Task: Look for space in Waipahu, United States from 12th August, 2023 to 25th August, 2023 for 6 adults, 2 children in price range Rs.10000 to Rs.15000. Place can be entire place or shared room with 6 bedrooms having 6 beds and 6 bathrooms. Property type can be house, flat, guest house. Amenities needed are: wifi, TV, free parkinig on premises, gym, breakfast. Booking option can be shelf check-in. Required host language is English.
Action: Mouse moved to (561, 126)
Screenshot: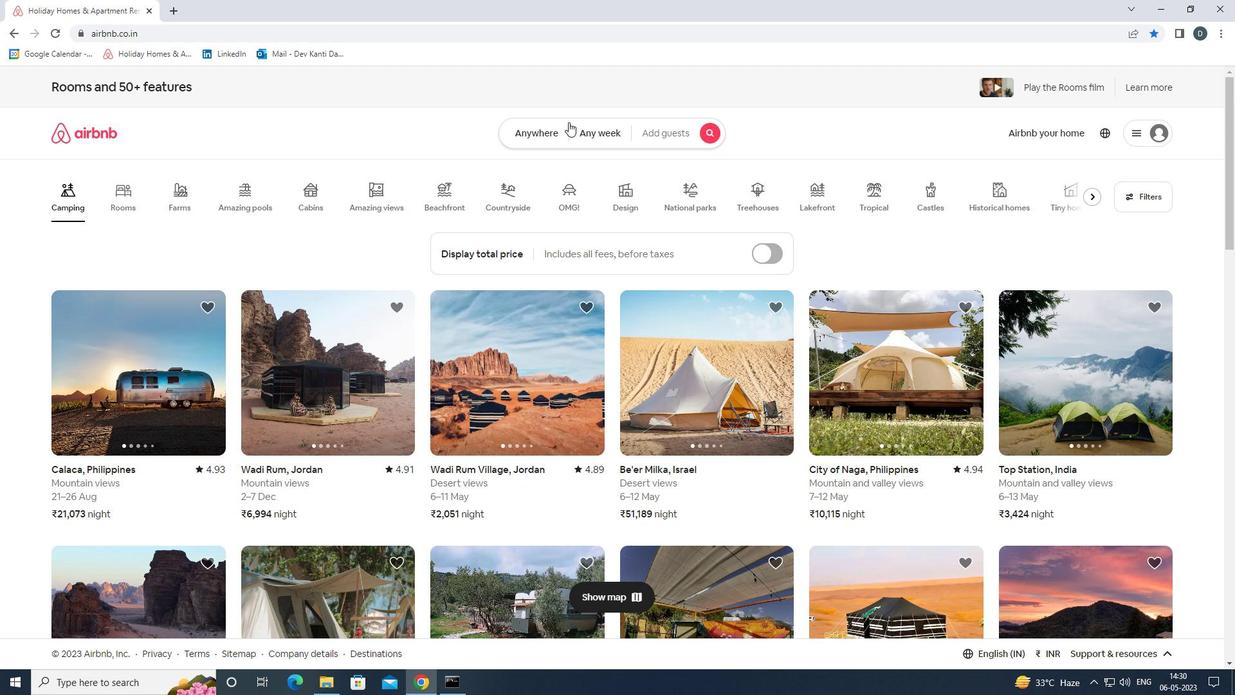 
Action: Mouse pressed left at (561, 126)
Screenshot: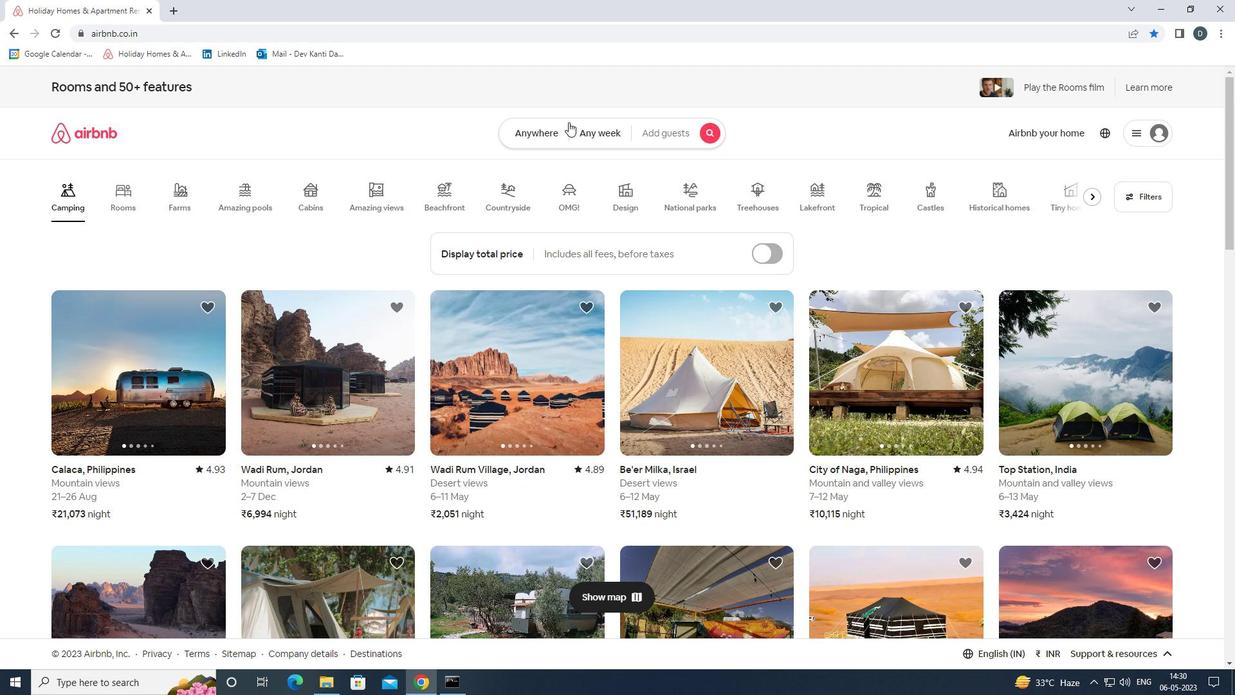 
Action: Mouse moved to (469, 182)
Screenshot: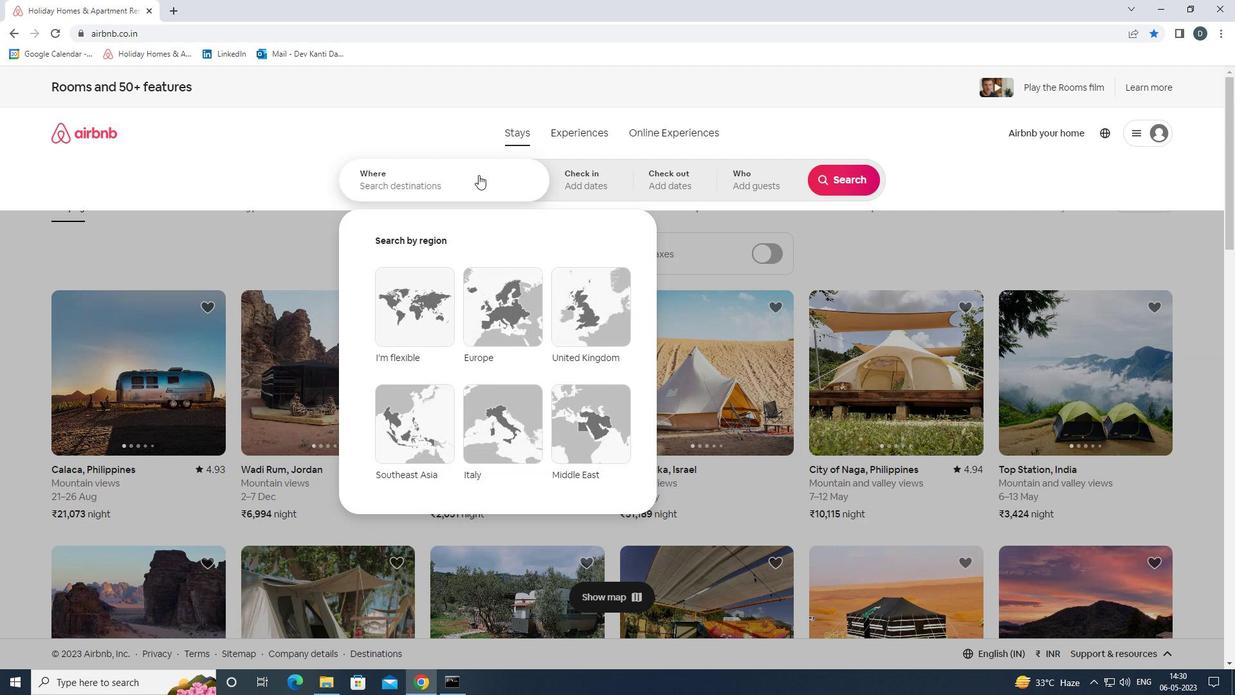 
Action: Mouse pressed left at (469, 182)
Screenshot: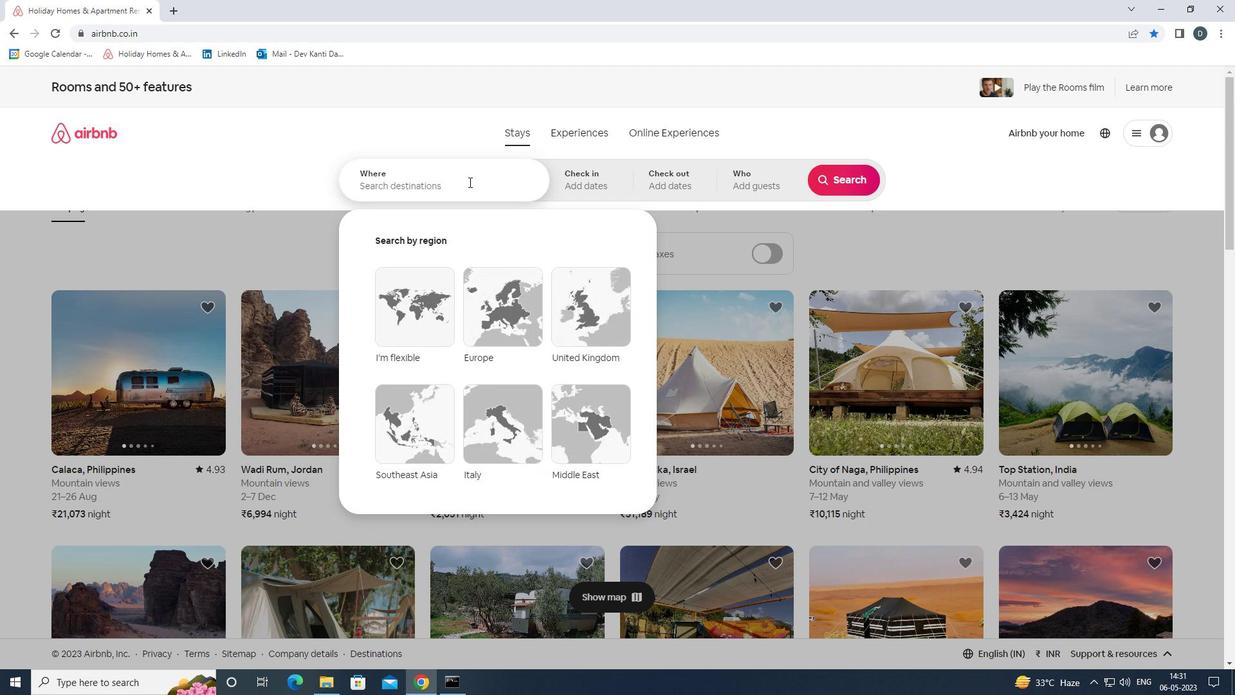 
Action: Key pressed <Key.shift><Key.shift><Key.shift><Key.shift><Key.shift><Key.shift><Key.shift><Key.shift><Key.shift><Key.shift><Key.shift><Key.shift>AIPAHU<Key.left><Key.left><Key.left><Key.left><Key.left><Key.left><Key.left><Key.left><Key.left><Key.left><Key.left><Key.shift><Key.shift>W<Key.right><Key.right><Key.right><Key.right><Key.right><Key.right><Key.right><Key.right><Key.right><Key.right><Key.right>,<Key.shift><Key.shift><Key.shift><Key.shift><Key.shift><Key.shift><Key.shift>UNITED<Key.space><Key.shift>STATES<Key.enter>
Screenshot: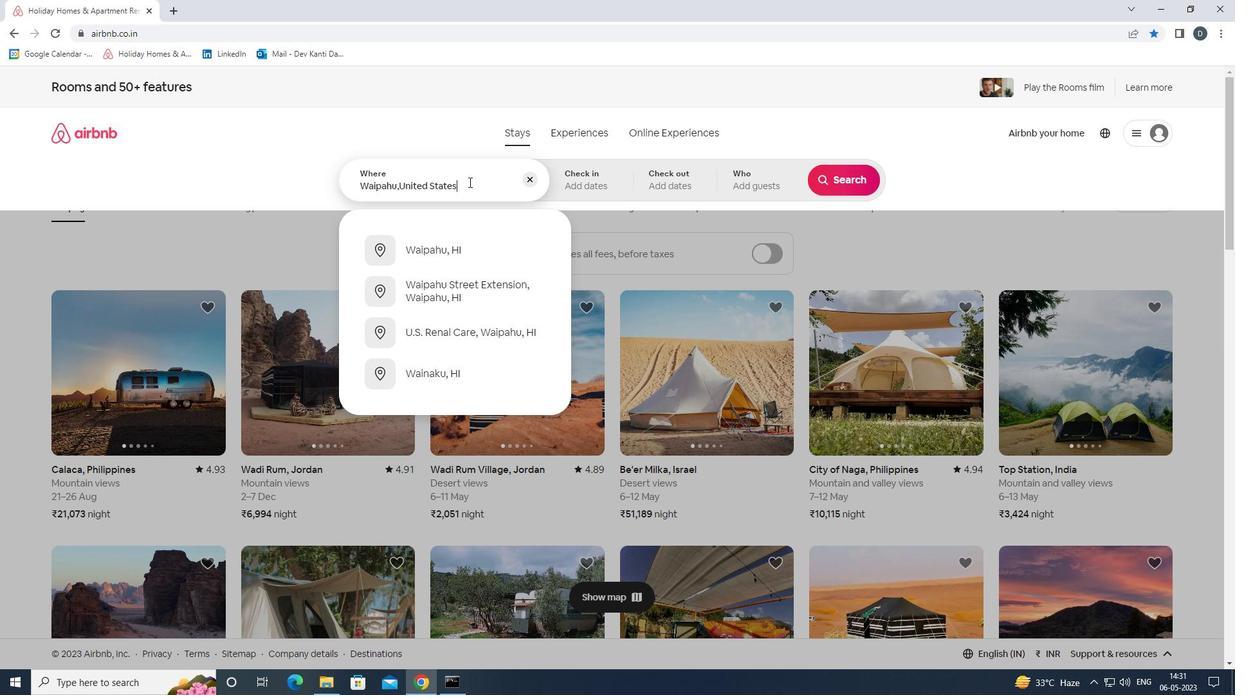 
Action: Mouse moved to (844, 282)
Screenshot: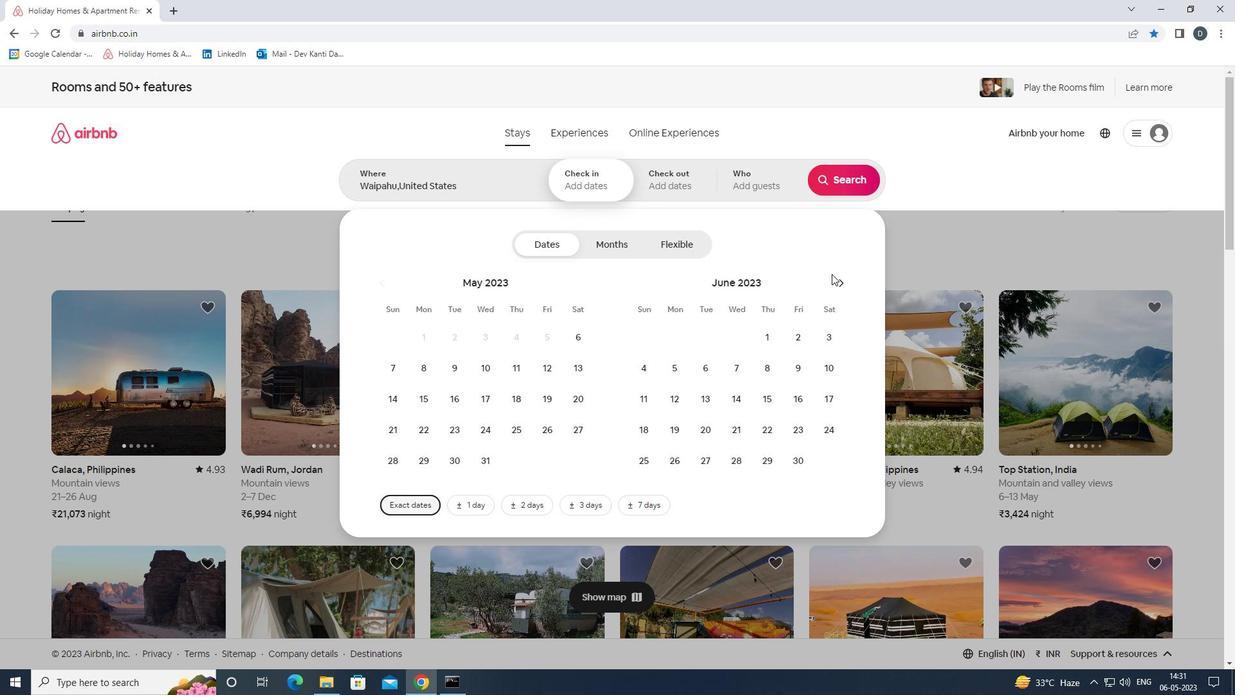 
Action: Mouse pressed left at (844, 282)
Screenshot: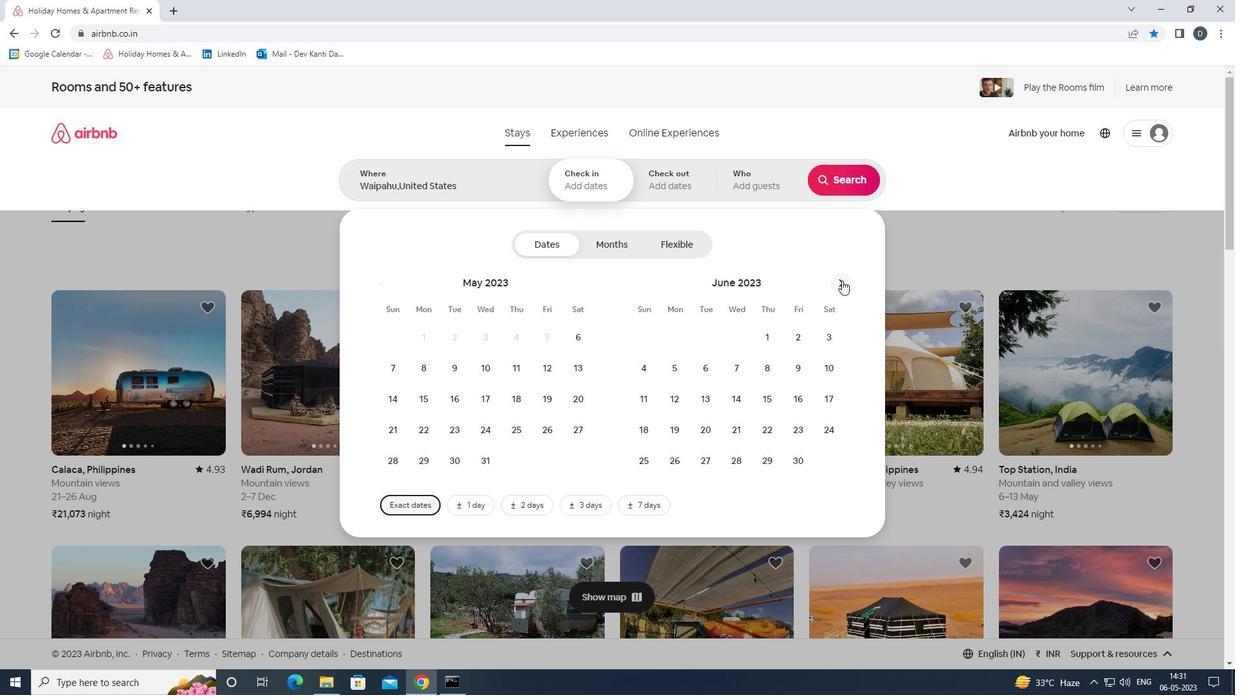 
Action: Mouse pressed left at (844, 282)
Screenshot: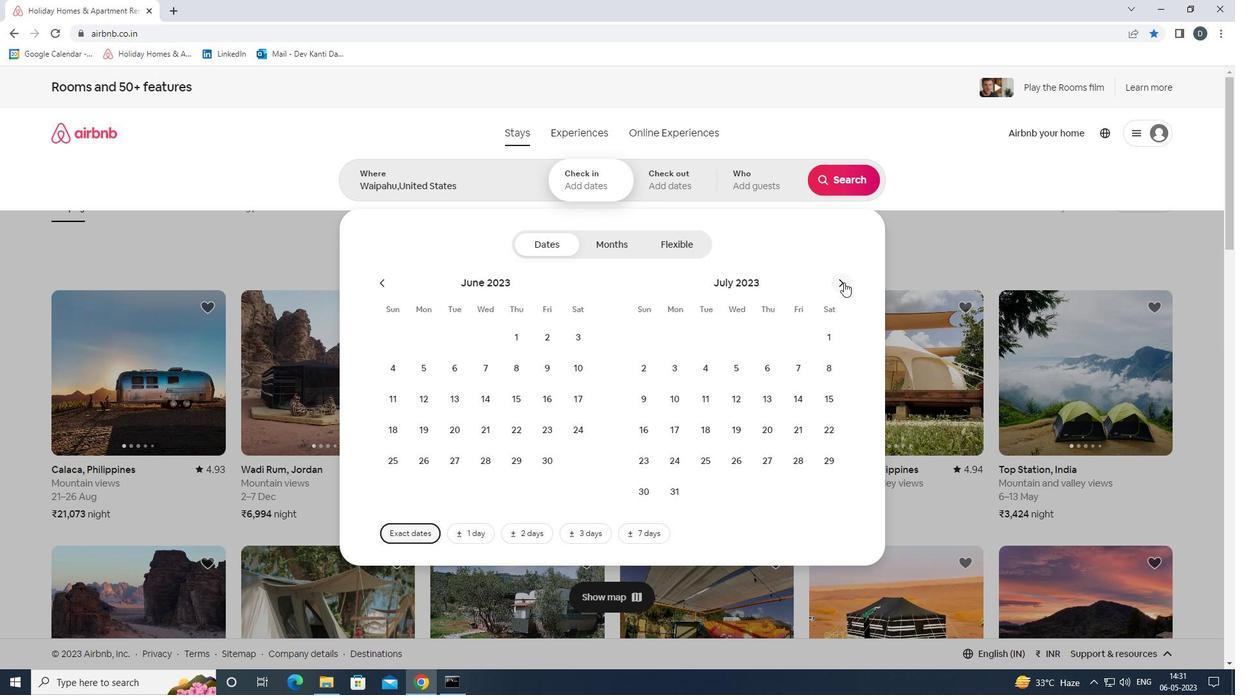 
Action: Mouse moved to (830, 370)
Screenshot: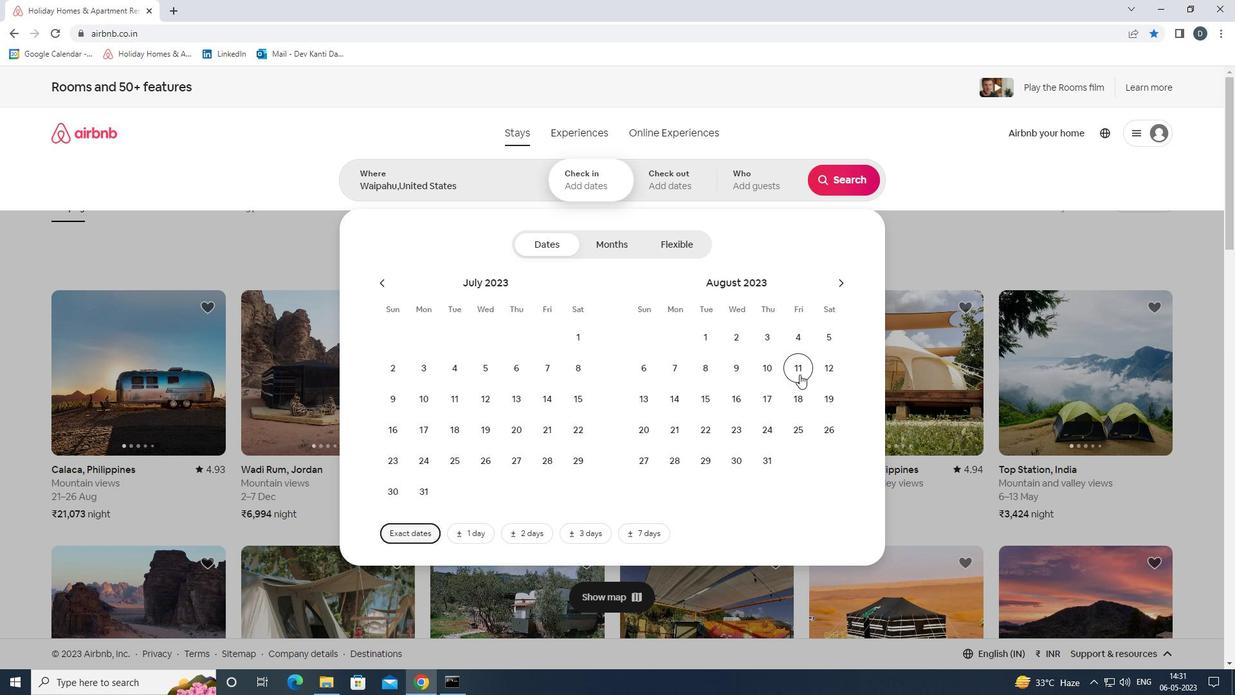 
Action: Mouse pressed left at (830, 370)
Screenshot: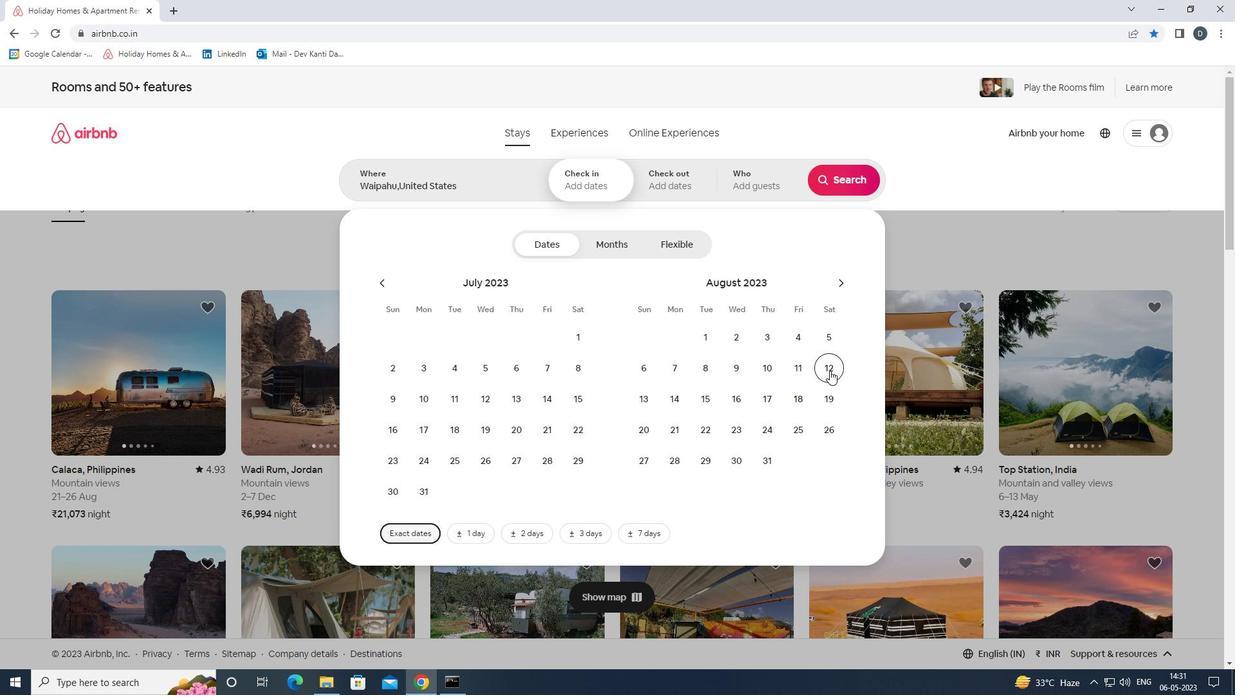 
Action: Mouse moved to (705, 398)
Screenshot: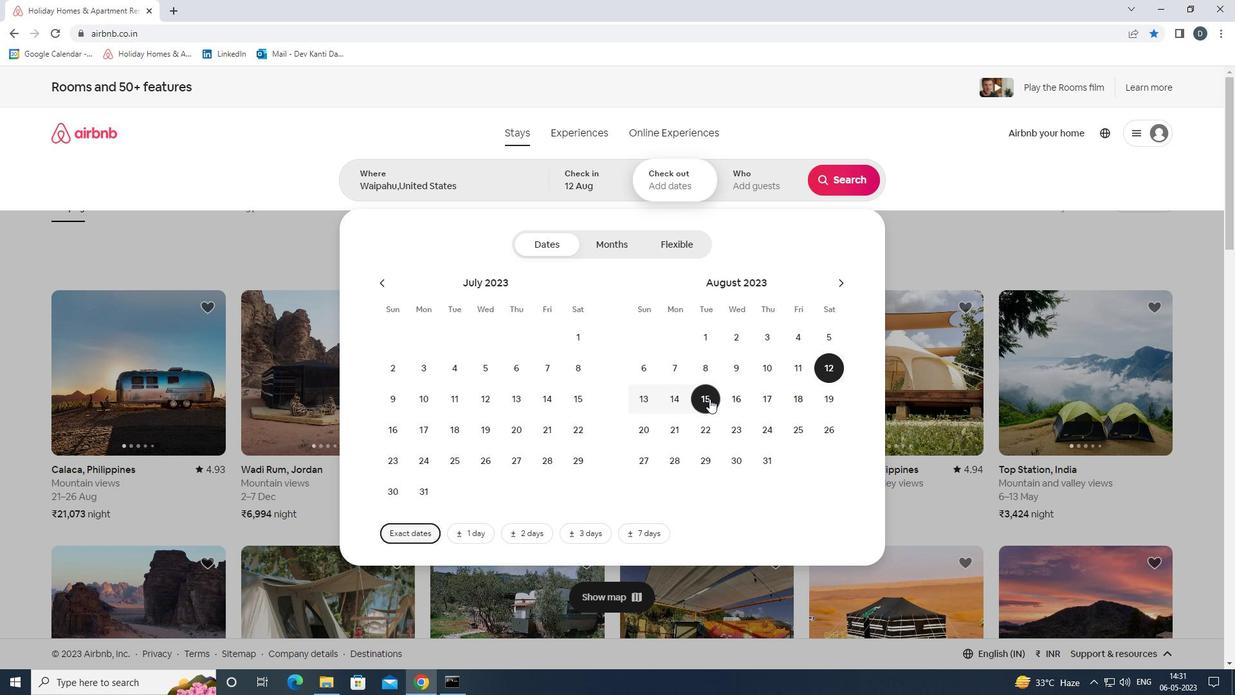 
Action: Mouse pressed left at (705, 398)
Screenshot: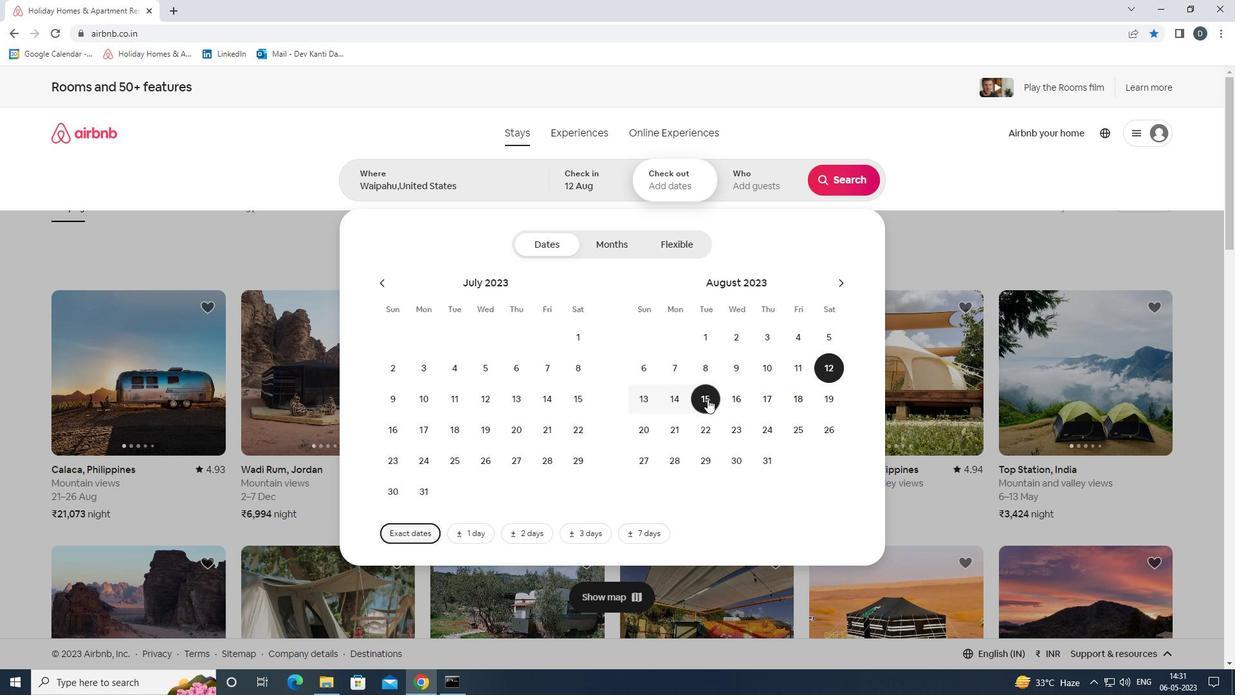 
Action: Mouse moved to (749, 191)
Screenshot: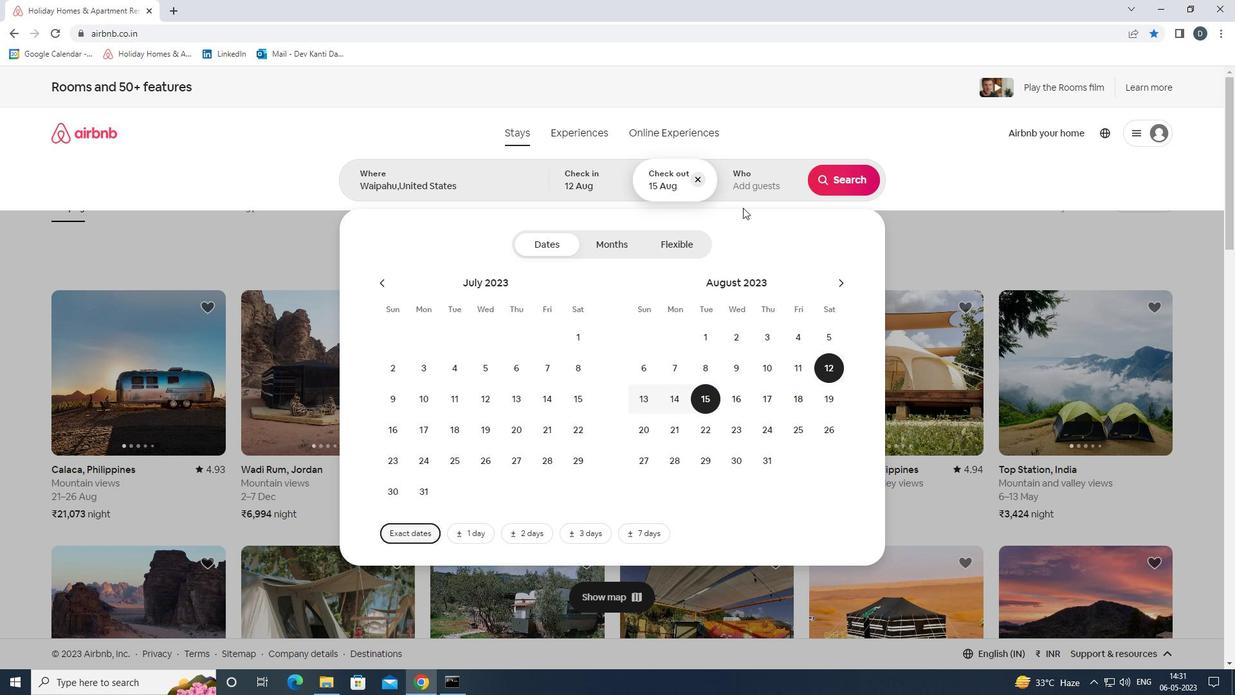 
Action: Mouse pressed left at (749, 191)
Screenshot: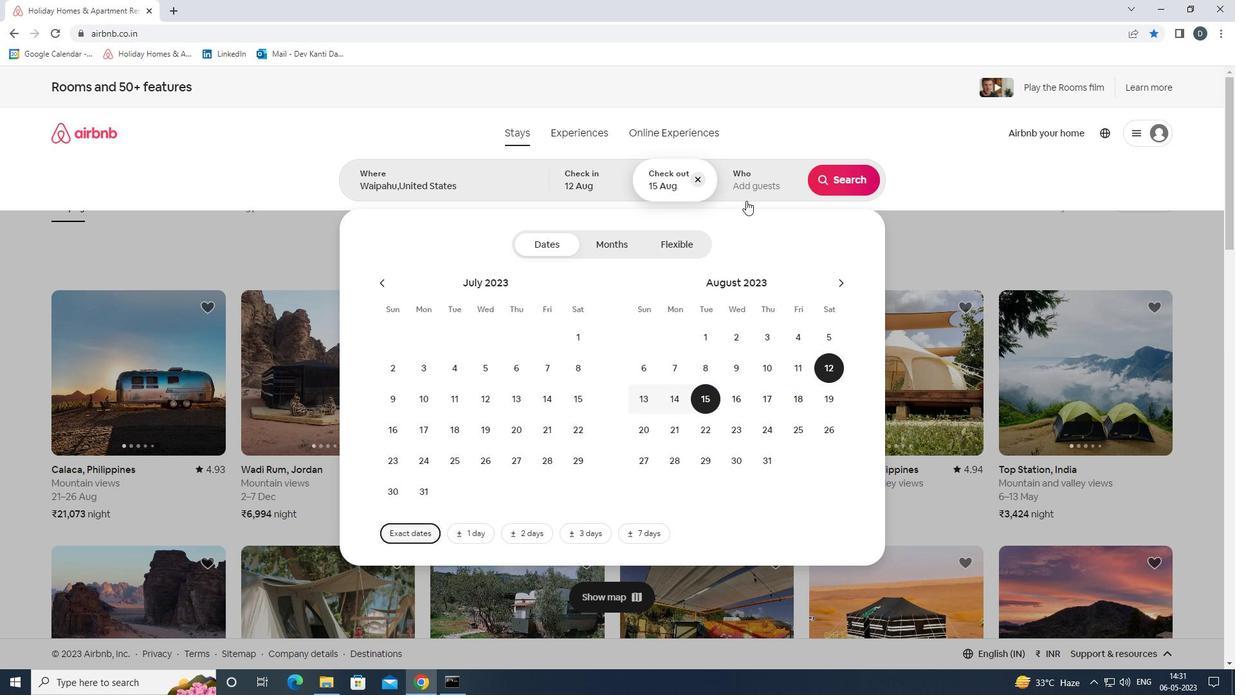 
Action: Mouse moved to (848, 249)
Screenshot: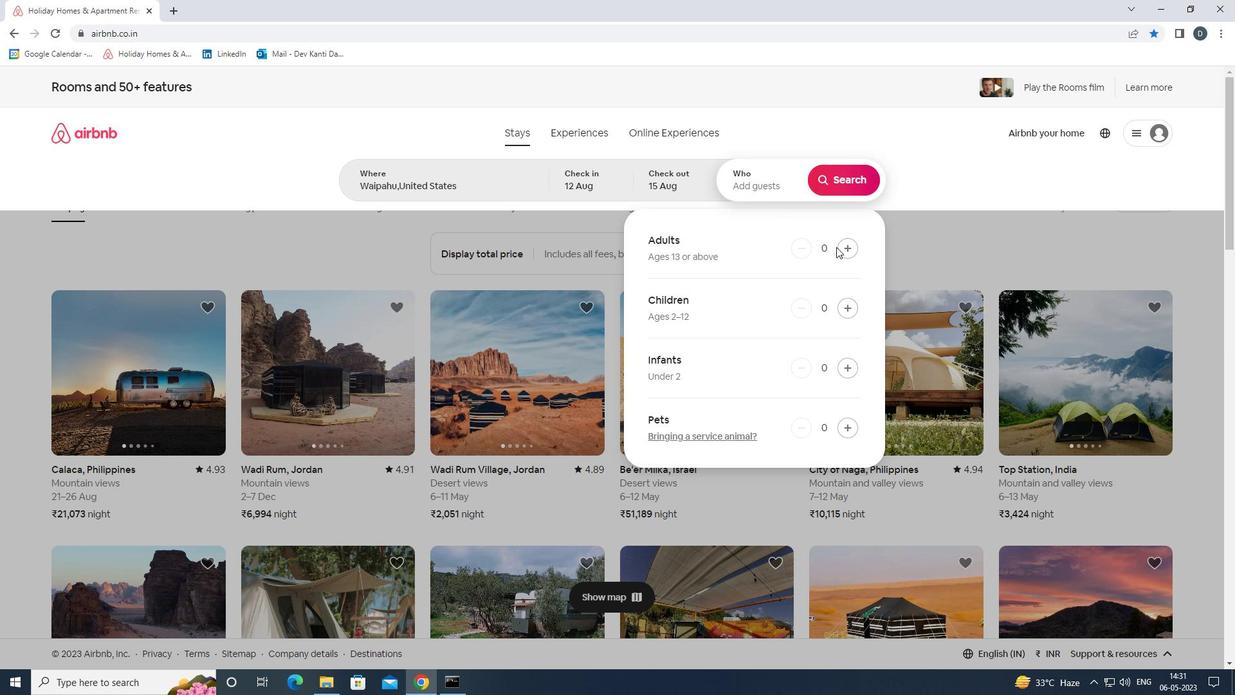 
Action: Mouse pressed left at (848, 249)
Screenshot: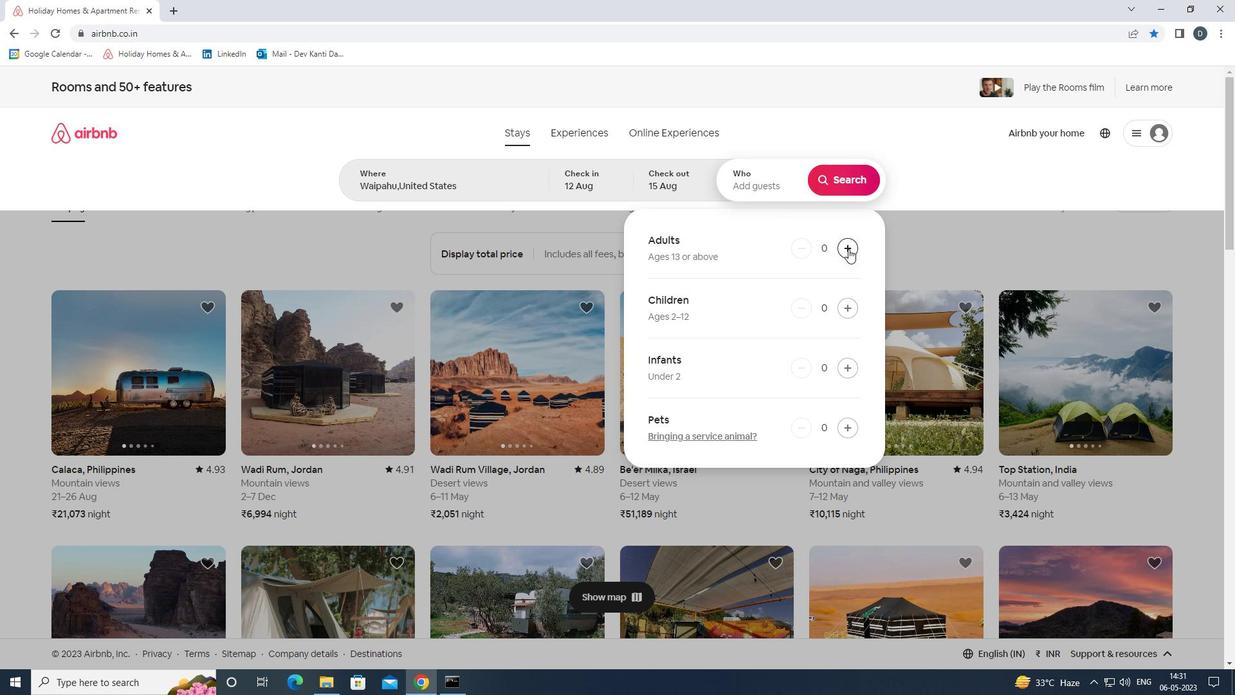 
Action: Mouse pressed left at (848, 249)
Screenshot: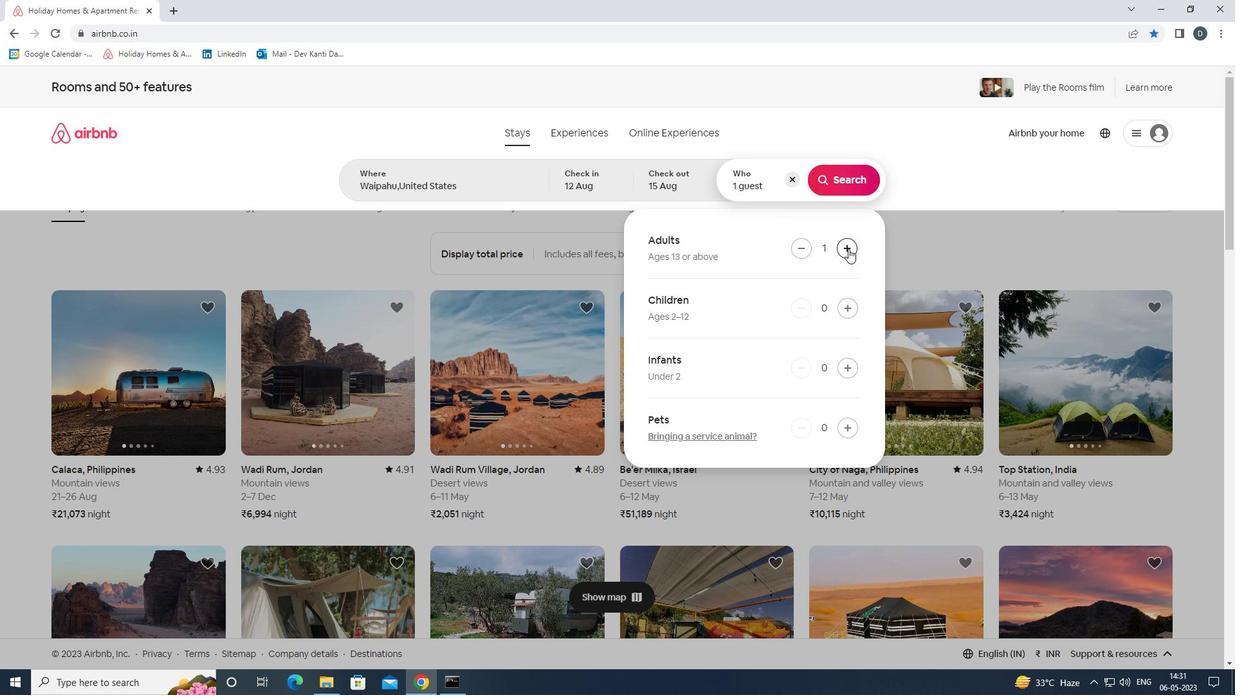 
Action: Mouse pressed left at (848, 249)
Screenshot: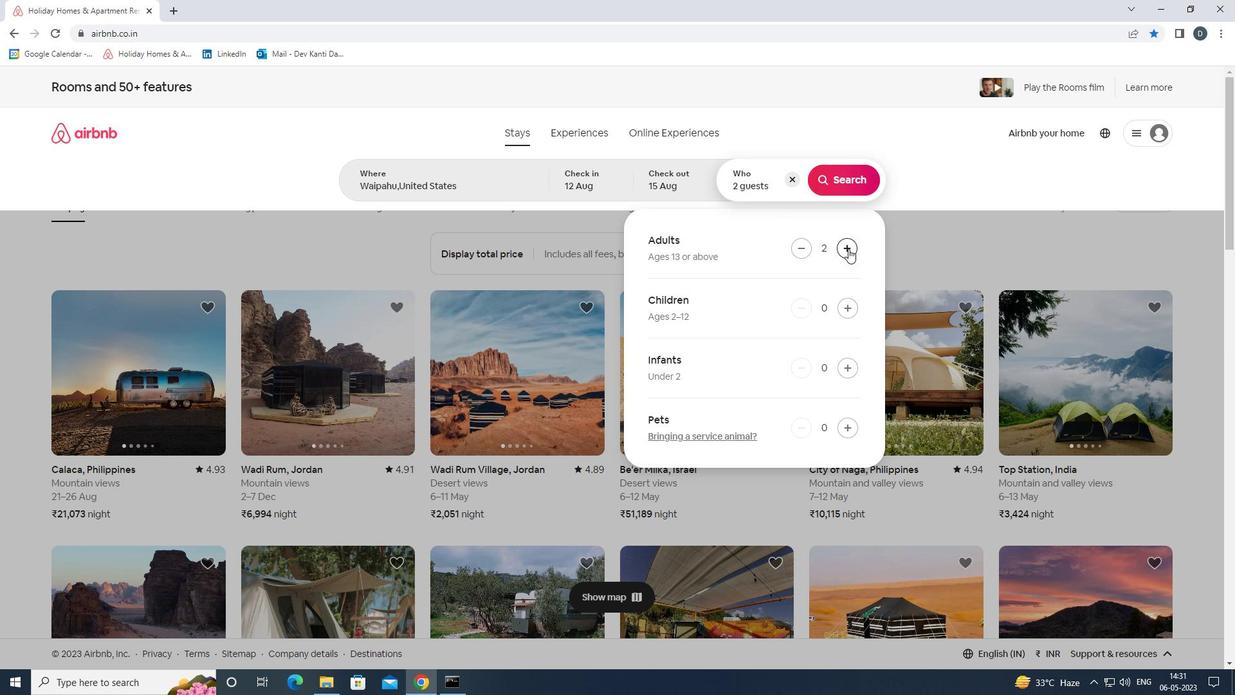 
Action: Mouse pressed left at (848, 249)
Screenshot: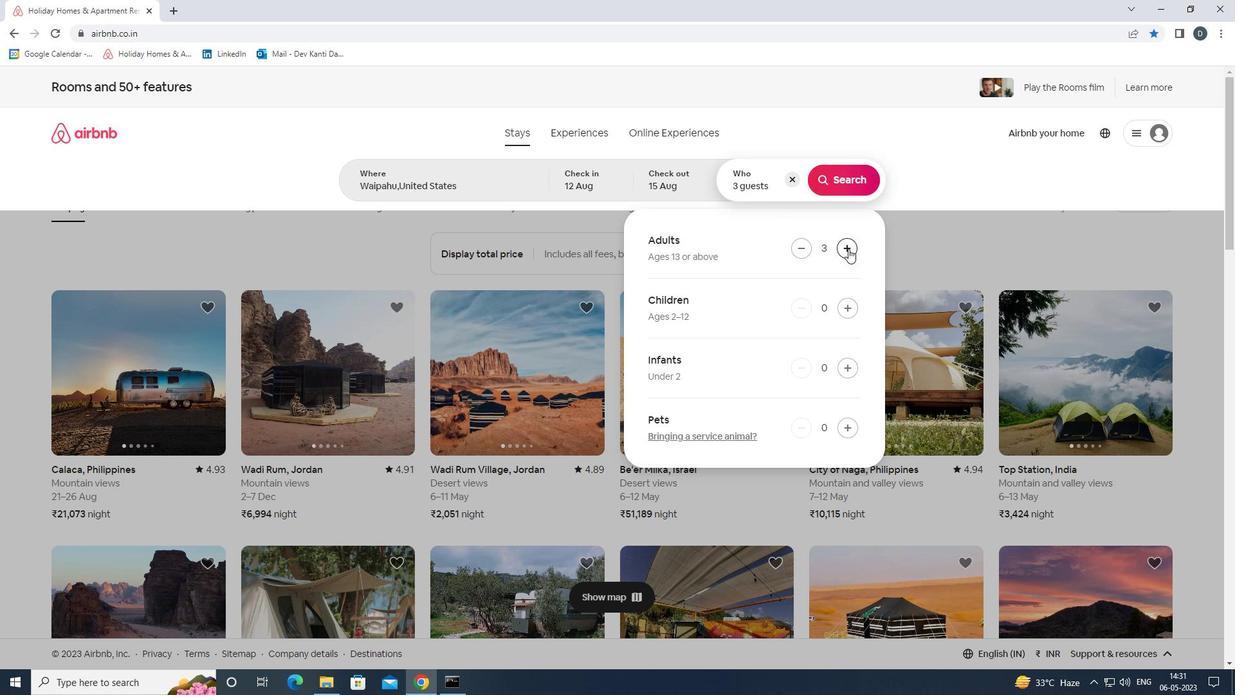 
Action: Mouse pressed left at (848, 249)
Screenshot: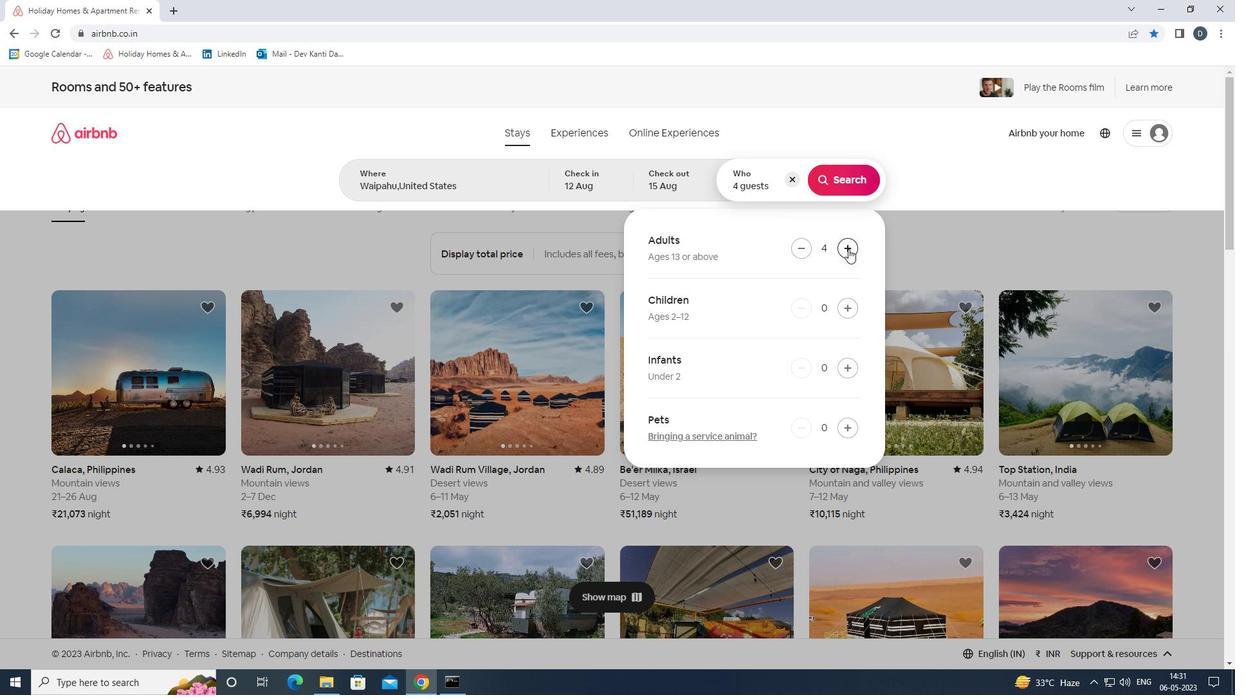 
Action: Mouse pressed left at (848, 249)
Screenshot: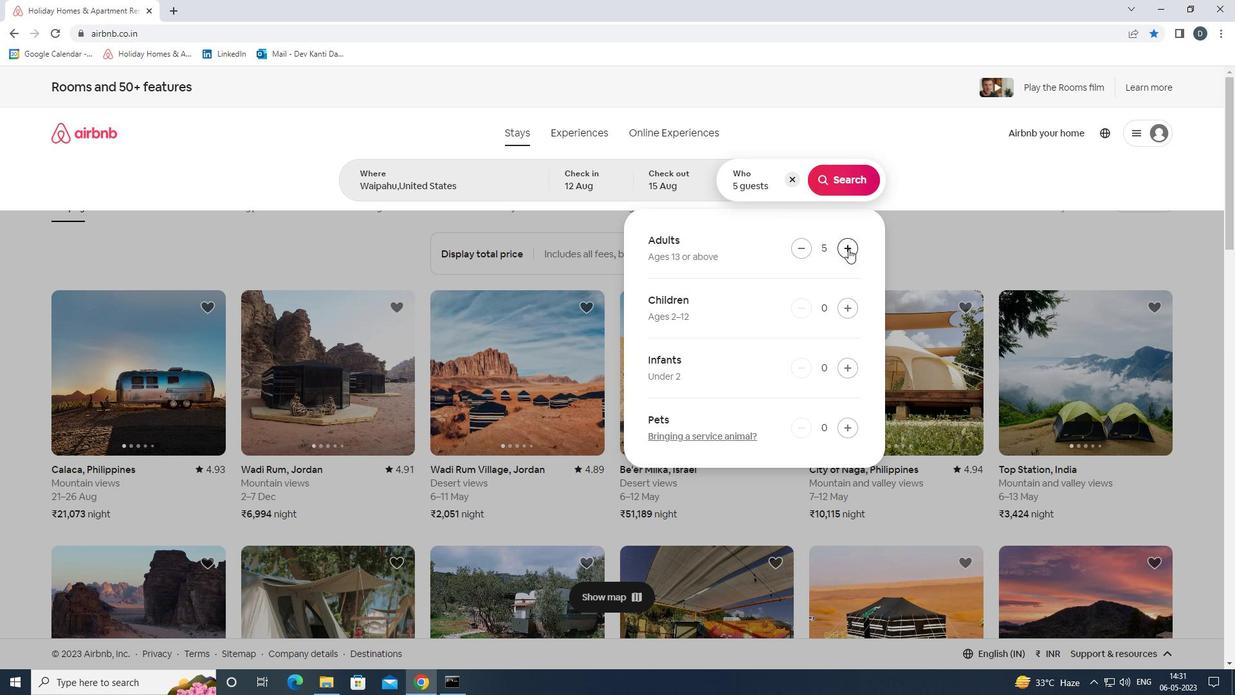 
Action: Mouse moved to (843, 301)
Screenshot: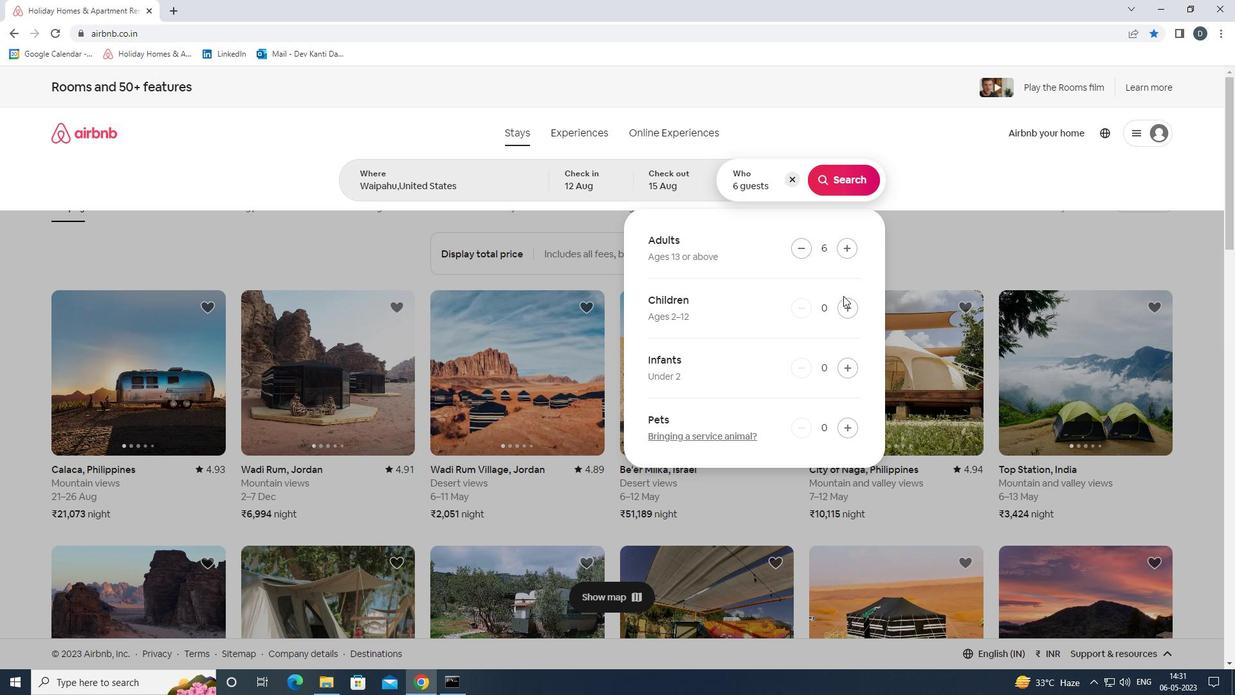 
Action: Mouse pressed left at (843, 301)
Screenshot: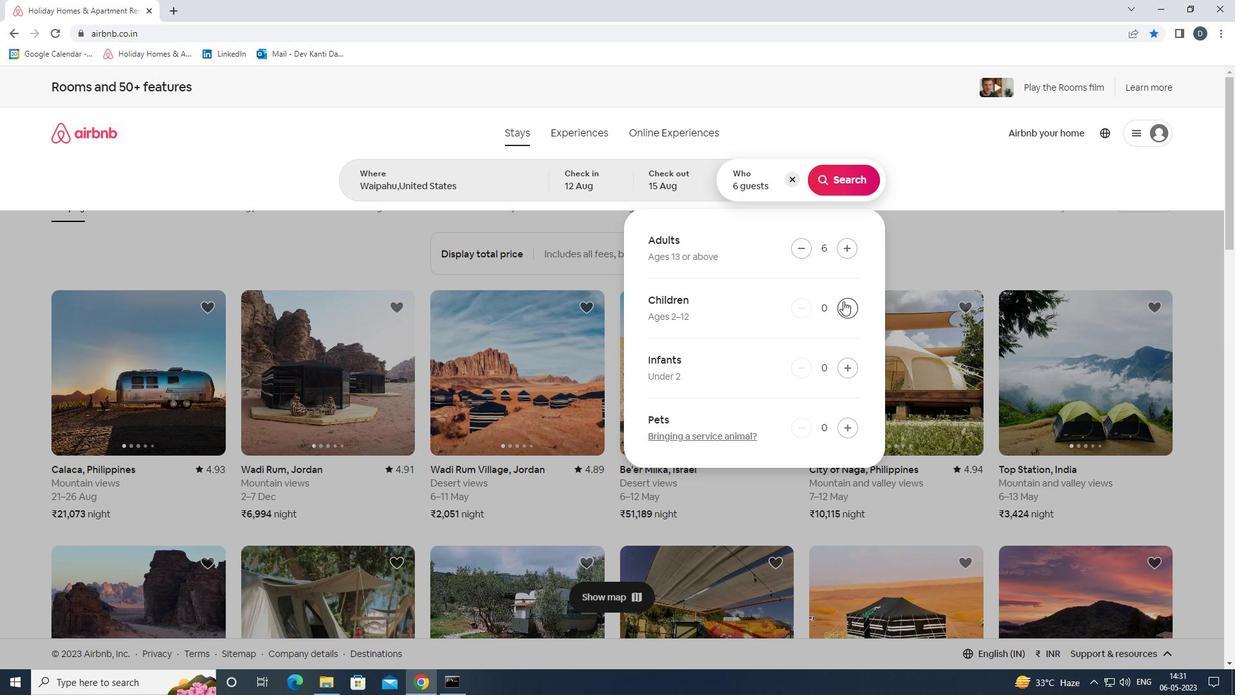 
Action: Mouse pressed left at (843, 301)
Screenshot: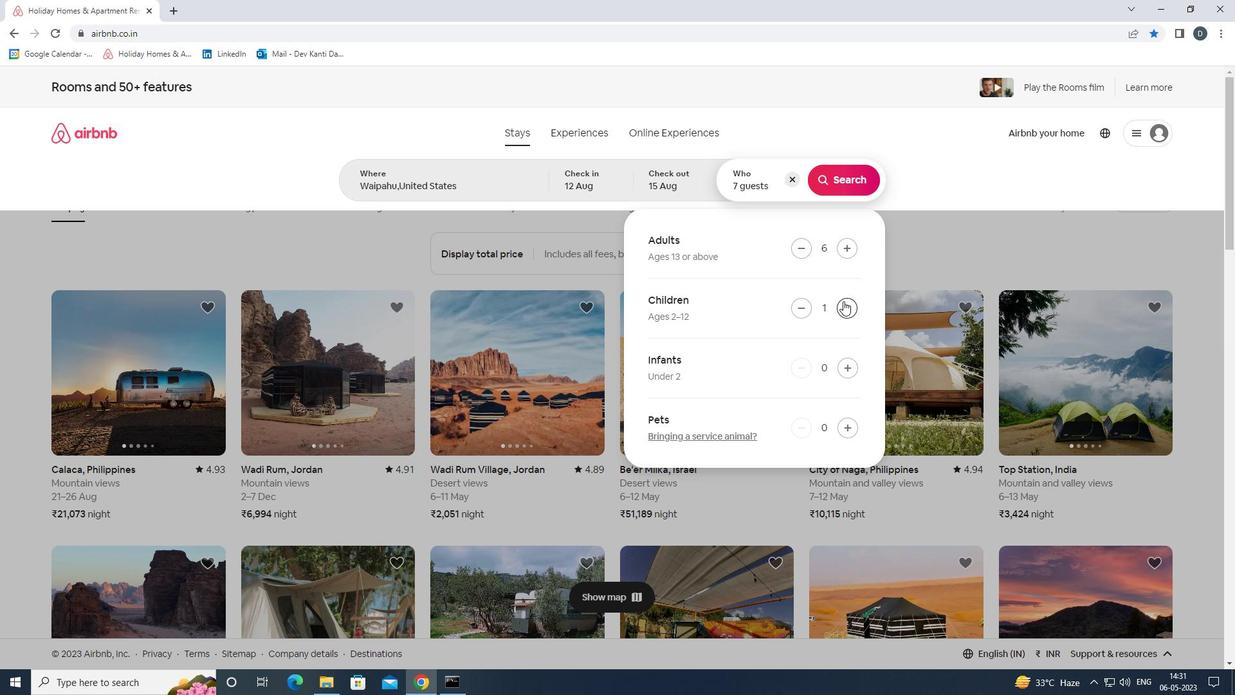 
Action: Mouse moved to (827, 176)
Screenshot: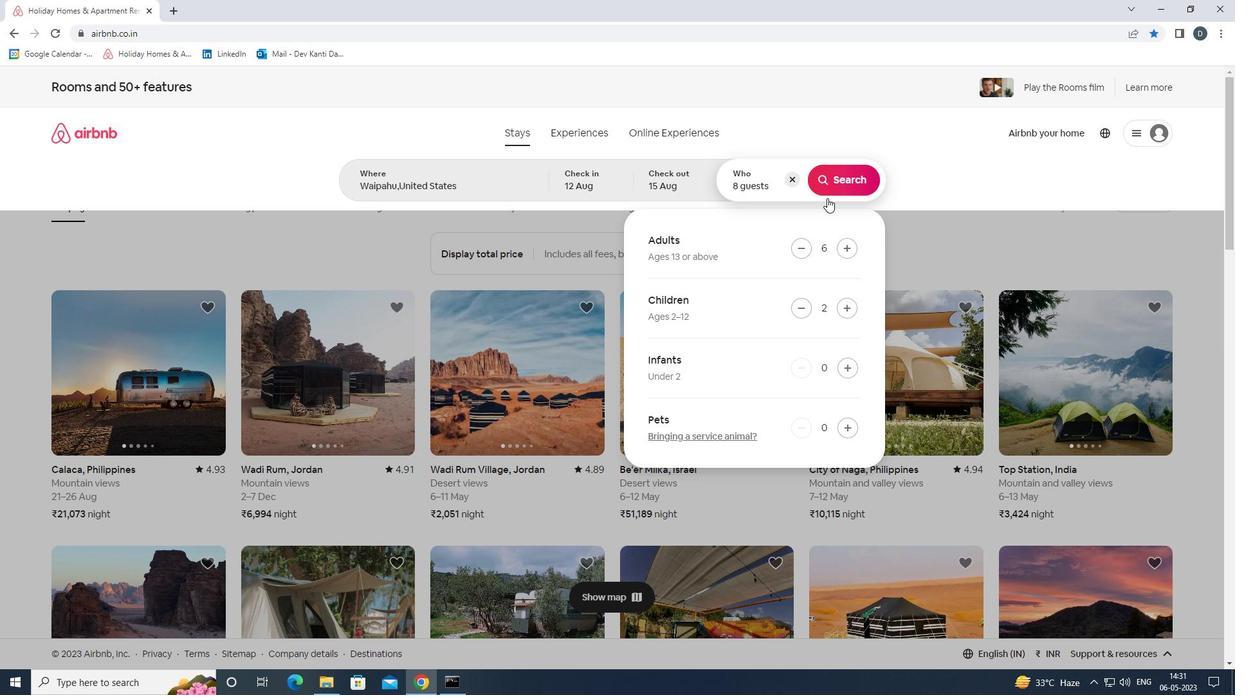 
Action: Mouse pressed left at (827, 176)
Screenshot: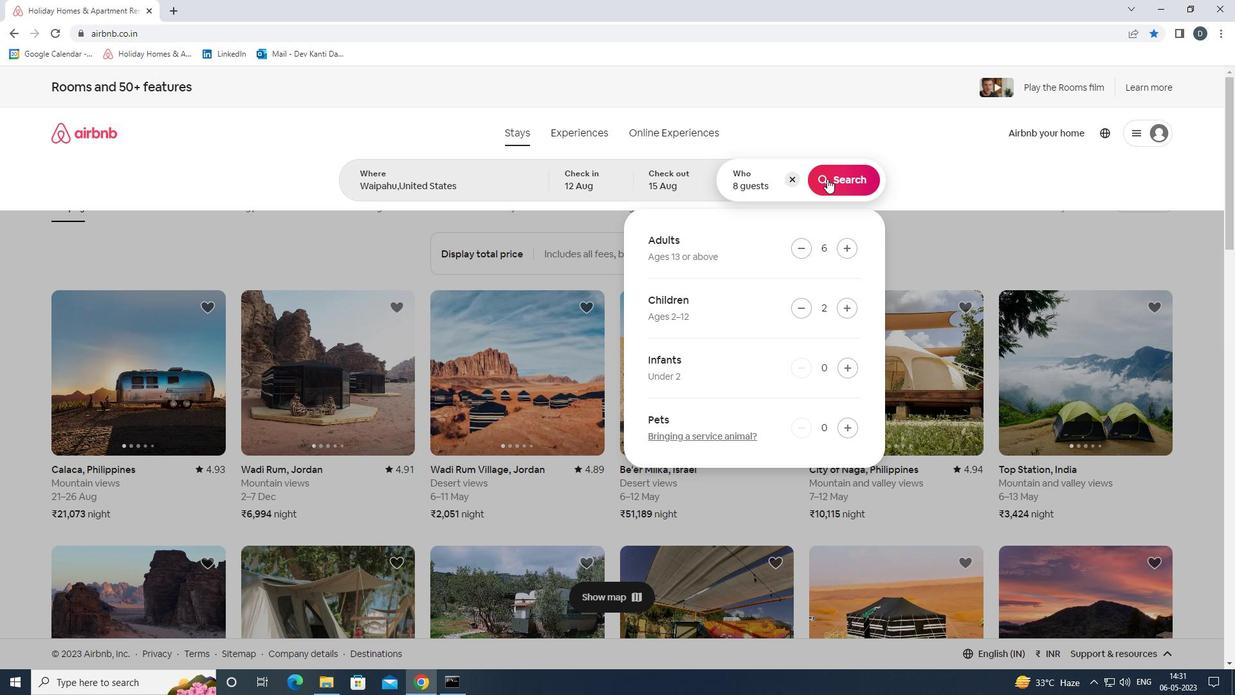 
Action: Mouse moved to (1169, 137)
Screenshot: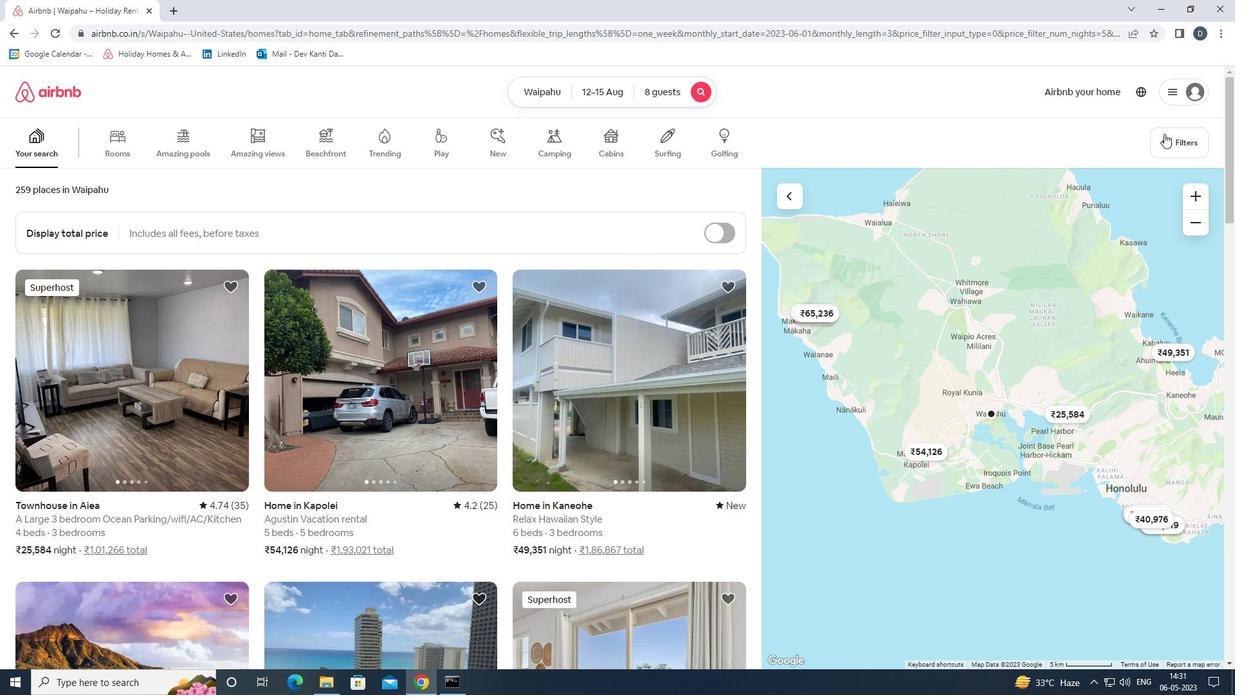 
Action: Mouse pressed left at (1169, 137)
Screenshot: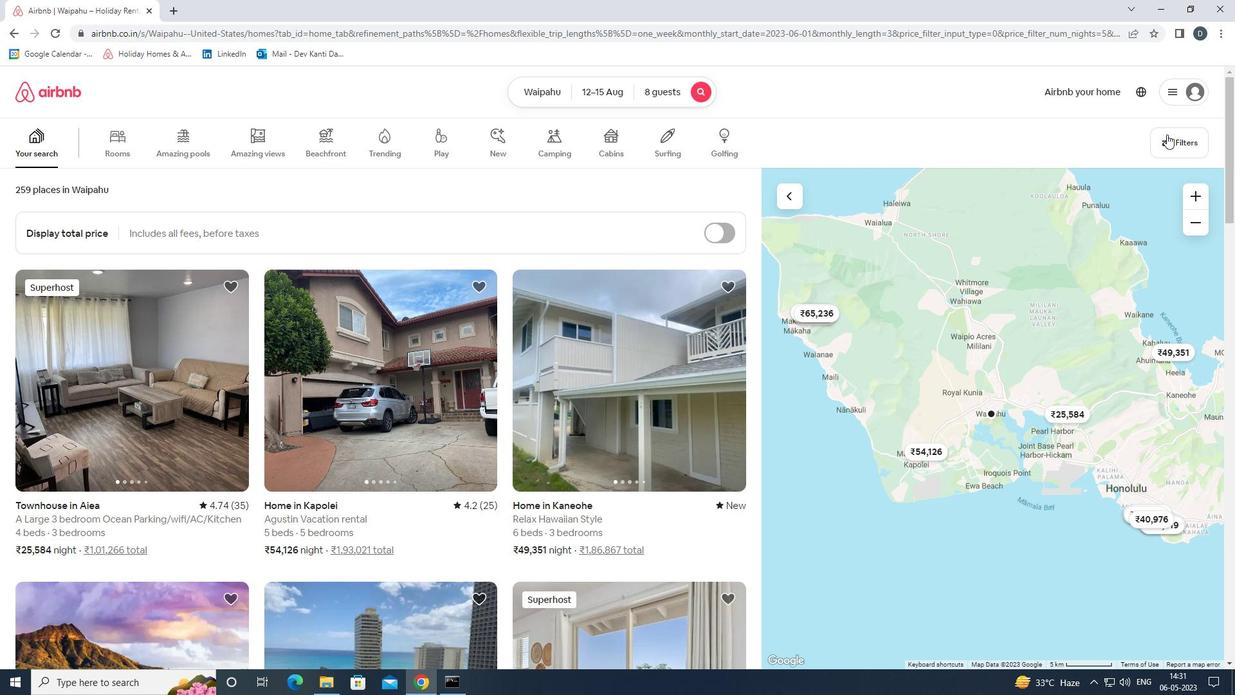 
Action: Mouse moved to (557, 456)
Screenshot: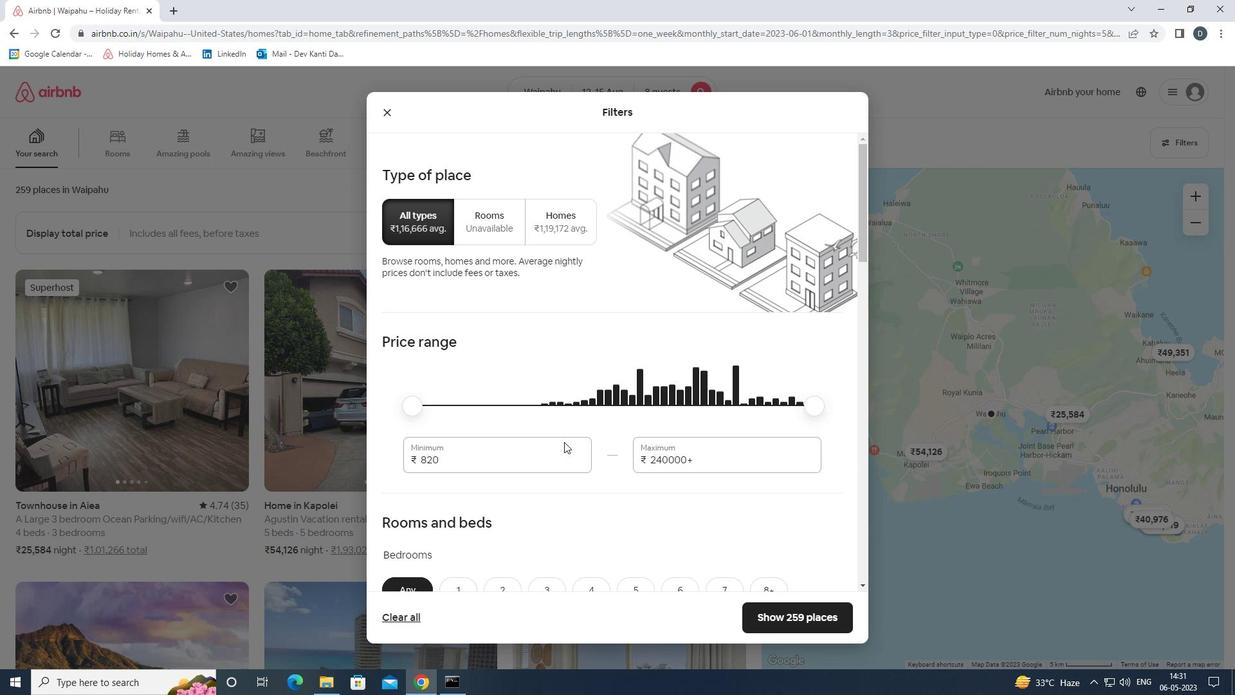 
Action: Mouse pressed left at (557, 456)
Screenshot: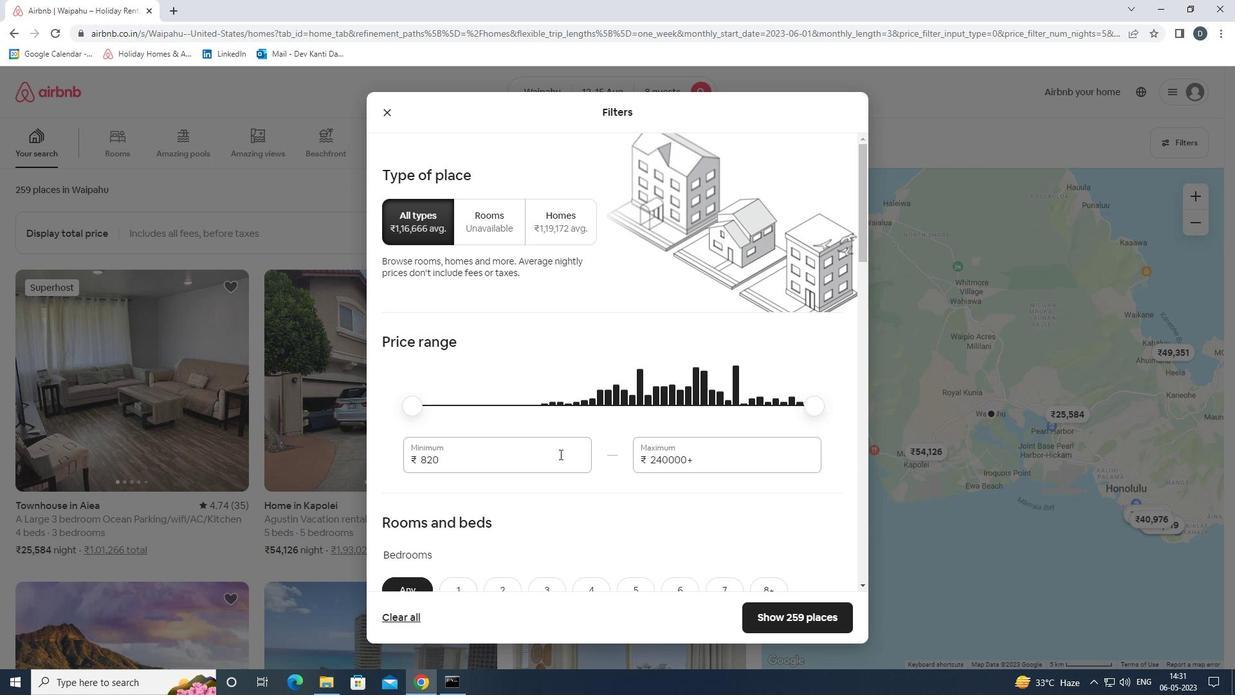 
Action: Mouse pressed left at (557, 456)
Screenshot: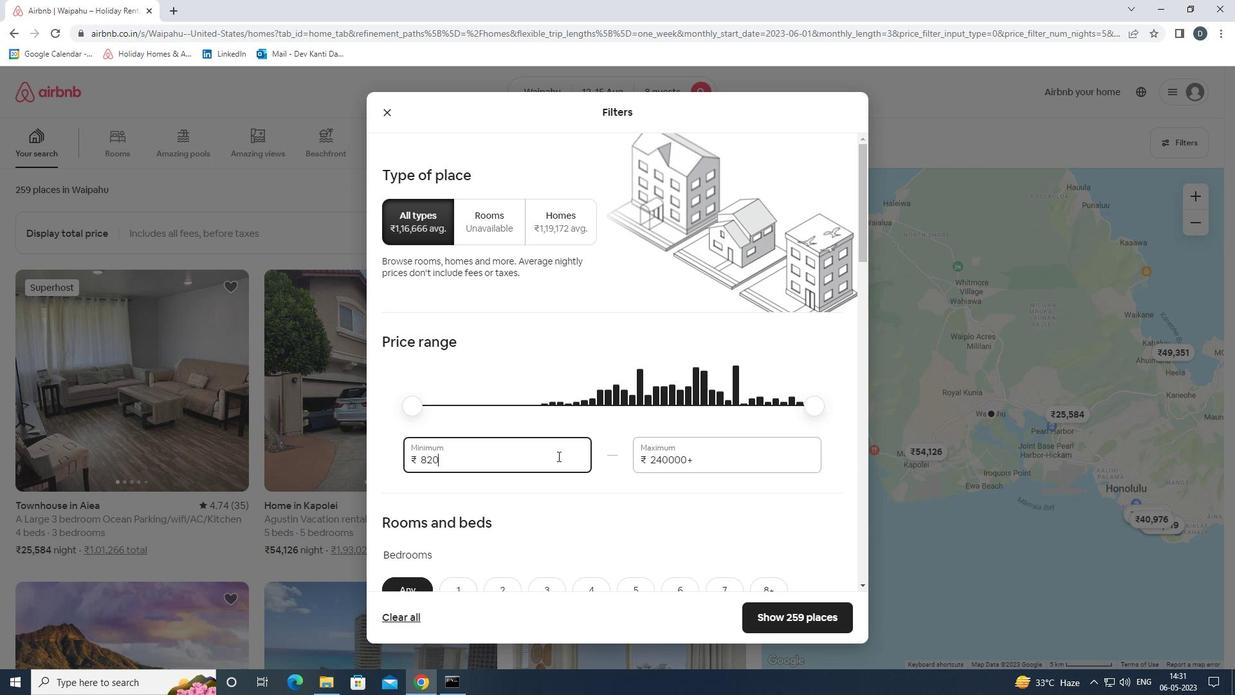 
Action: Mouse moved to (561, 455)
Screenshot: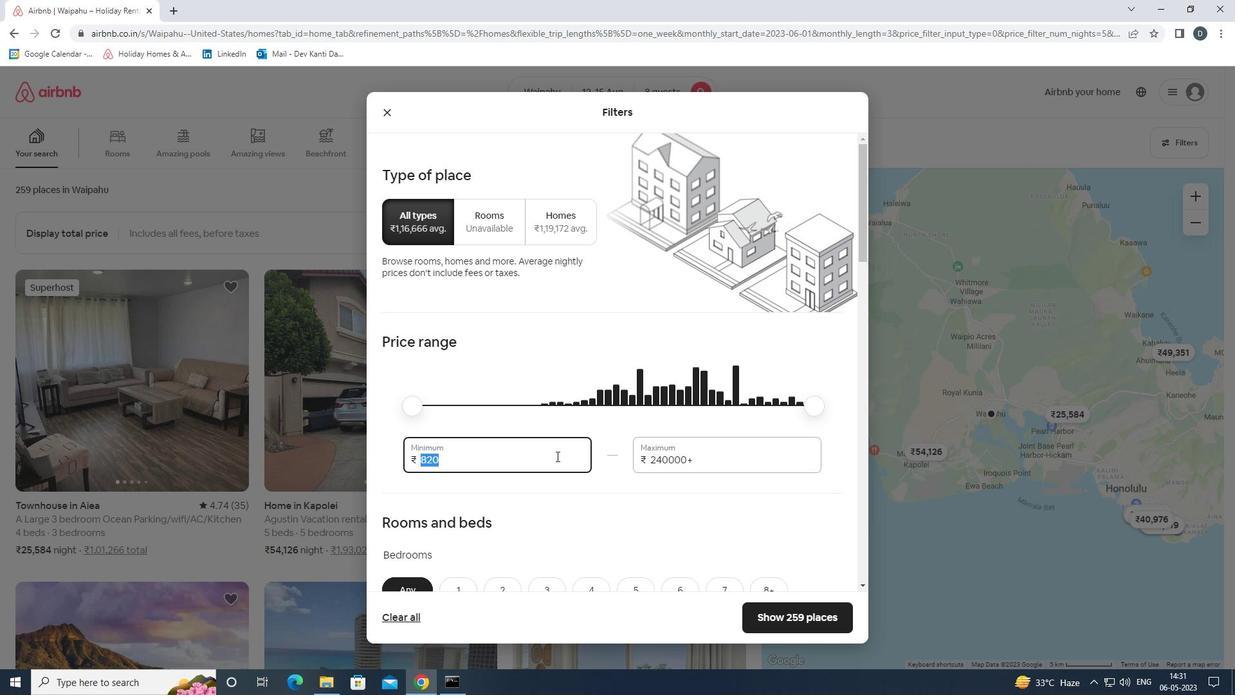 
Action: Key pressed 10000<Key.tab>15000
Screenshot: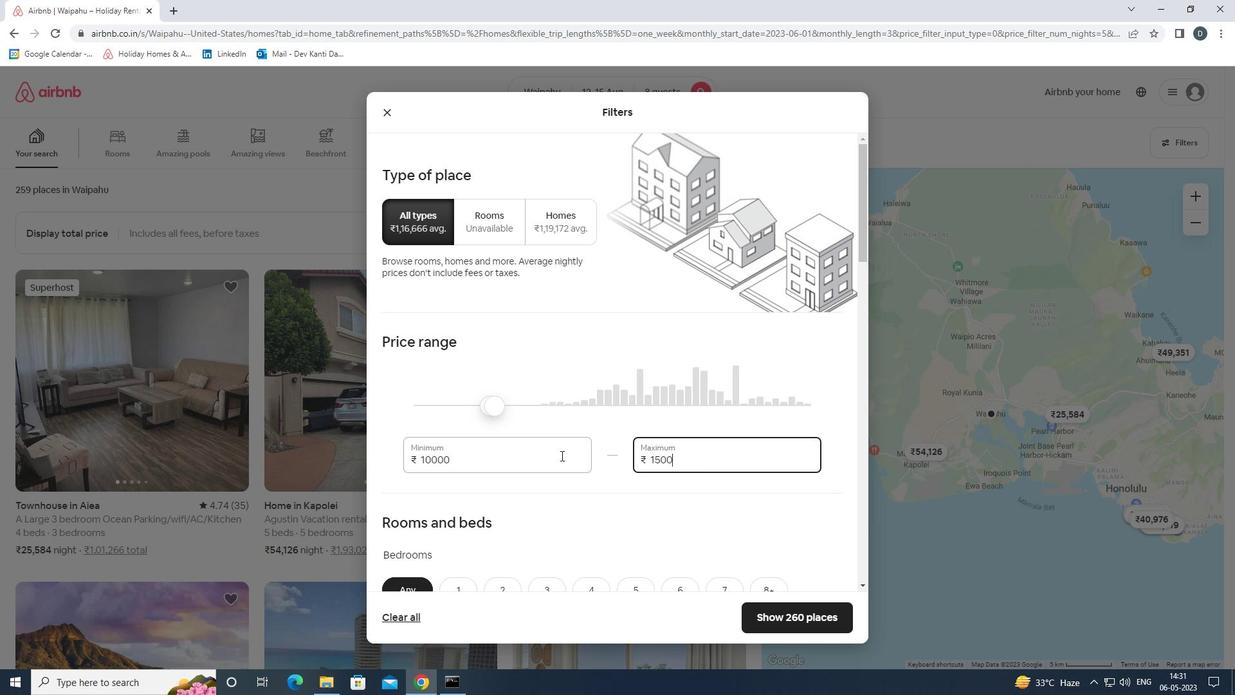 
Action: Mouse moved to (581, 450)
Screenshot: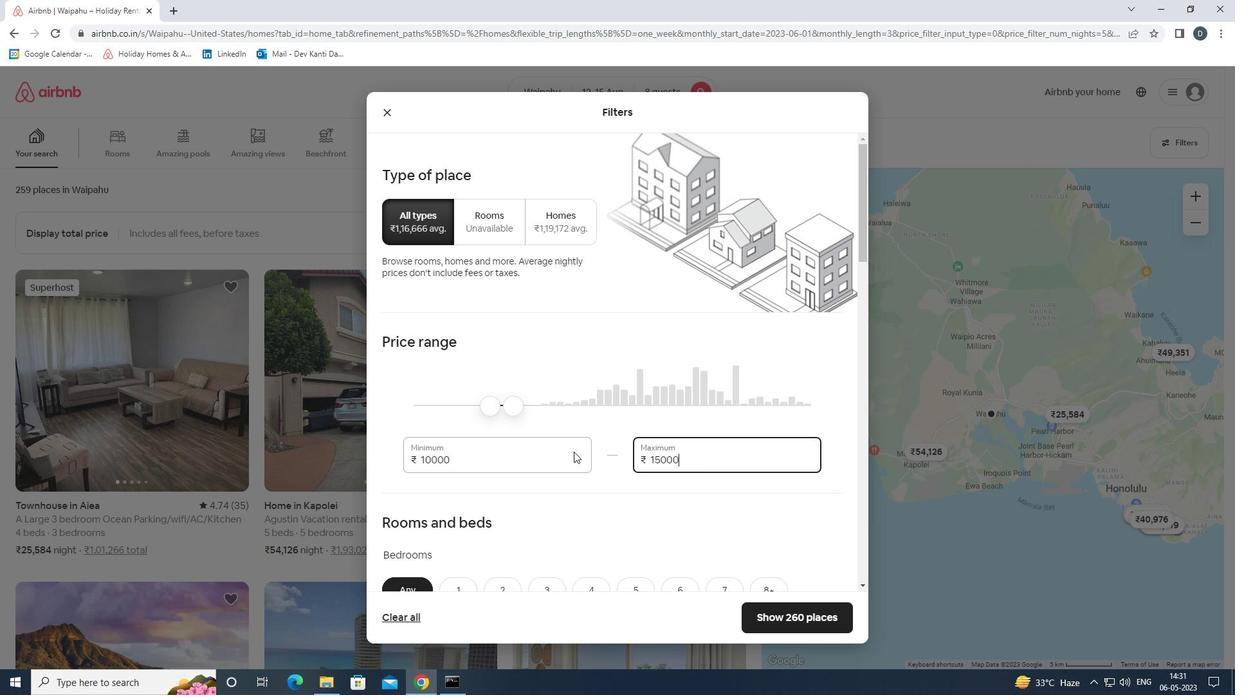 
Action: Mouse scrolled (581, 449) with delta (0, 0)
Screenshot: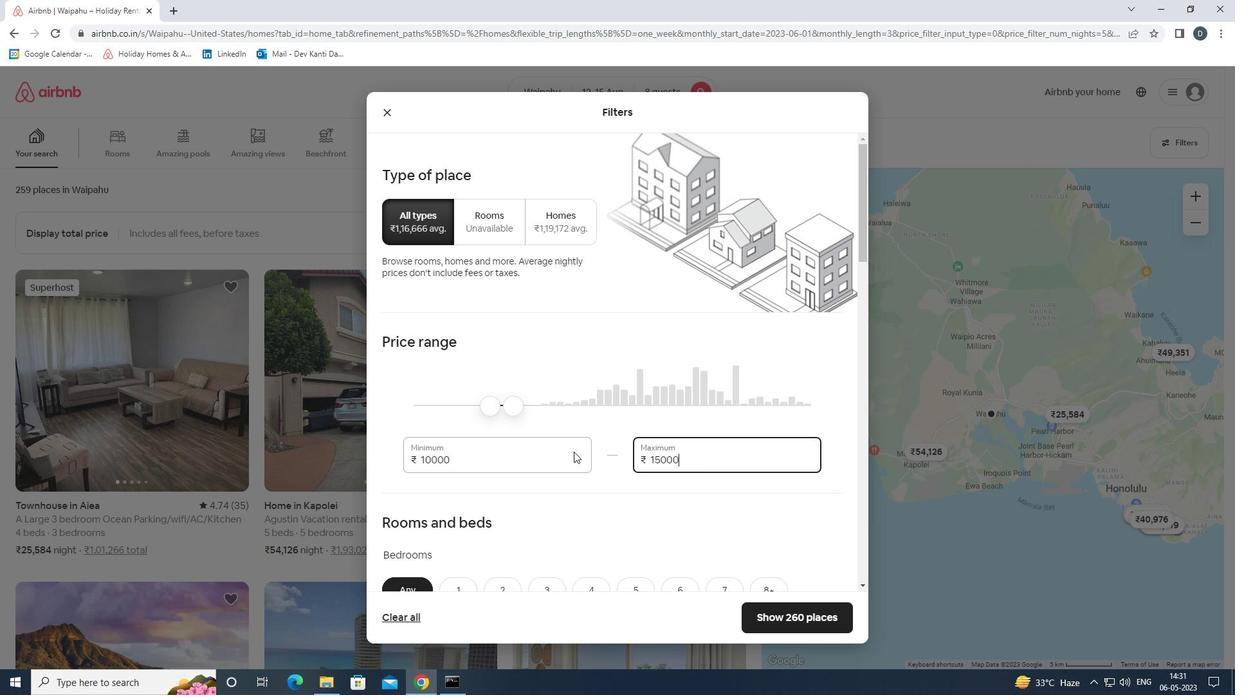 
Action: Mouse moved to (599, 445)
Screenshot: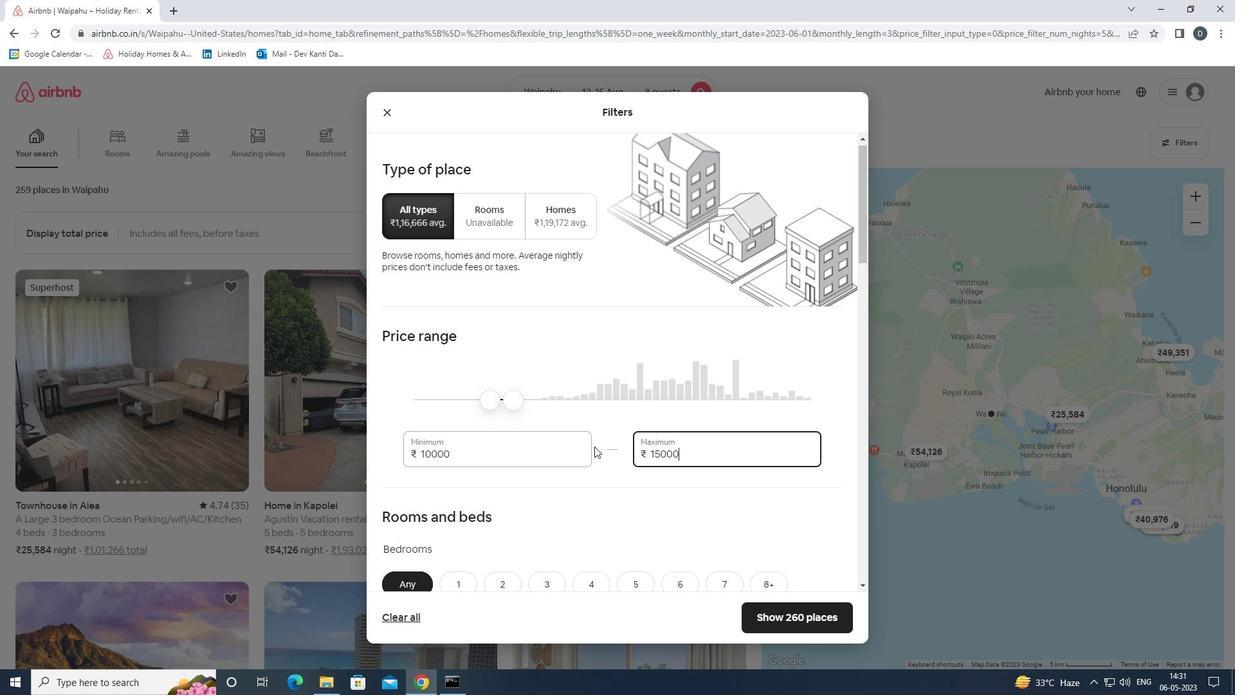 
Action: Mouse scrolled (599, 444) with delta (0, 0)
Screenshot: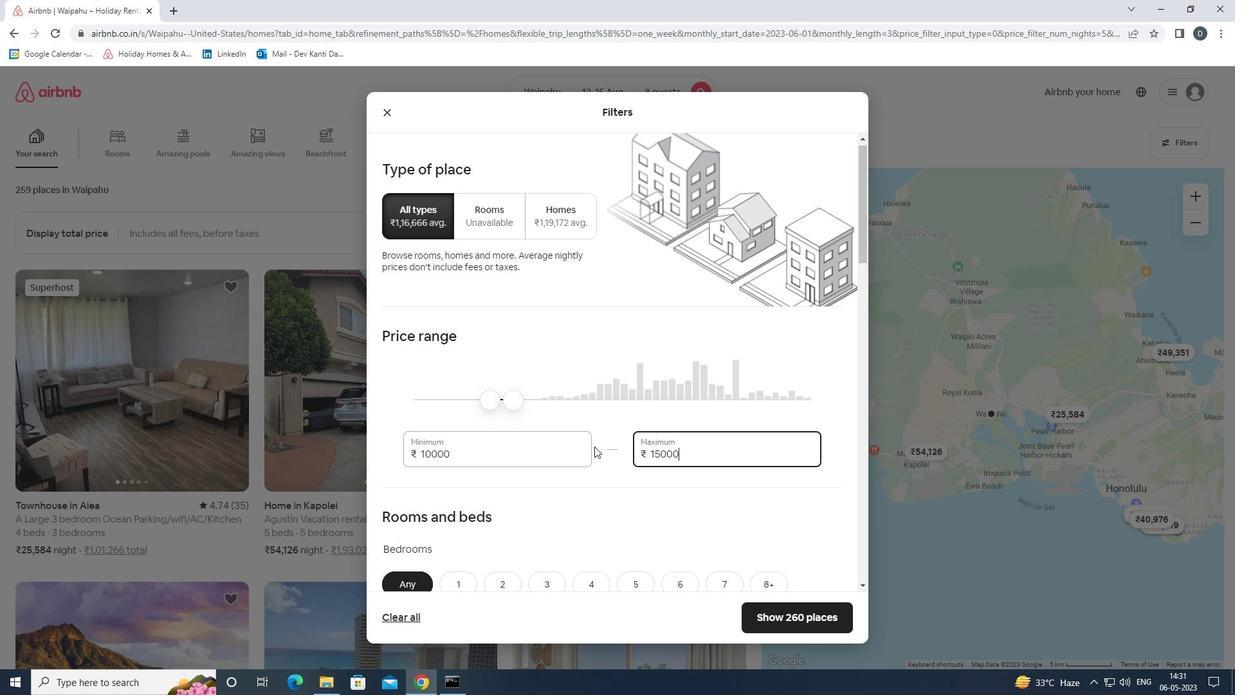 
Action: Mouse moved to (627, 432)
Screenshot: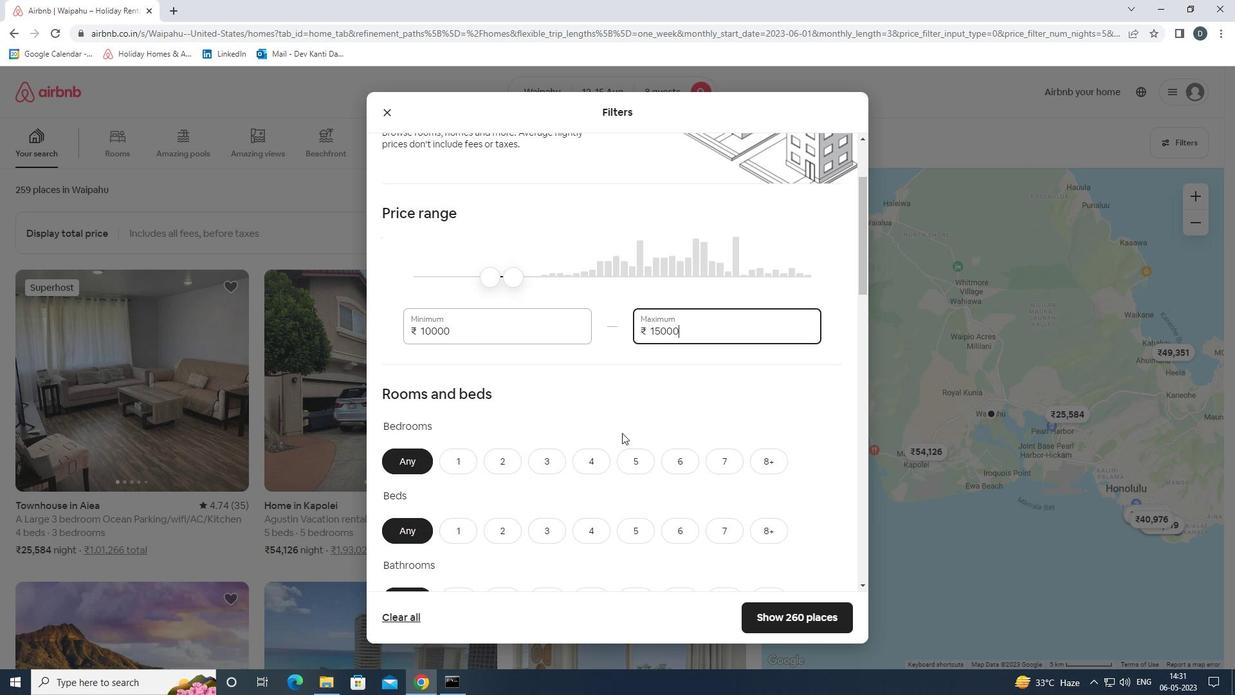 
Action: Mouse scrolled (627, 431) with delta (0, 0)
Screenshot: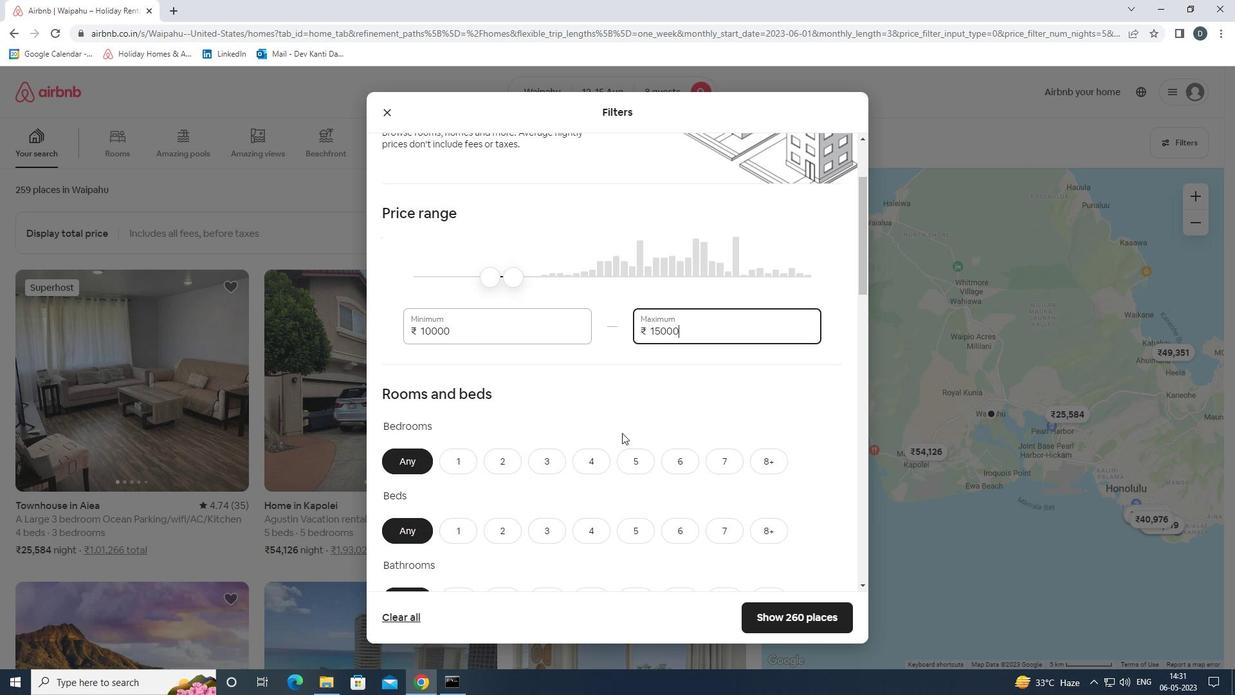 
Action: Mouse moved to (692, 389)
Screenshot: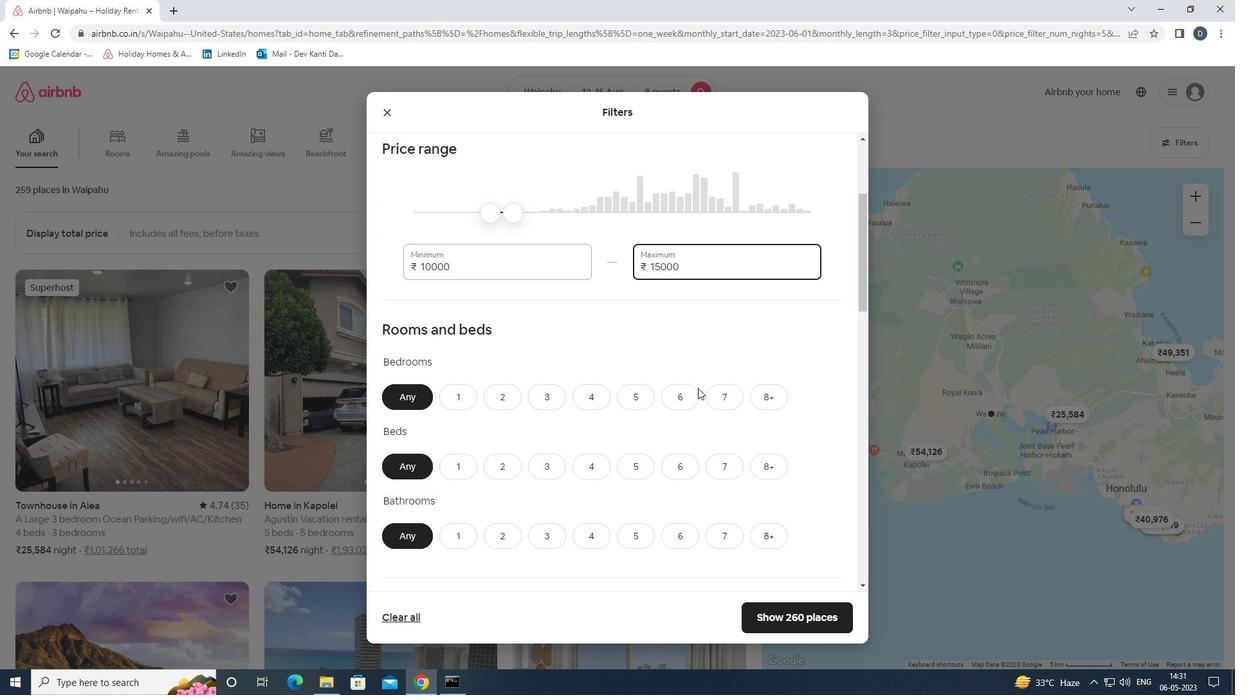 
Action: Mouse pressed left at (692, 389)
Screenshot: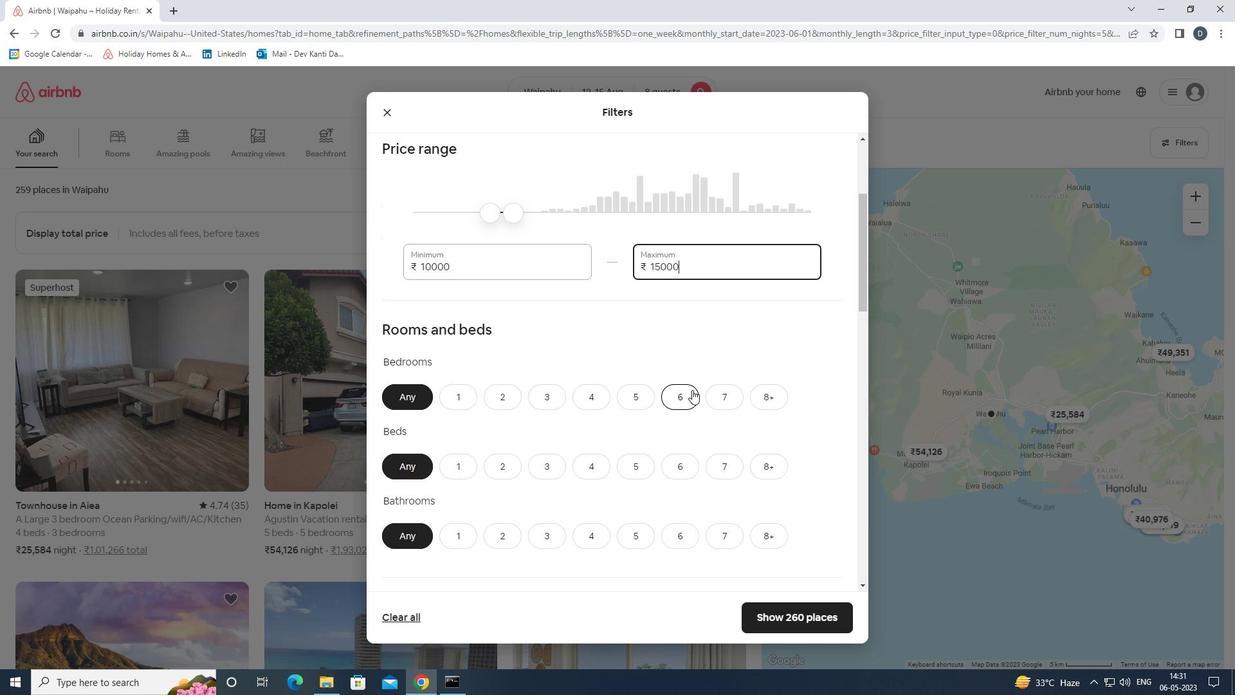 
Action: Mouse scrolled (692, 389) with delta (0, 0)
Screenshot: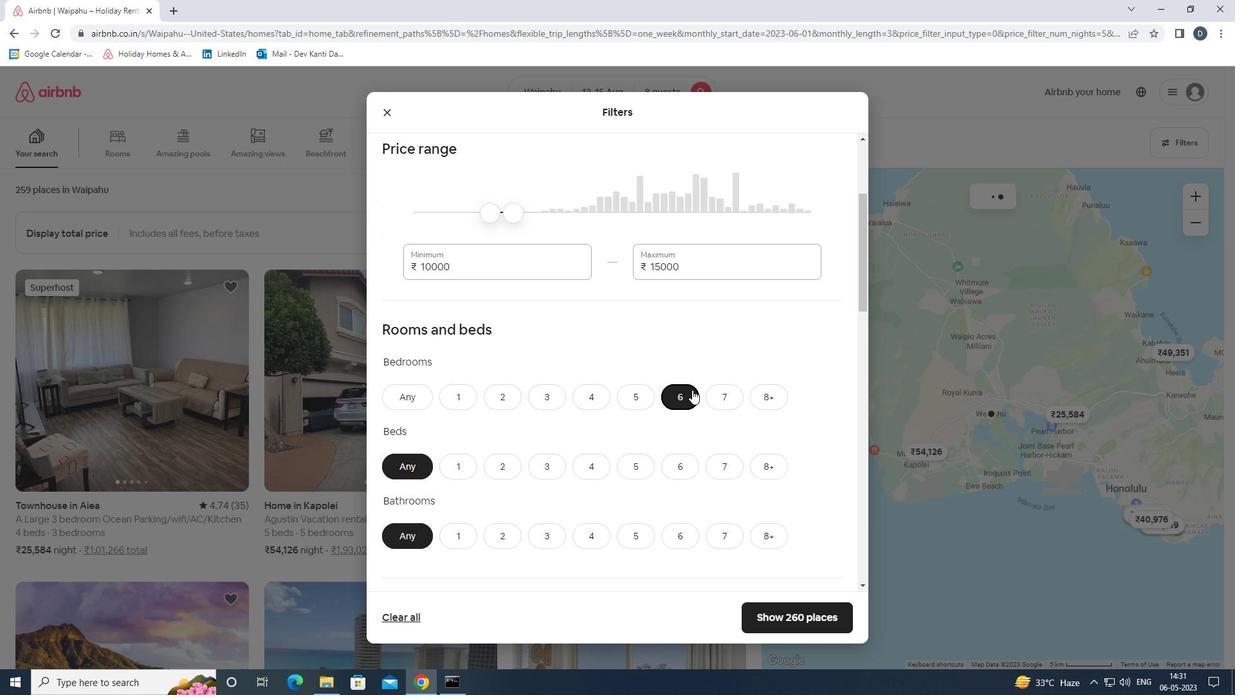 
Action: Mouse moved to (698, 381)
Screenshot: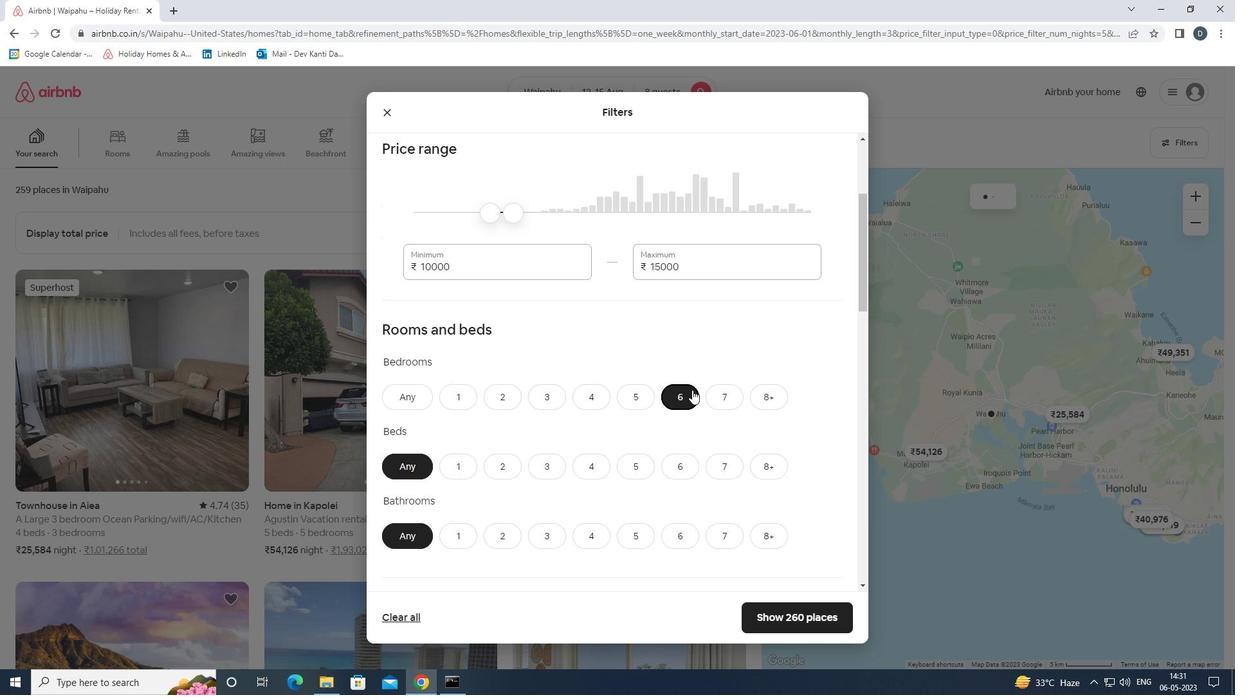 
Action: Mouse scrolled (698, 380) with delta (0, 0)
Screenshot: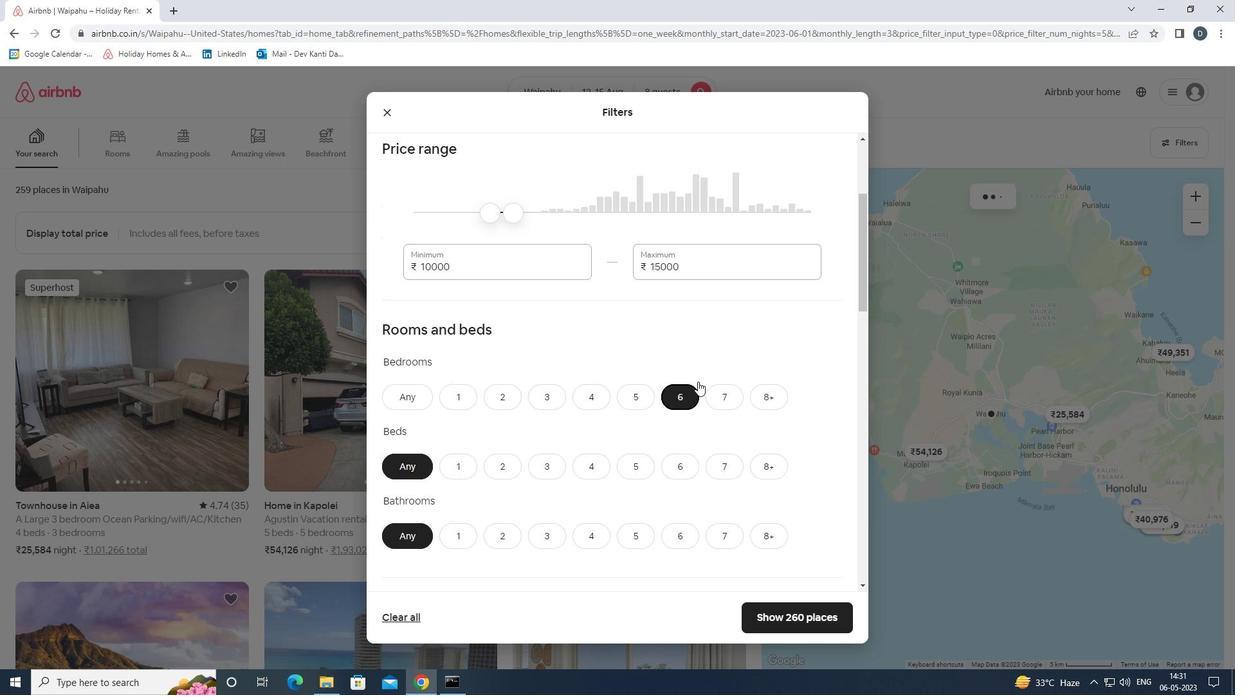 
Action: Mouse moved to (689, 329)
Screenshot: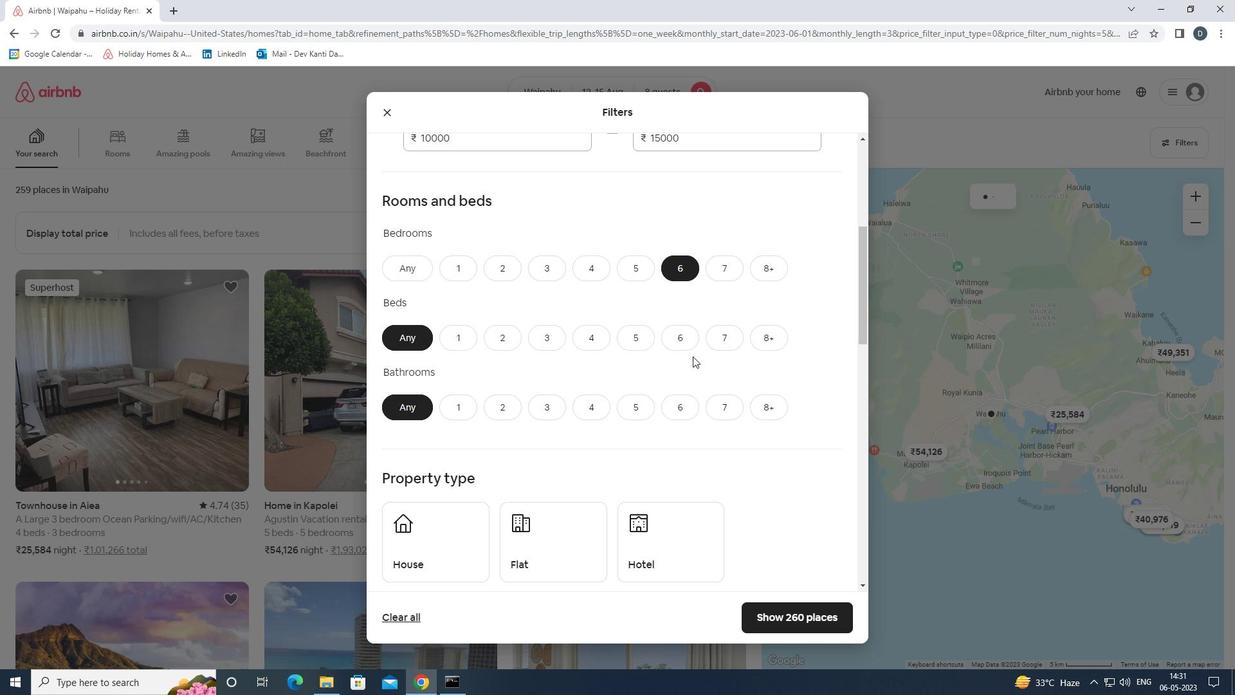
Action: Mouse pressed left at (689, 329)
Screenshot: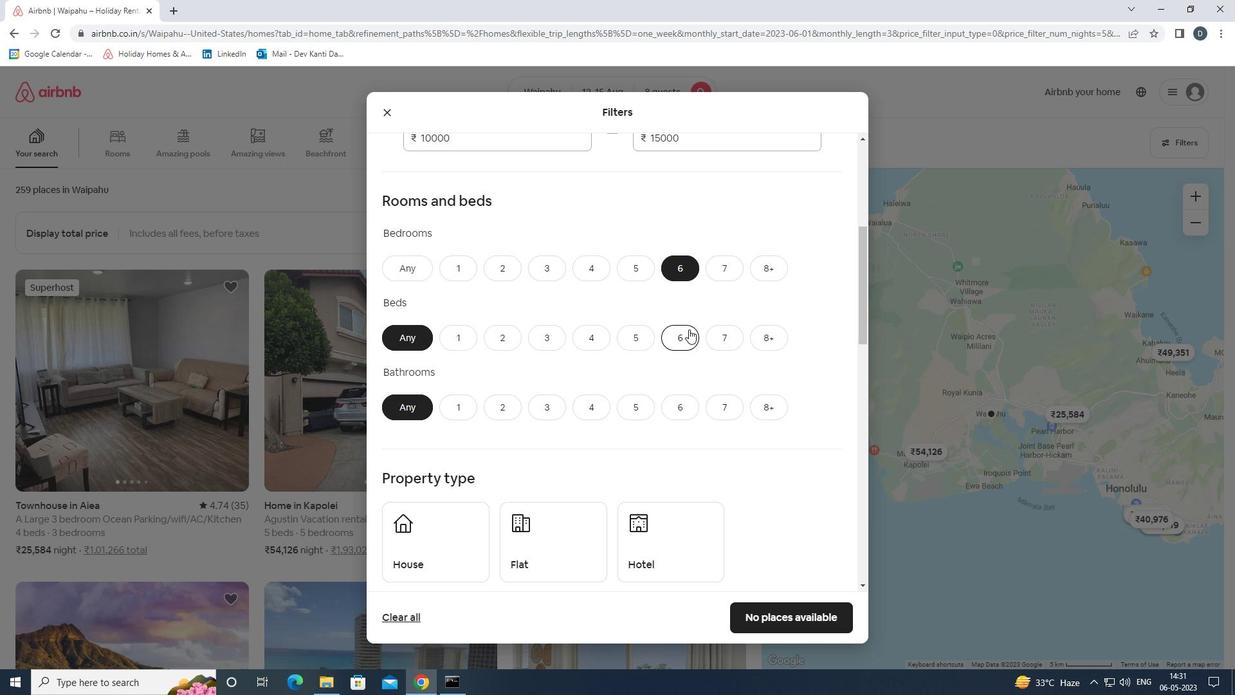 
Action: Mouse moved to (684, 402)
Screenshot: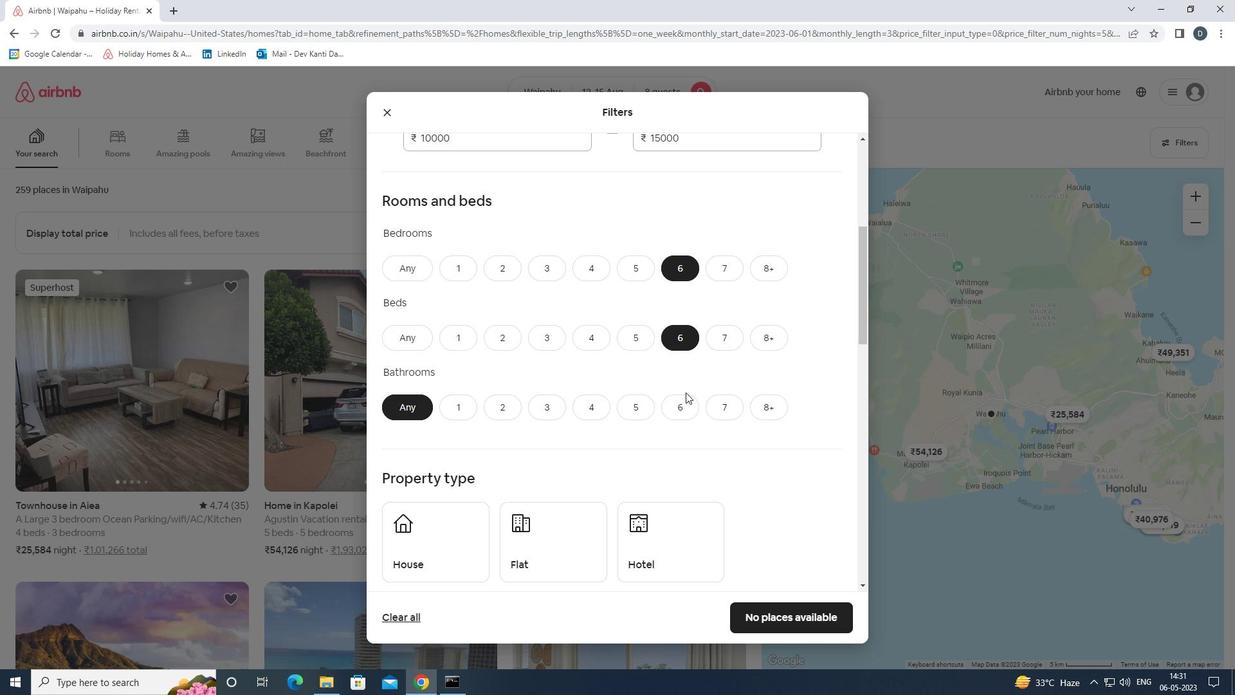 
Action: Mouse pressed left at (684, 402)
Screenshot: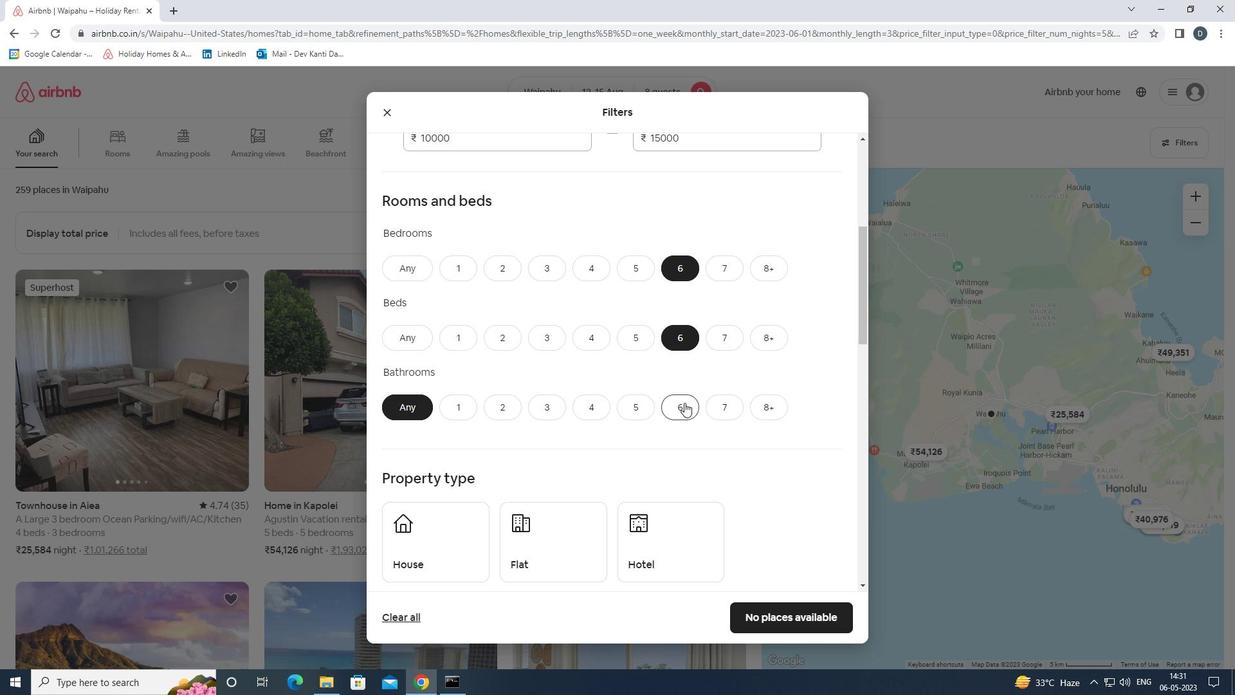 
Action: Mouse moved to (457, 528)
Screenshot: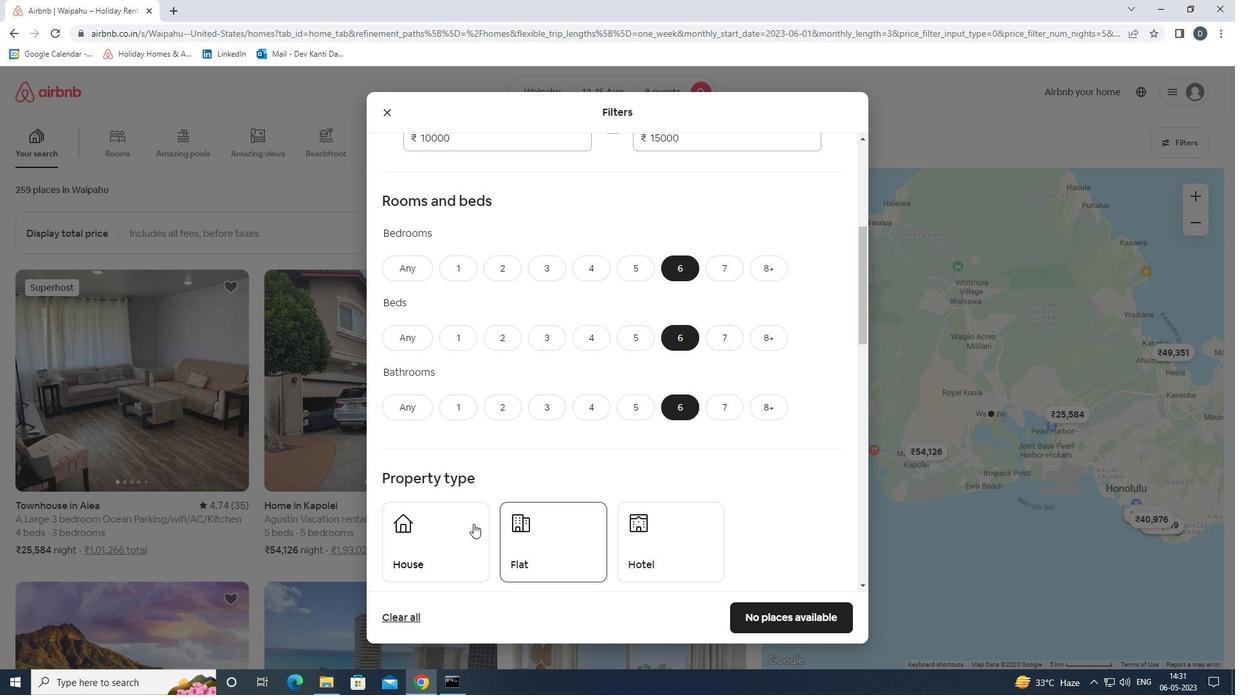 
Action: Mouse pressed left at (457, 528)
Screenshot: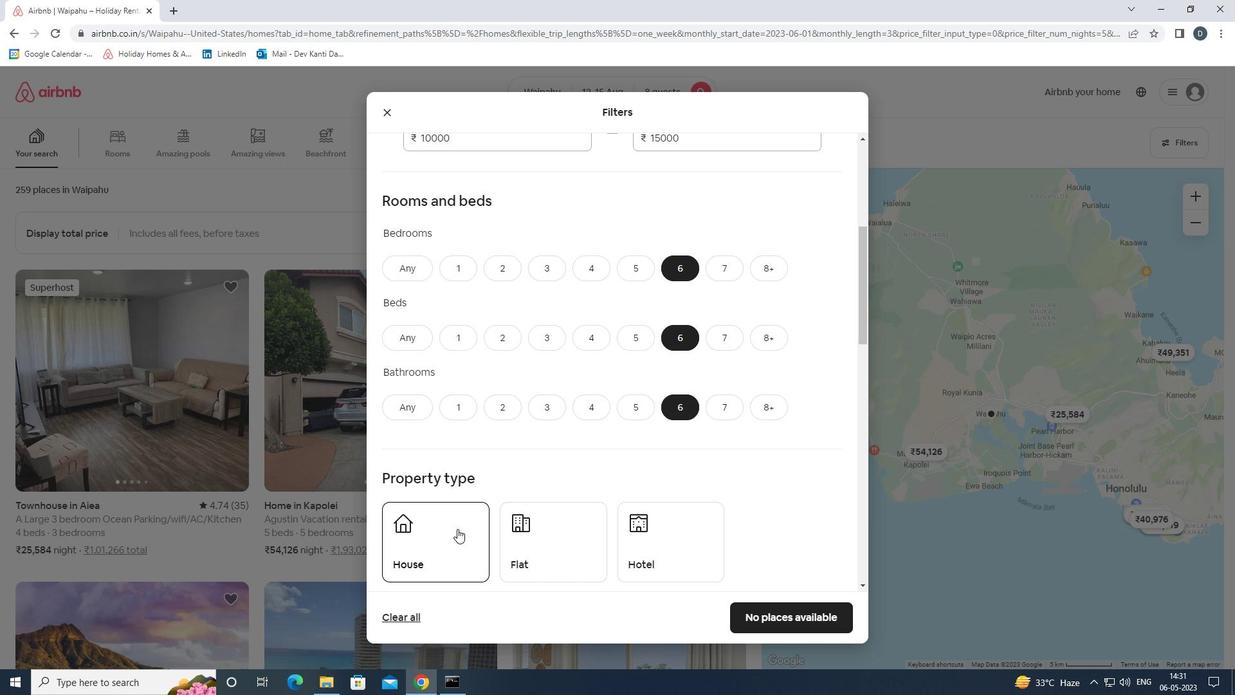 
Action: Mouse moved to (524, 530)
Screenshot: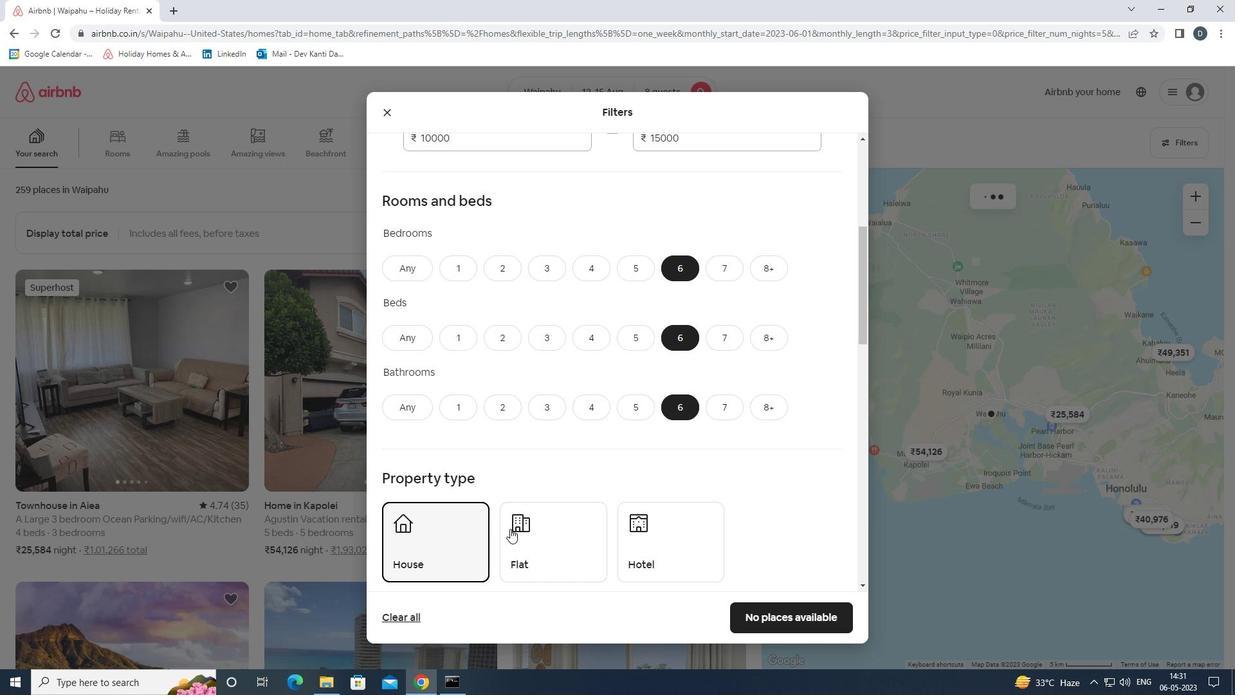 
Action: Mouse pressed left at (524, 530)
Screenshot: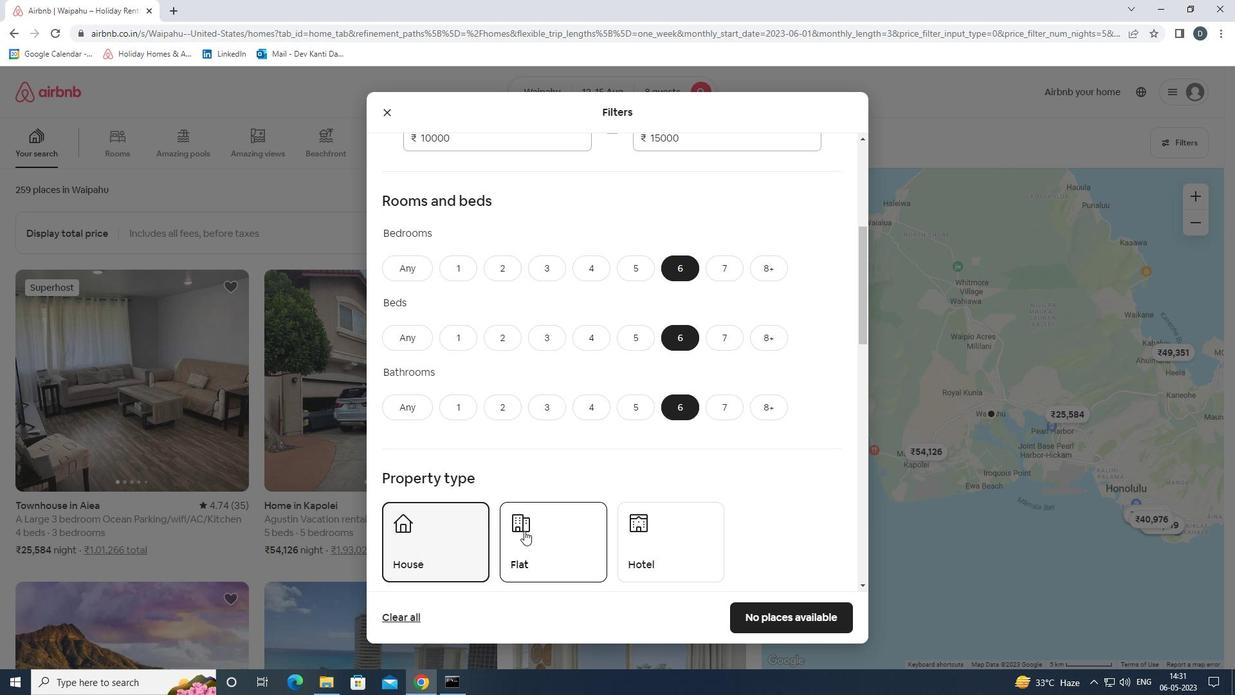 
Action: Mouse moved to (695, 491)
Screenshot: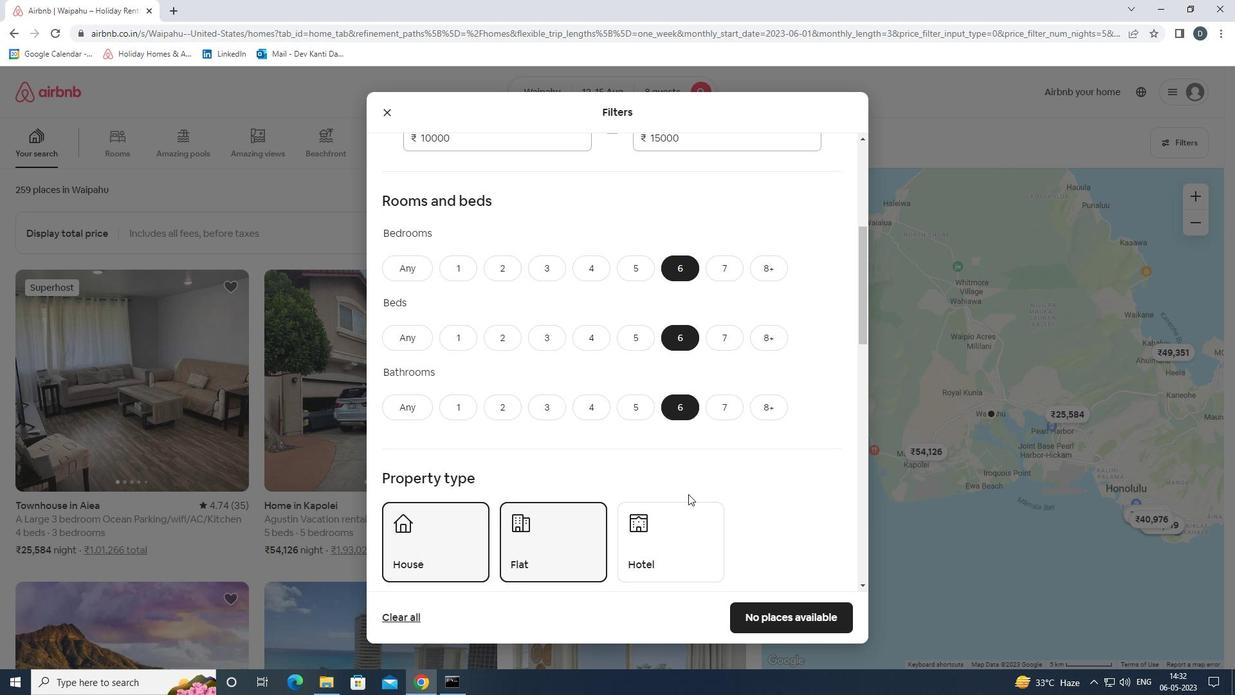 
Action: Mouse scrolled (695, 490) with delta (0, 0)
Screenshot: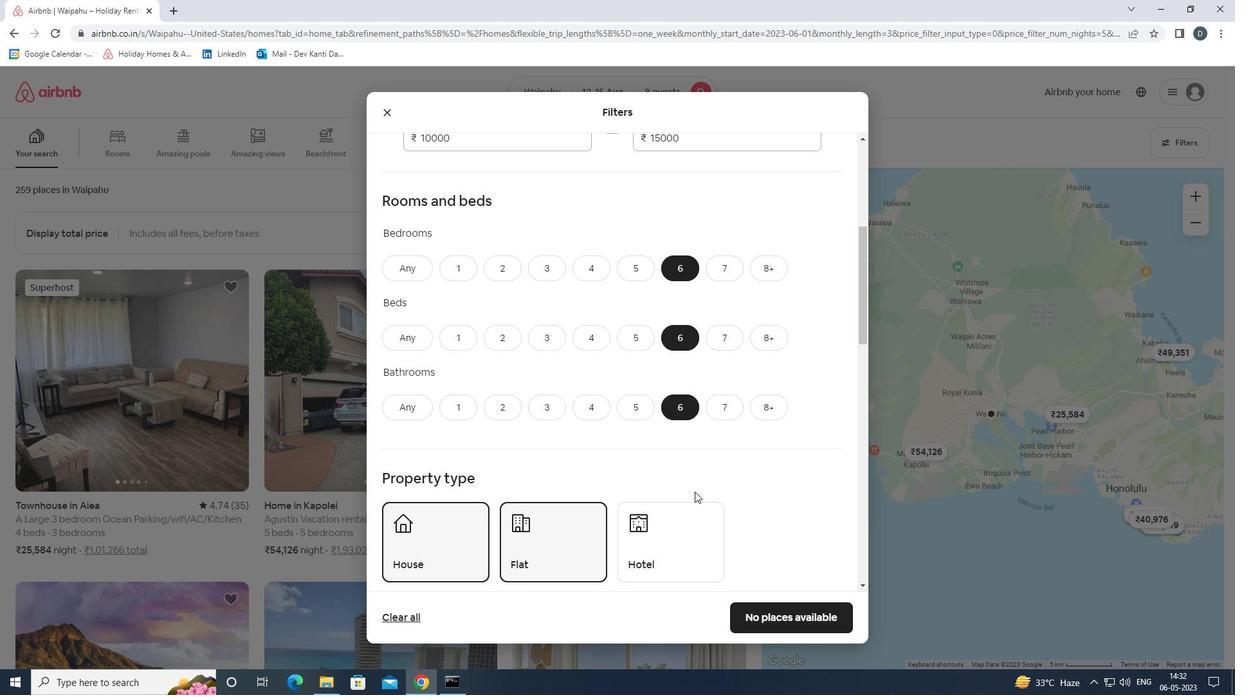 
Action: Mouse moved to (695, 491)
Screenshot: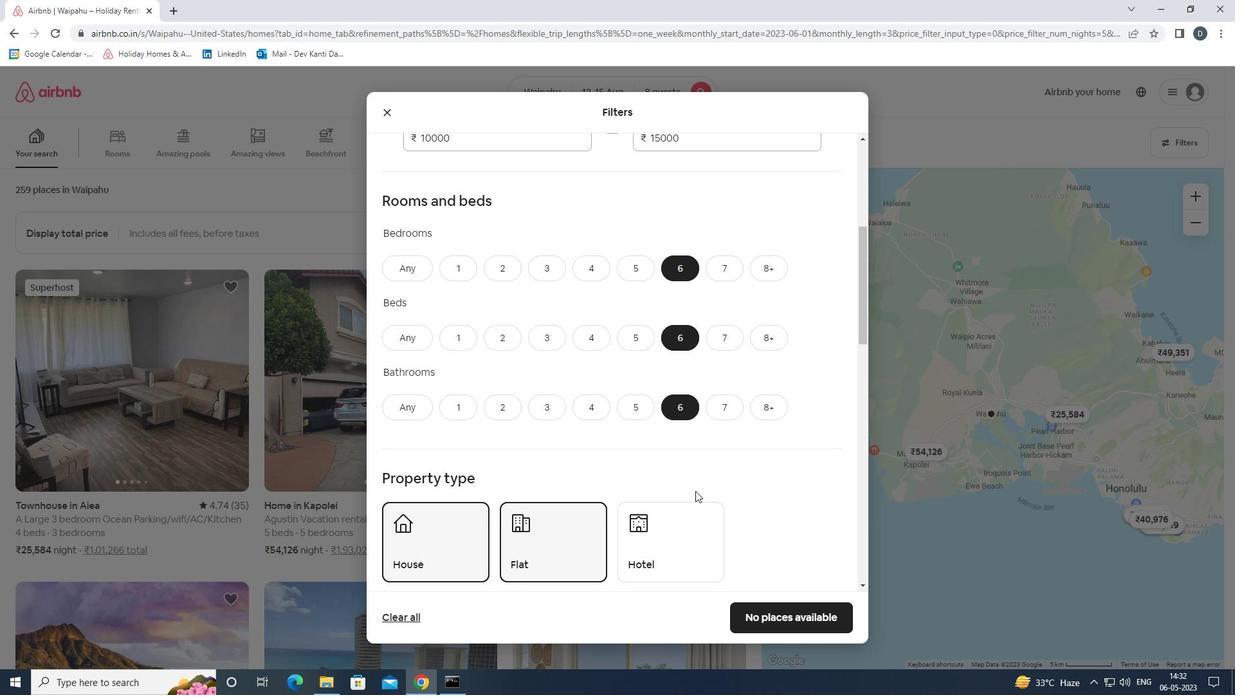 
Action: Mouse scrolled (695, 490) with delta (0, 0)
Screenshot: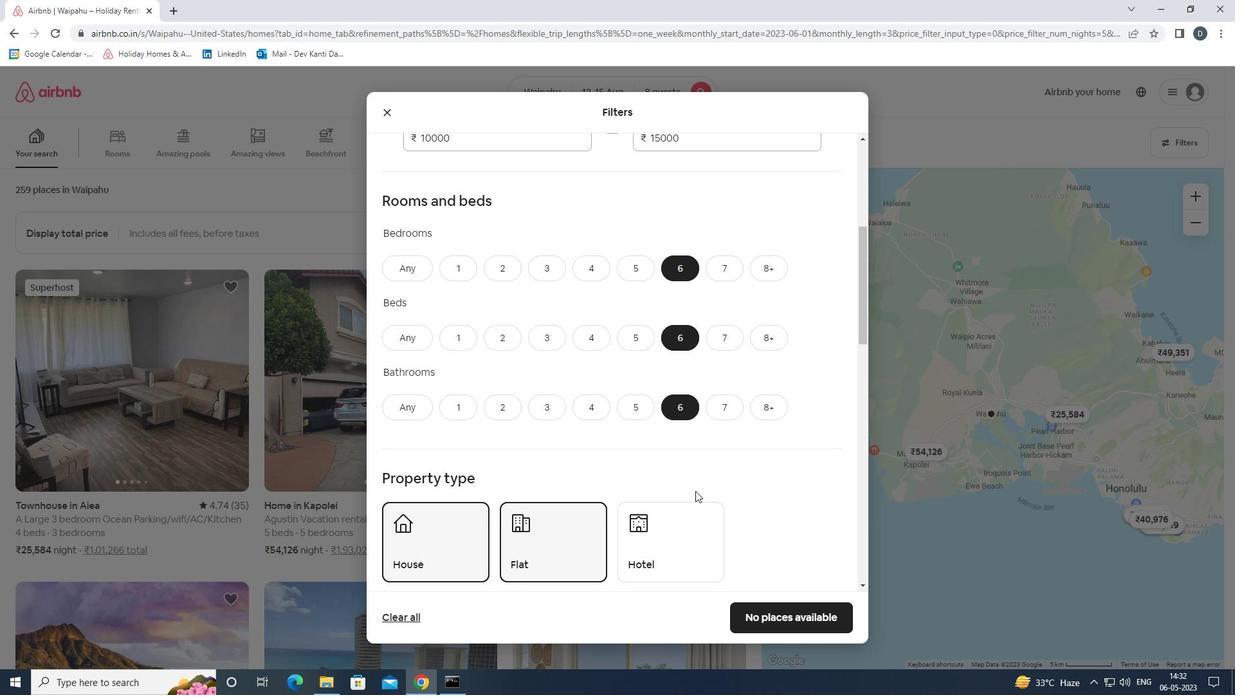 
Action: Mouse moved to (696, 491)
Screenshot: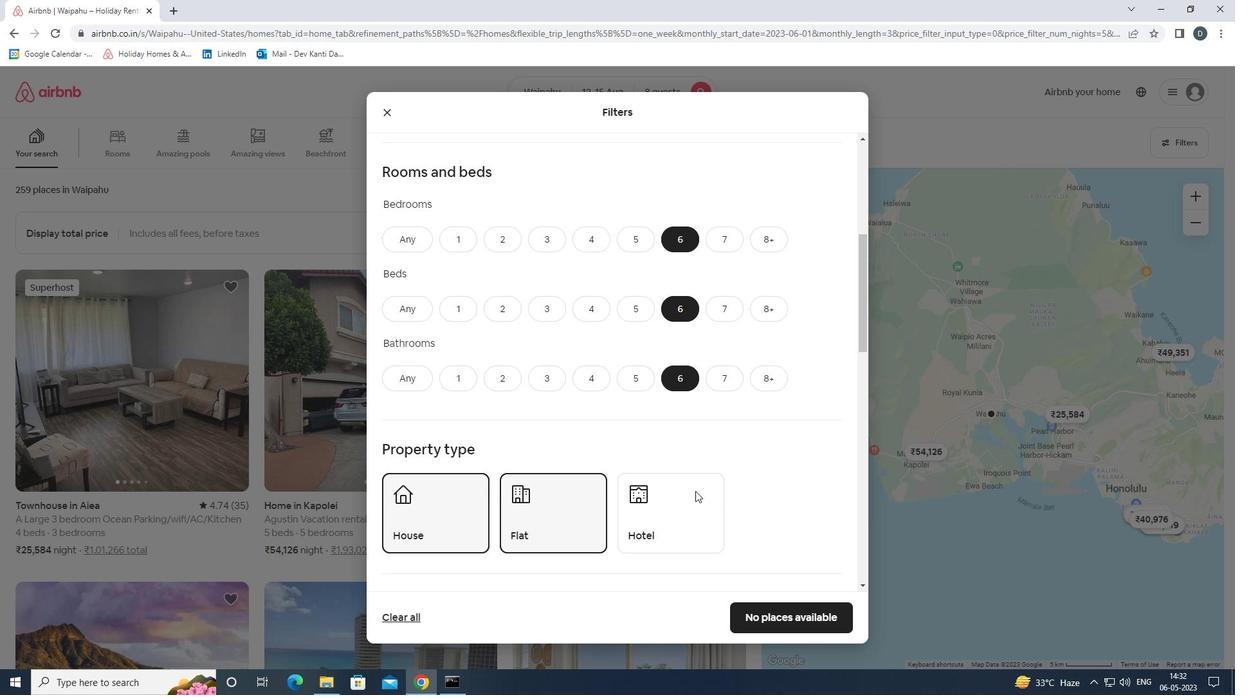 
Action: Mouse scrolled (696, 490) with delta (0, 0)
Screenshot: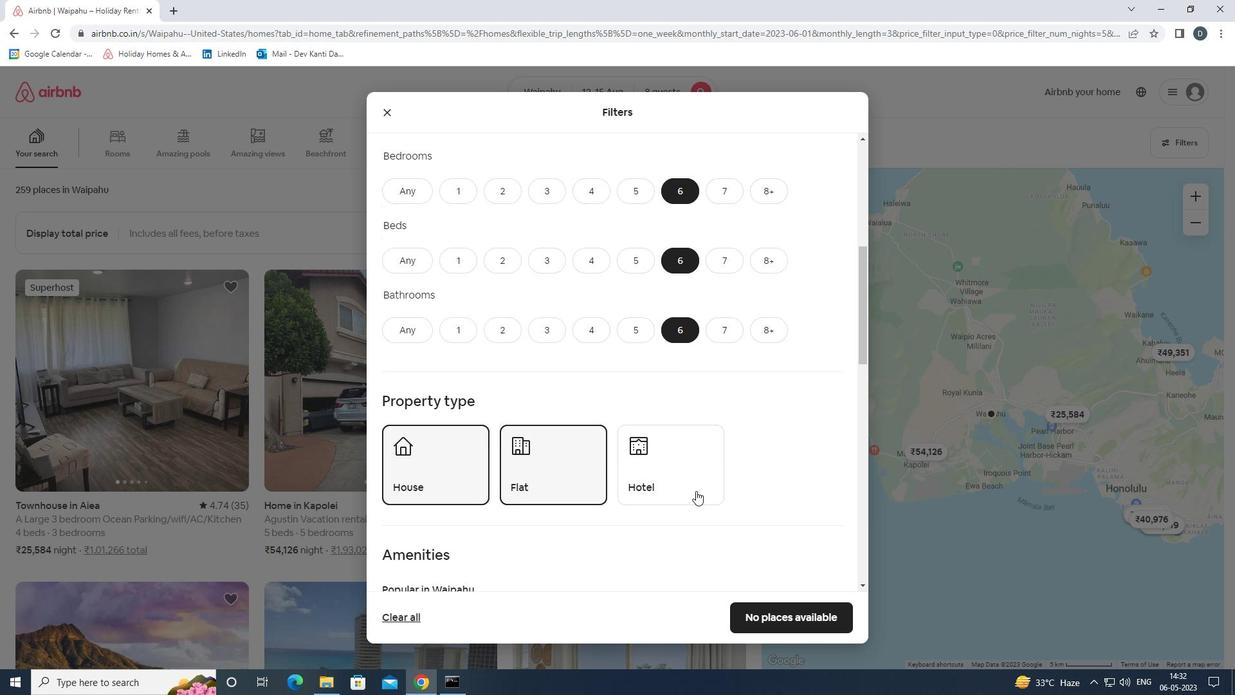 
Action: Mouse moved to (696, 491)
Screenshot: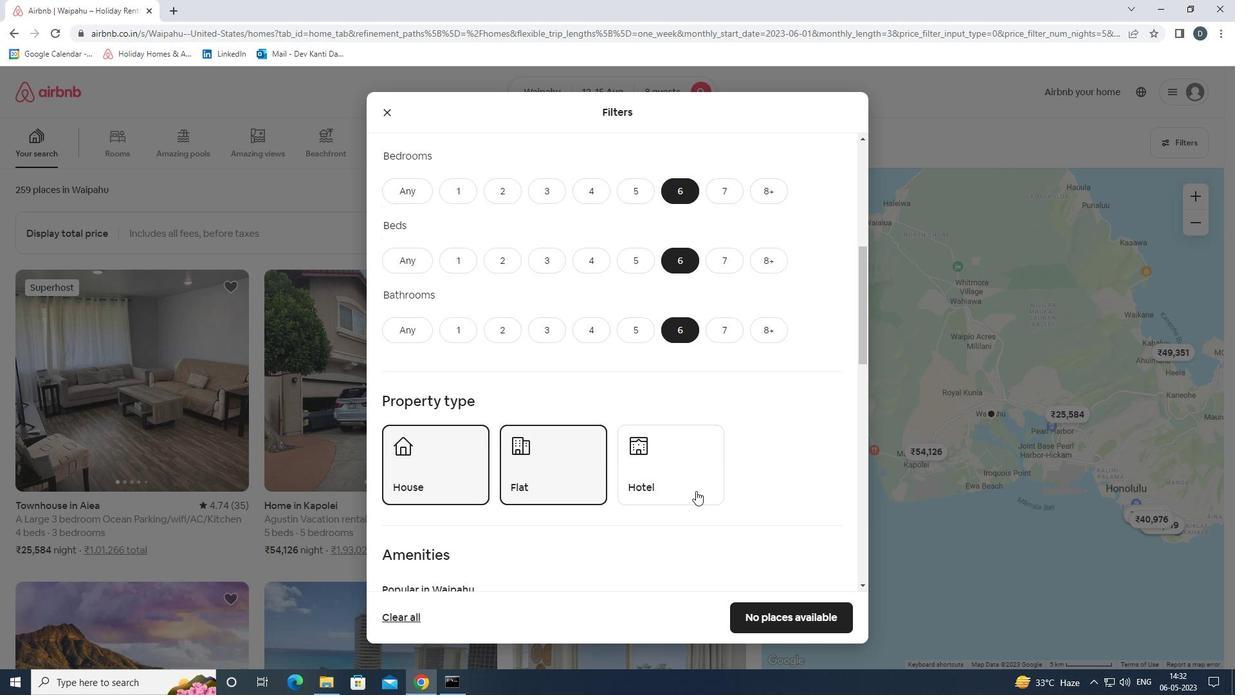 
Action: Mouse scrolled (696, 490) with delta (0, 0)
Screenshot: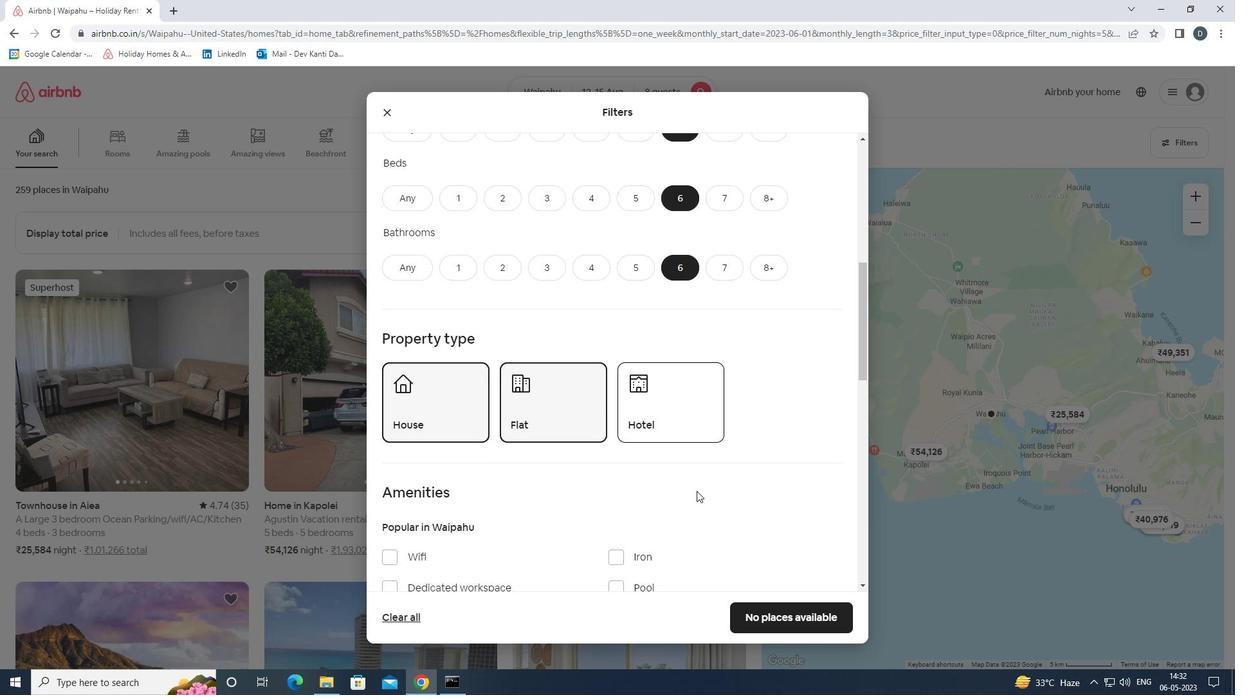 
Action: Mouse moved to (454, 445)
Screenshot: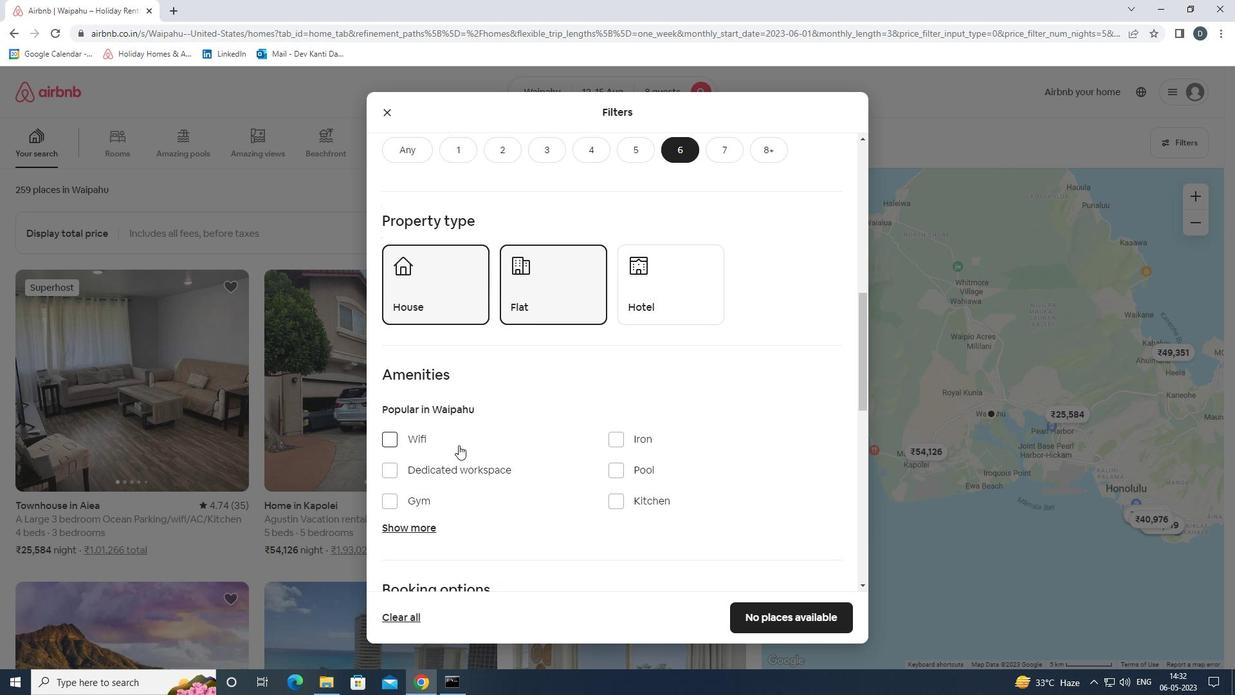 
Action: Mouse pressed left at (454, 445)
Screenshot: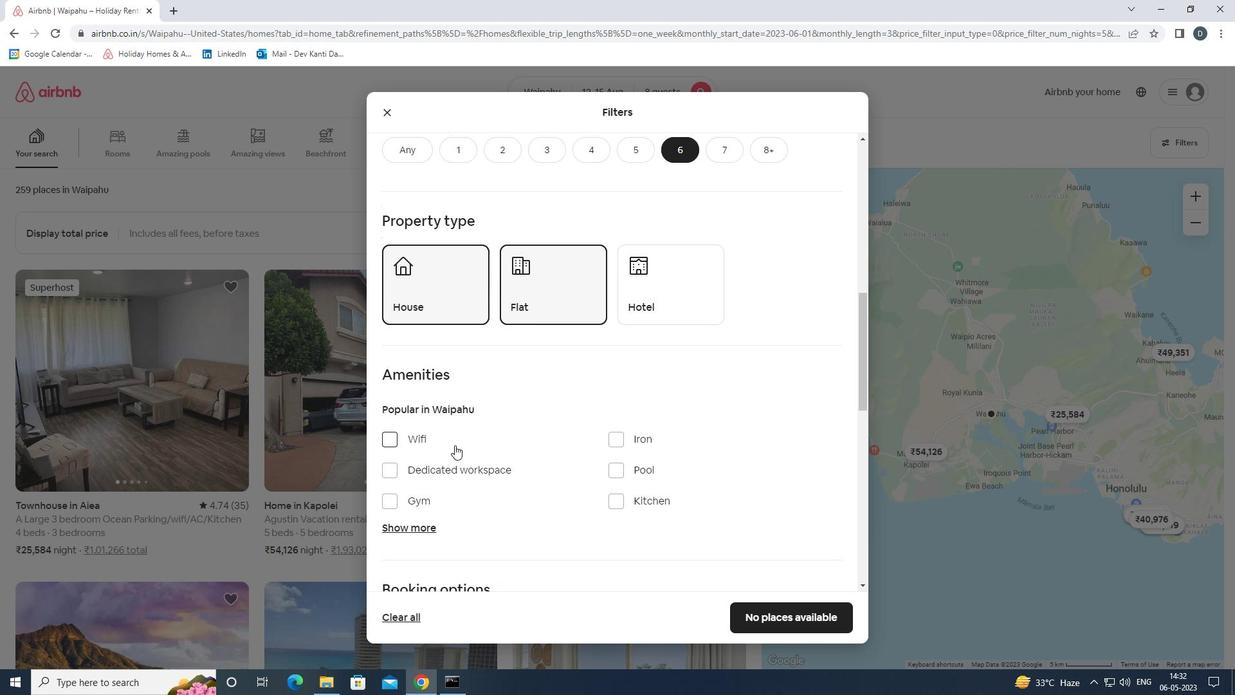 
Action: Mouse moved to (451, 505)
Screenshot: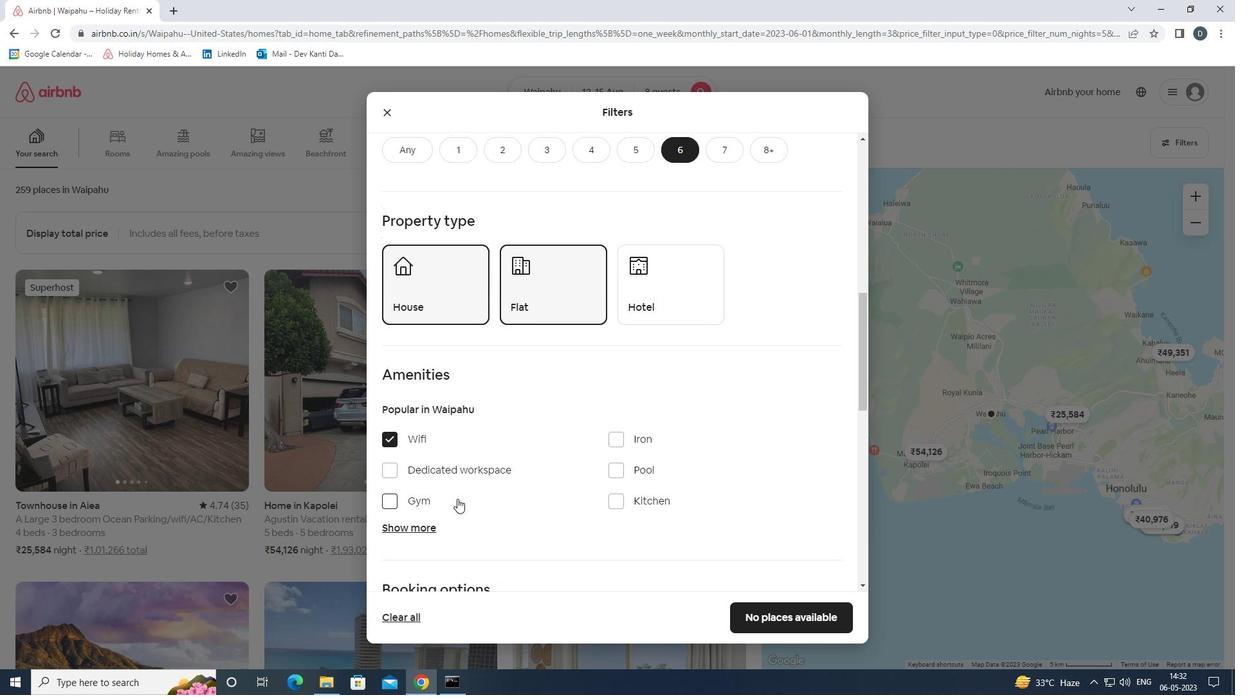 
Action: Mouse pressed left at (451, 505)
Screenshot: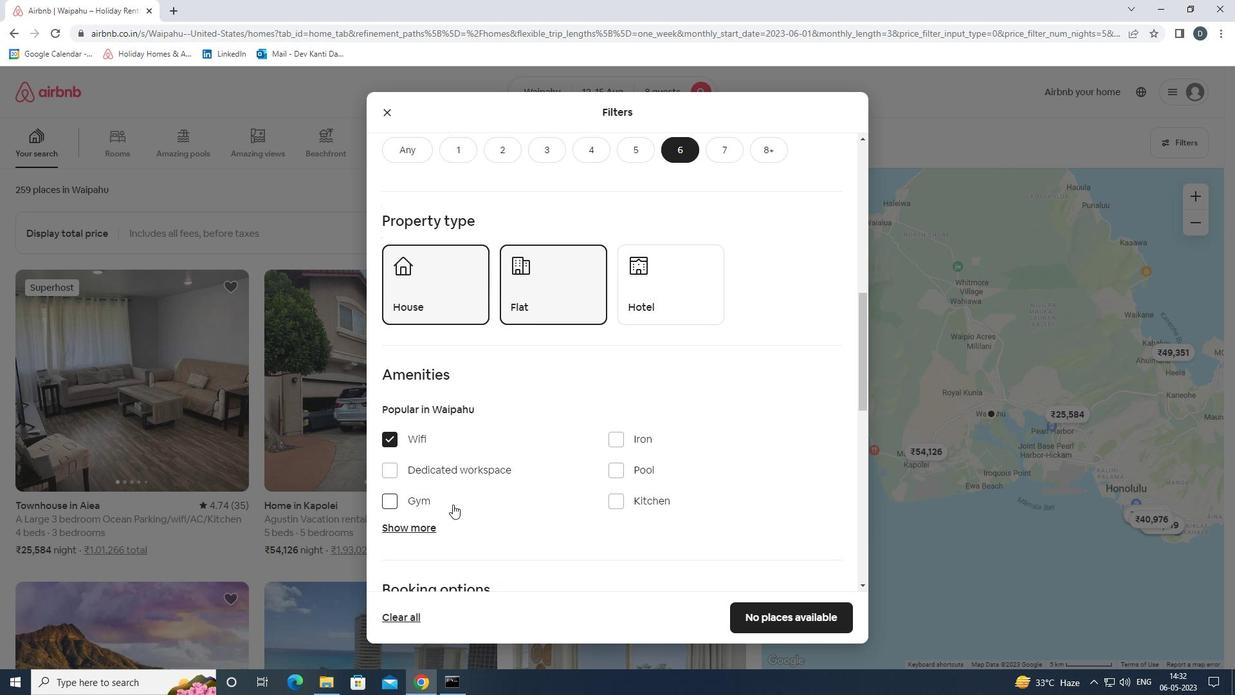 
Action: Mouse moved to (431, 526)
Screenshot: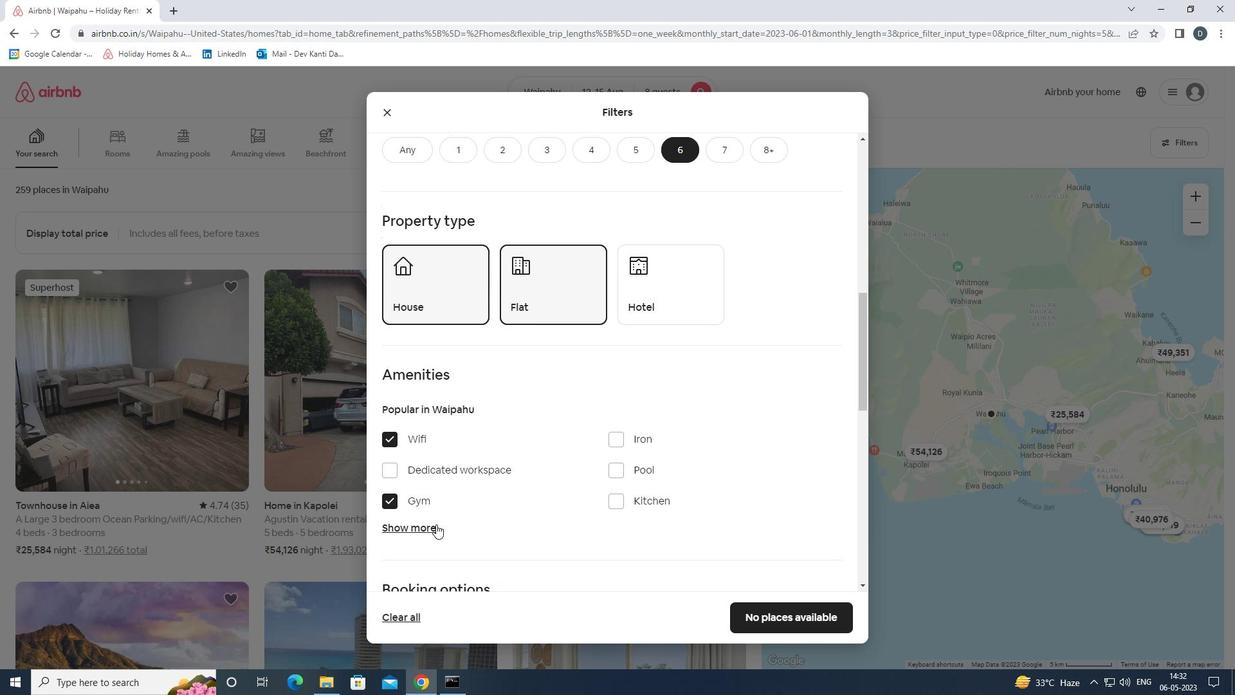 
Action: Mouse pressed left at (431, 526)
Screenshot: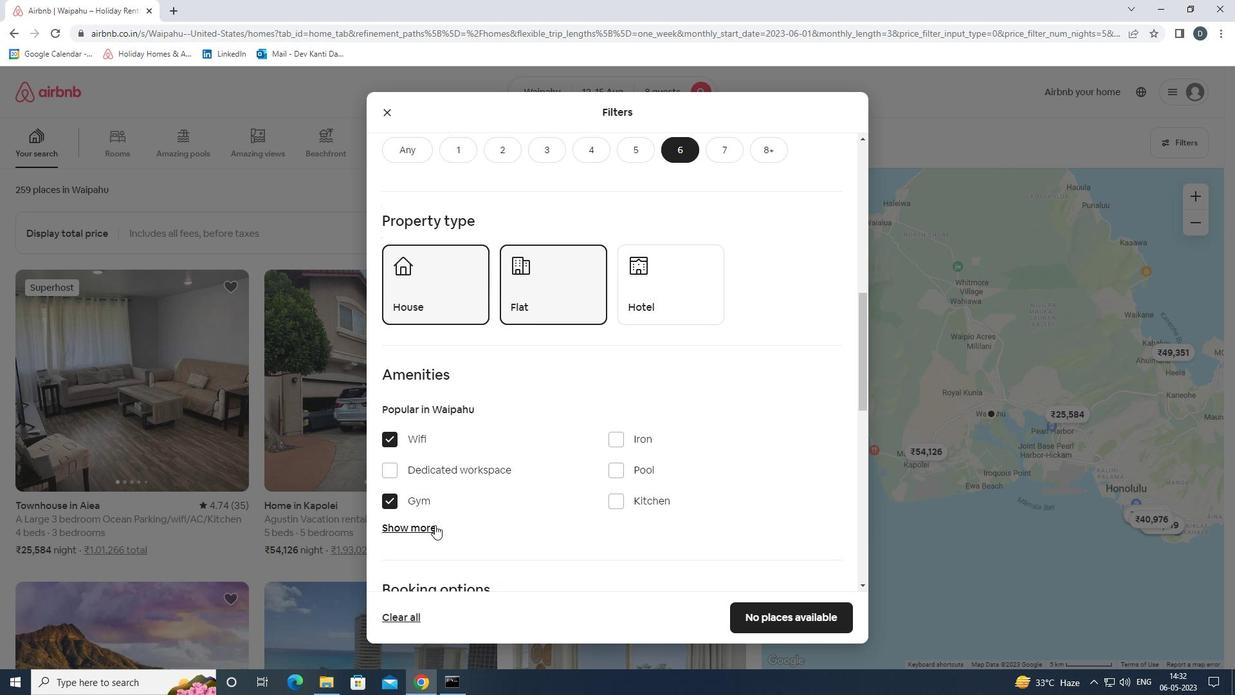 
Action: Mouse moved to (527, 514)
Screenshot: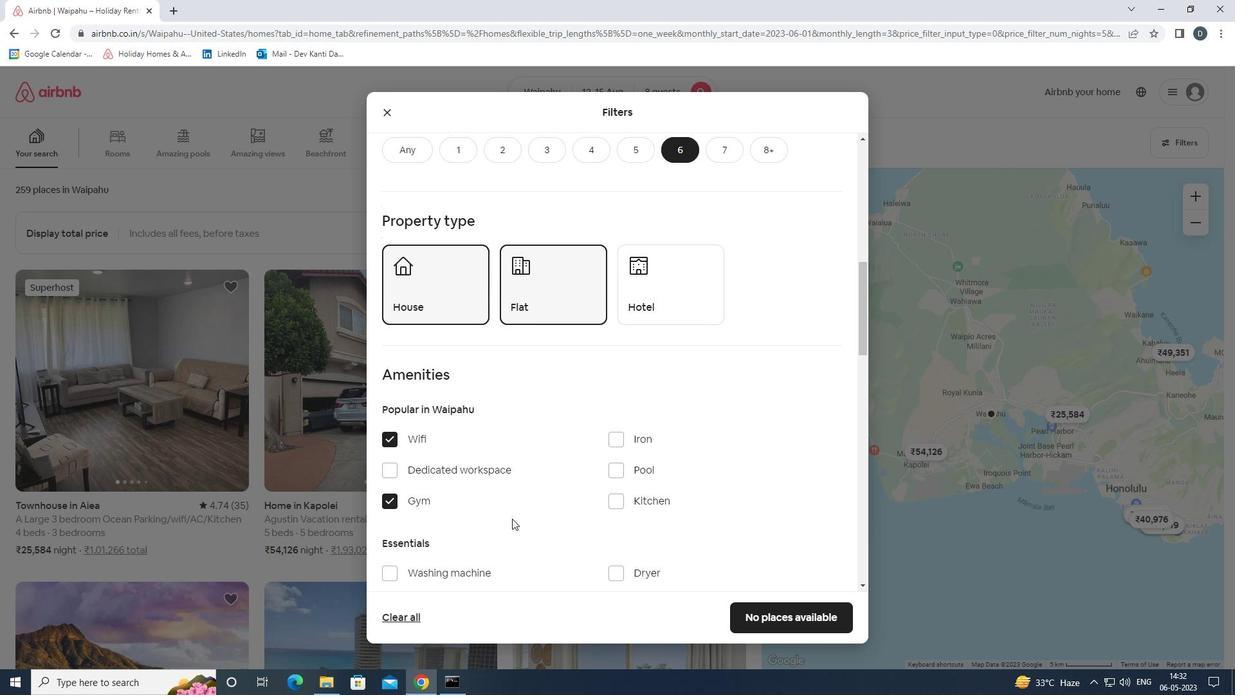 
Action: Mouse scrolled (527, 513) with delta (0, 0)
Screenshot: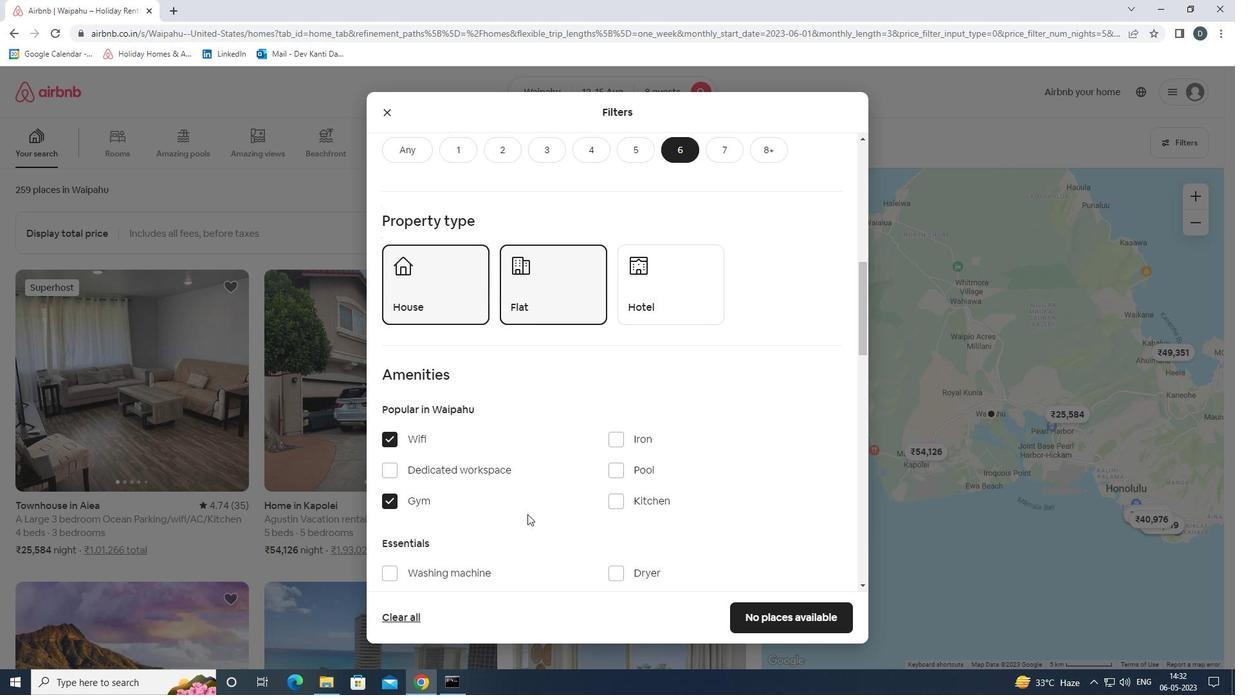 
Action: Mouse scrolled (527, 513) with delta (0, 0)
Screenshot: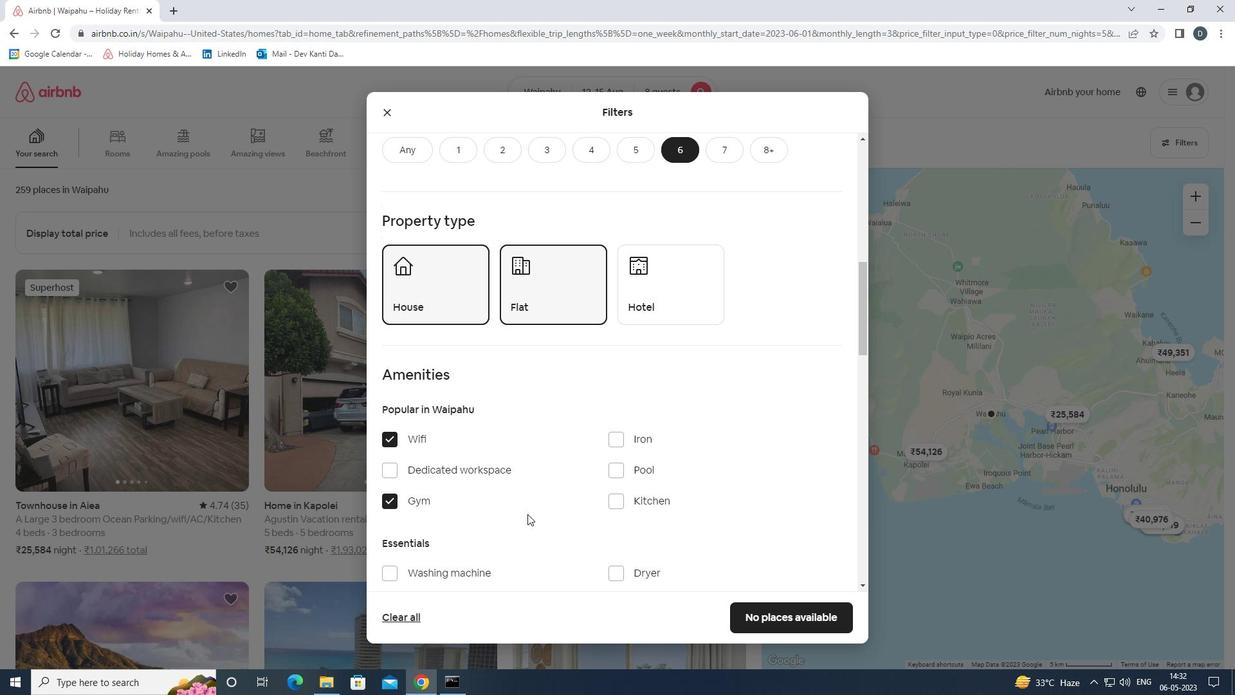 
Action: Mouse moved to (468, 507)
Screenshot: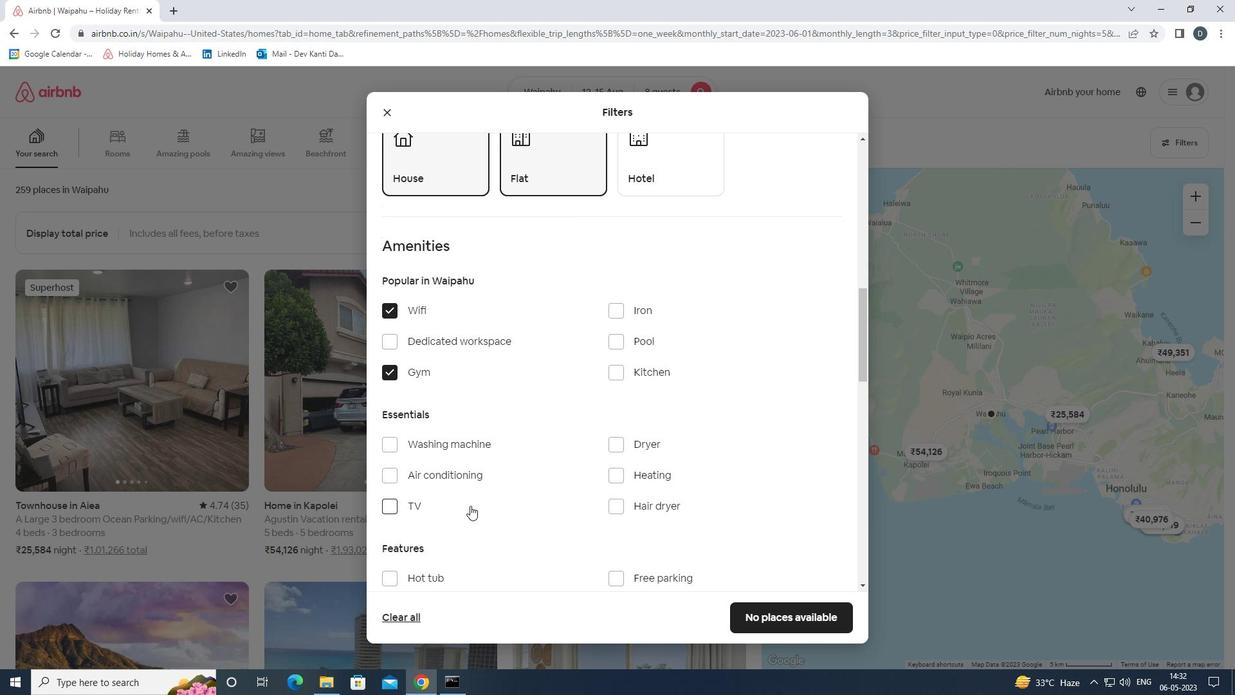 
Action: Mouse pressed left at (468, 507)
Screenshot: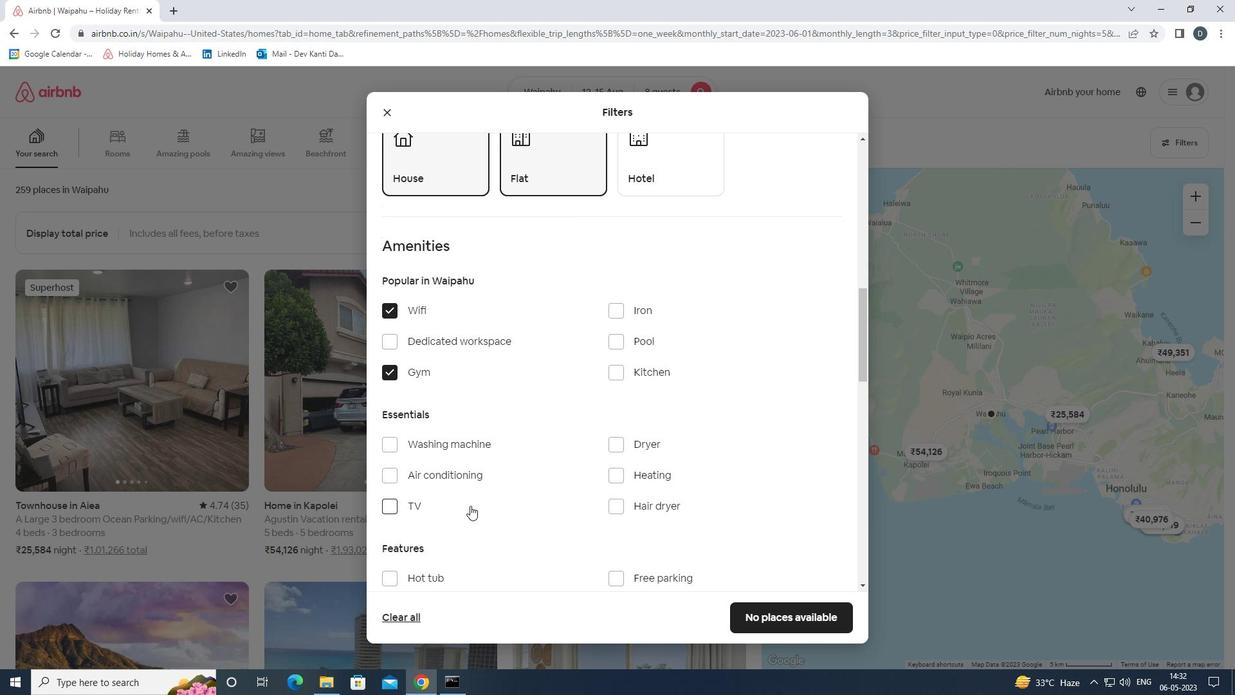 
Action: Mouse moved to (473, 503)
Screenshot: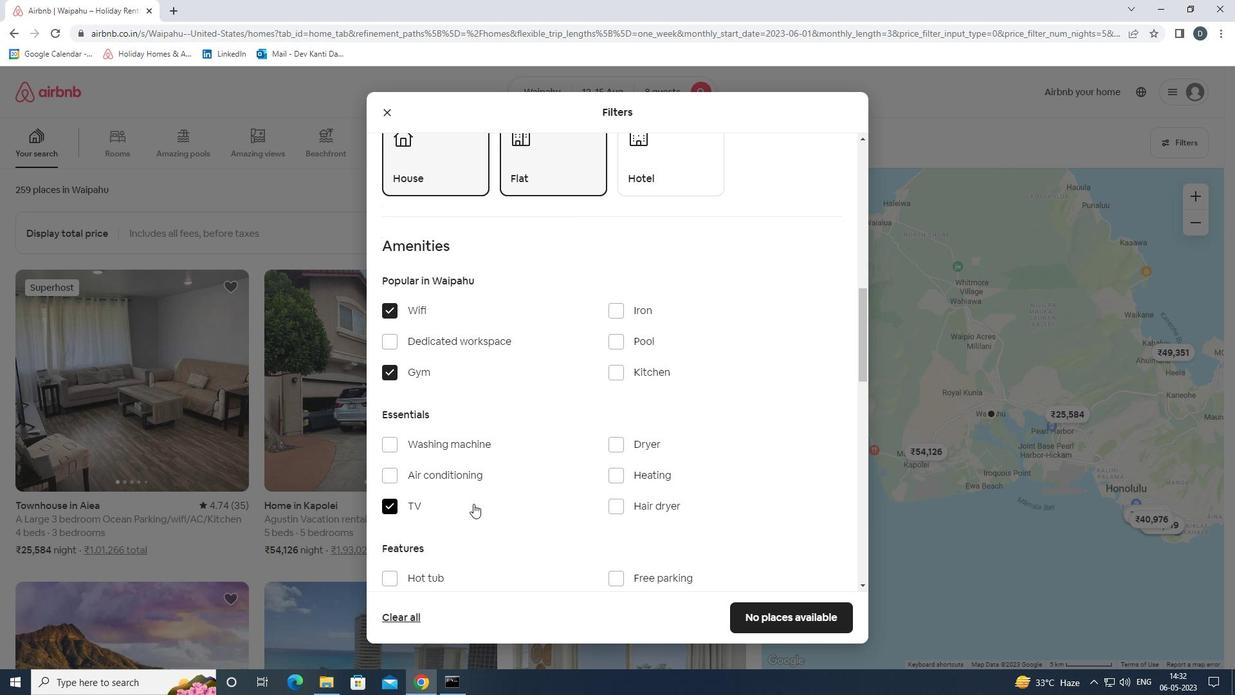 
Action: Mouse scrolled (473, 502) with delta (0, 0)
Screenshot: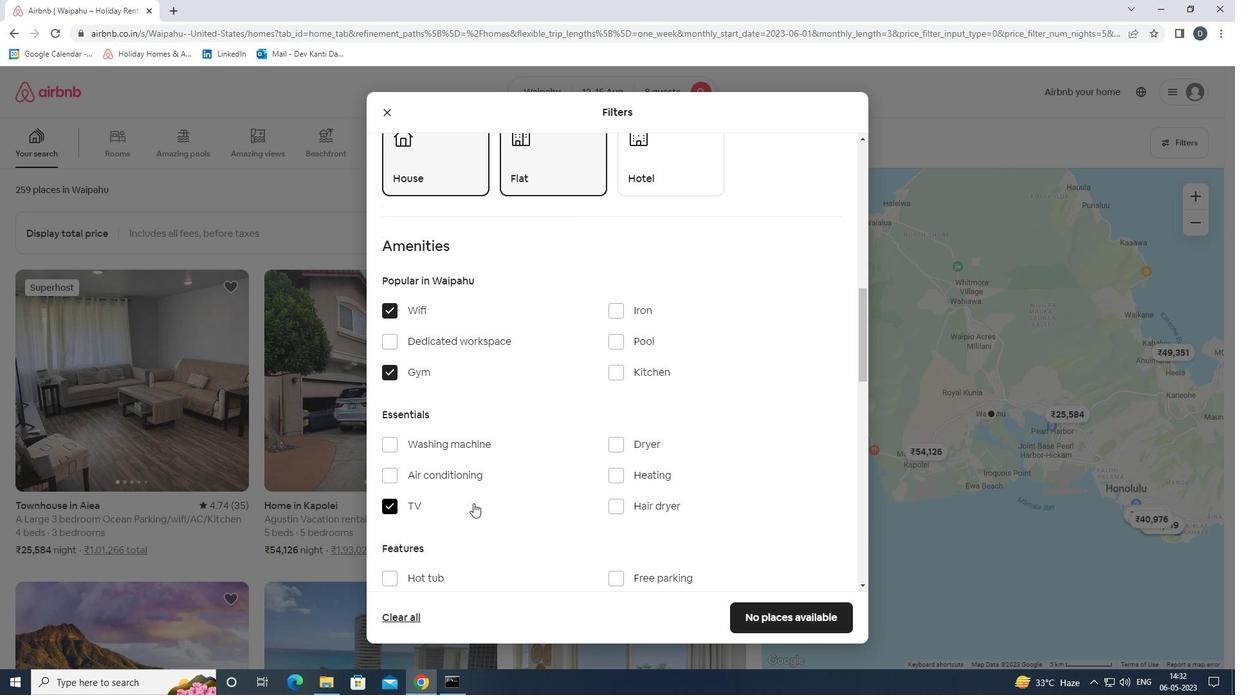 
Action: Mouse scrolled (473, 502) with delta (0, 0)
Screenshot: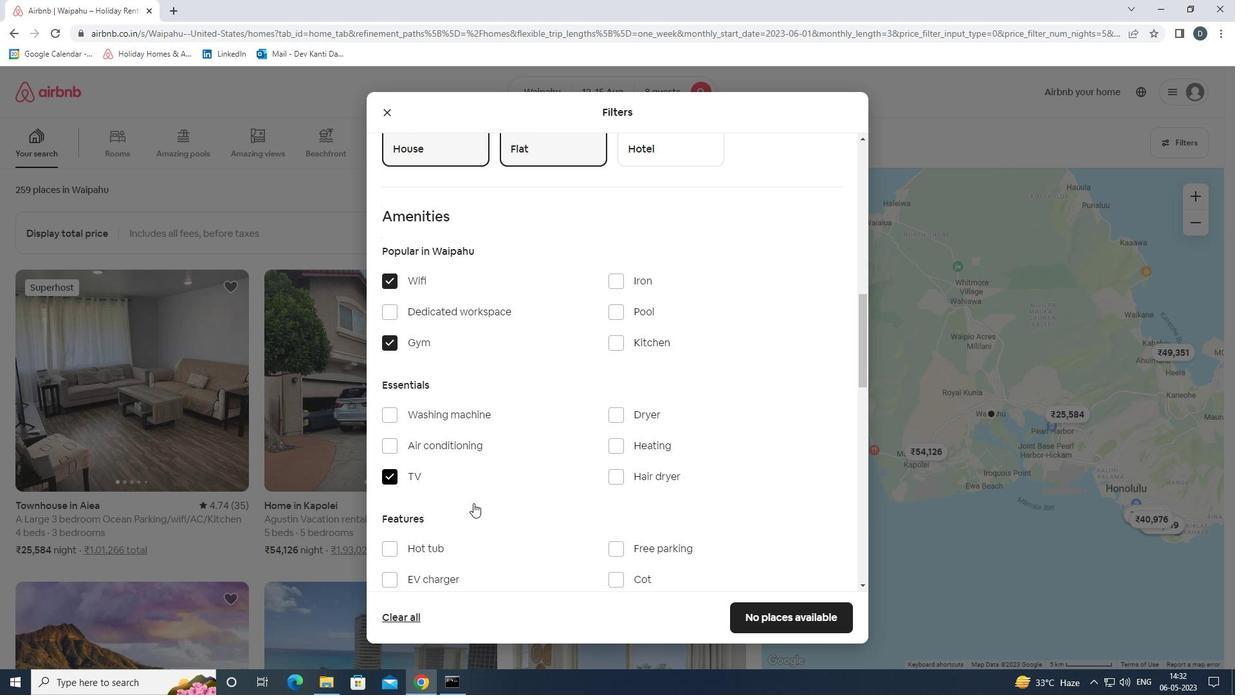 
Action: Mouse moved to (613, 442)
Screenshot: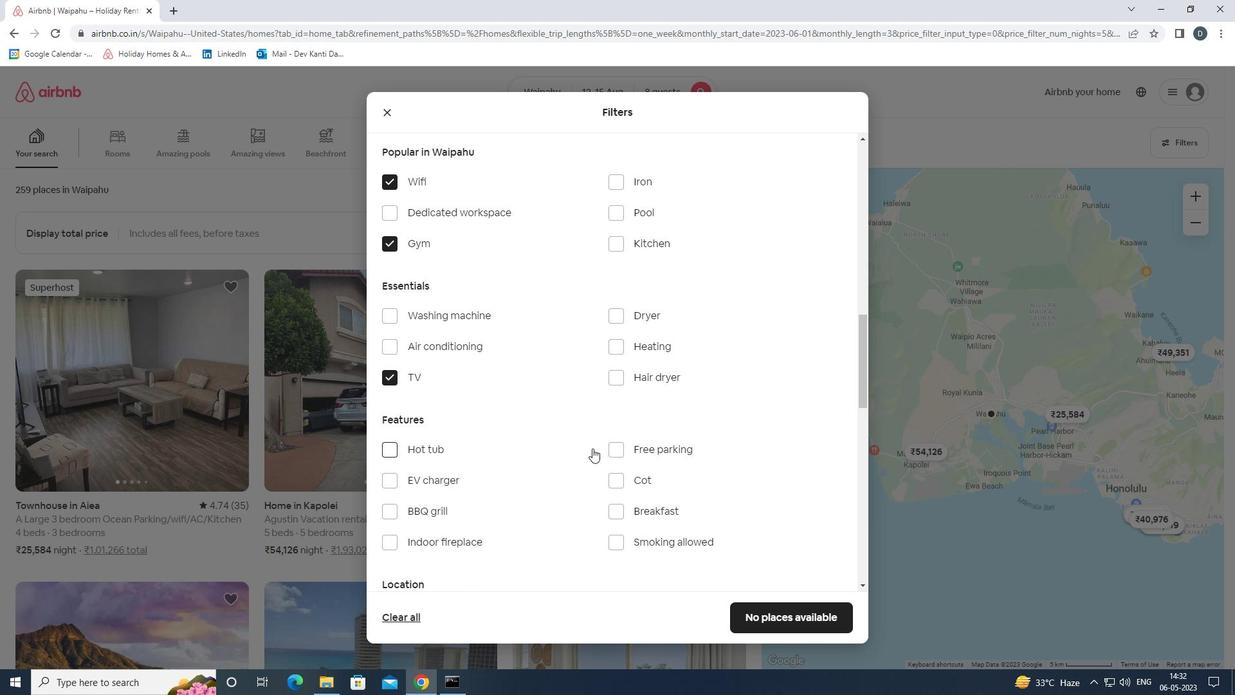 
Action: Mouse pressed left at (613, 442)
Screenshot: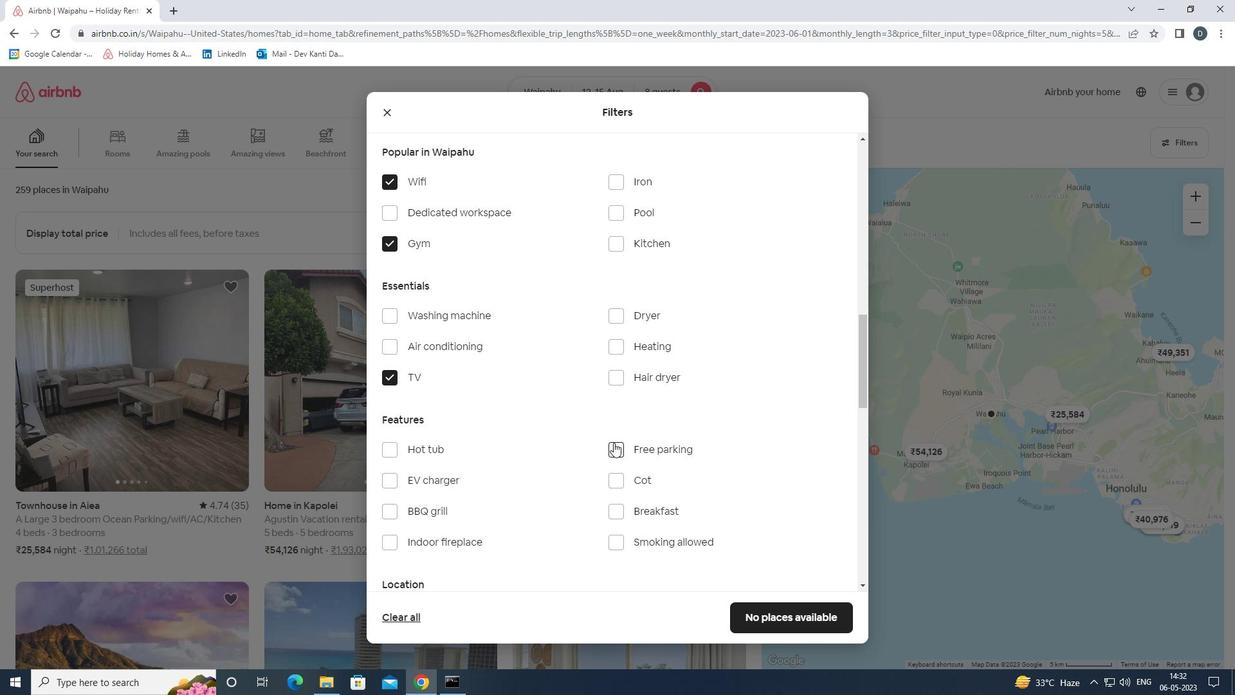
Action: Mouse moved to (631, 512)
Screenshot: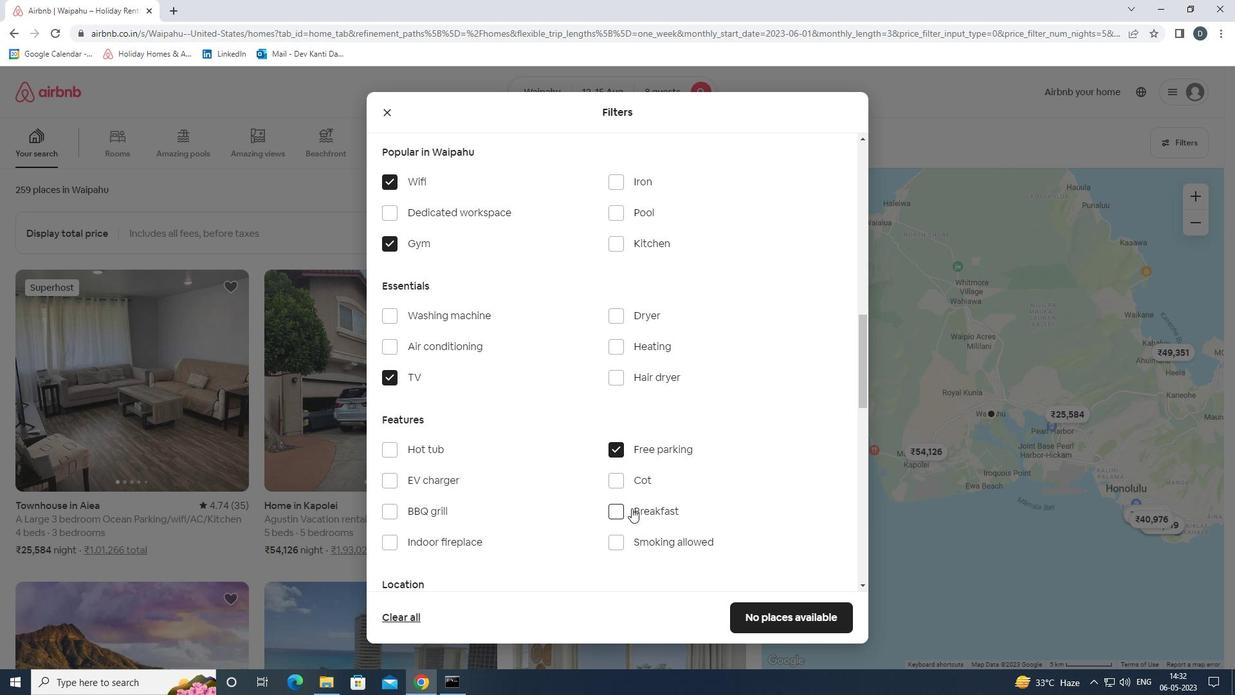 
Action: Mouse pressed left at (631, 512)
Screenshot: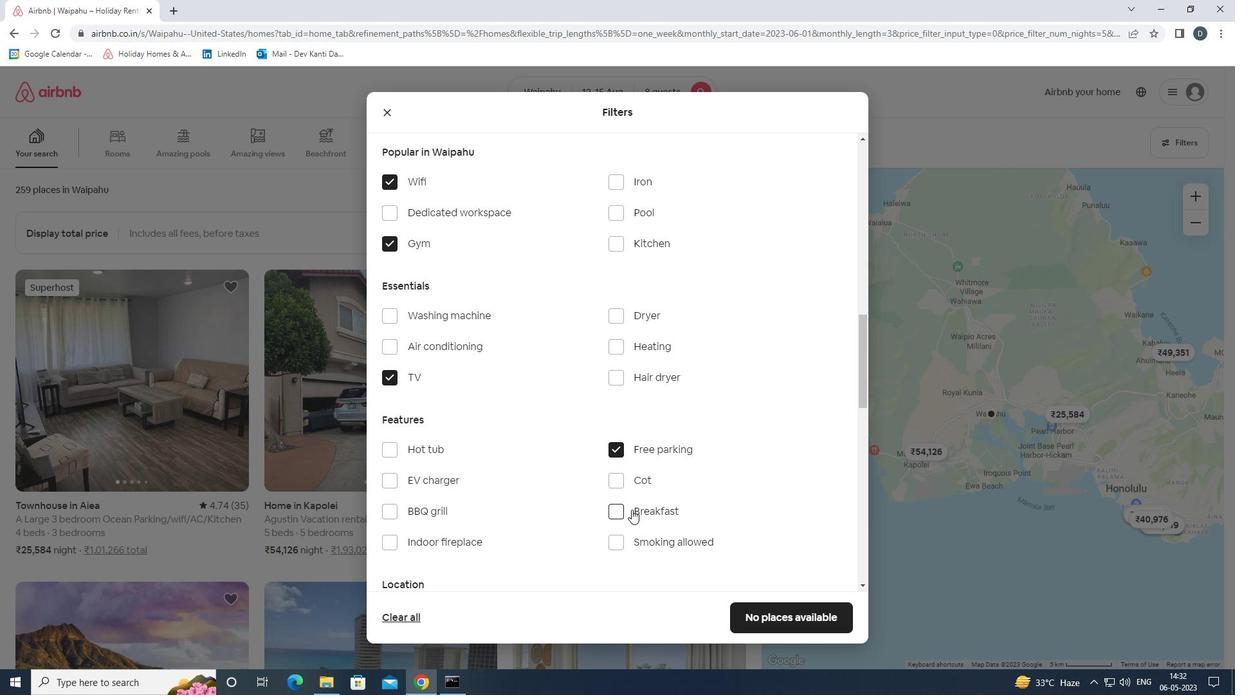 
Action: Mouse moved to (631, 507)
Screenshot: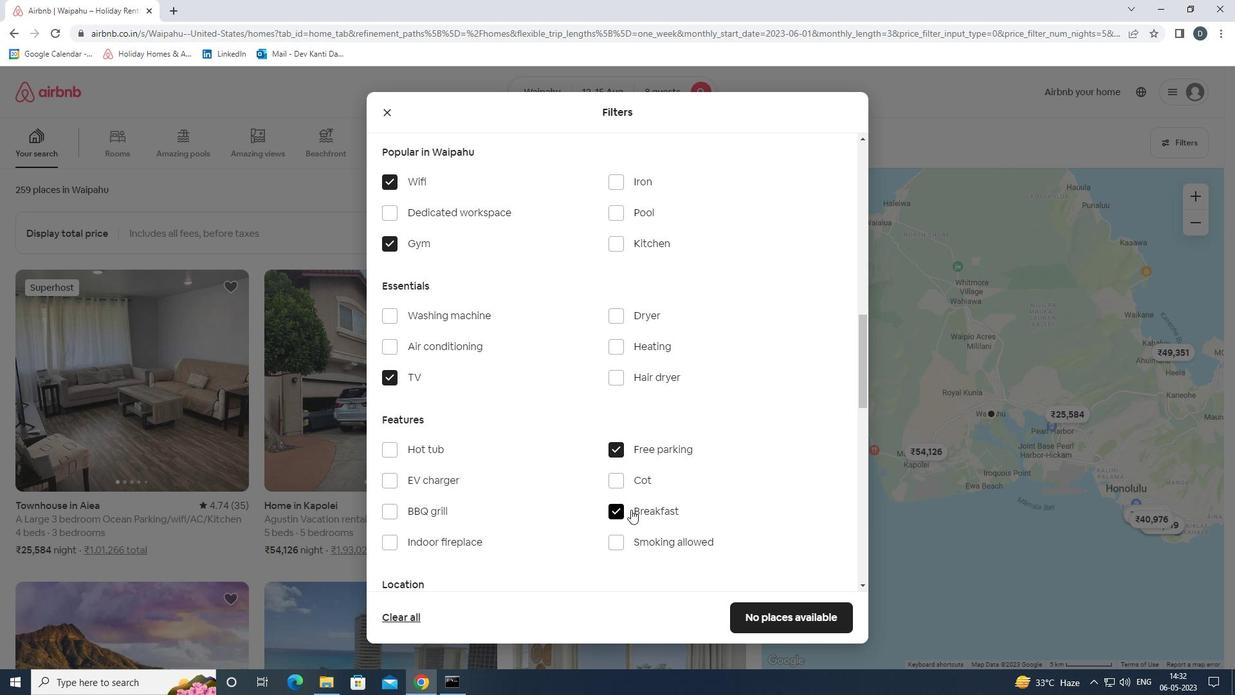 
Action: Mouse scrolled (631, 507) with delta (0, 0)
Screenshot: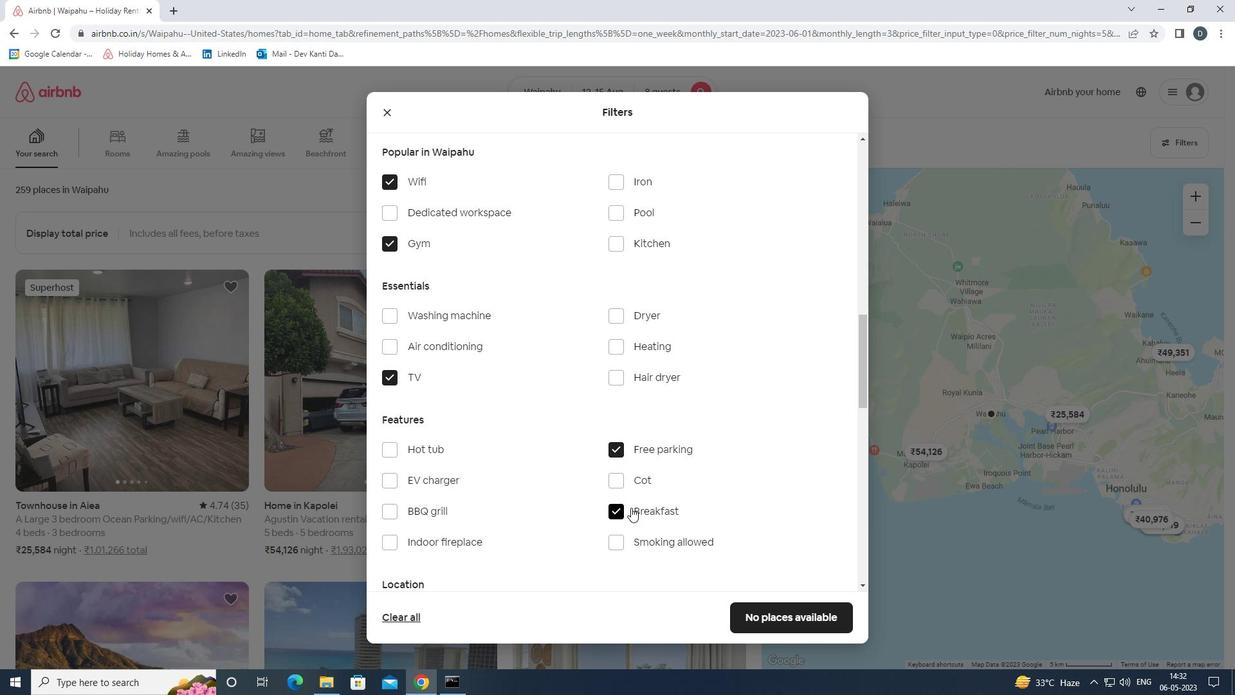 
Action: Mouse scrolled (631, 507) with delta (0, 0)
Screenshot: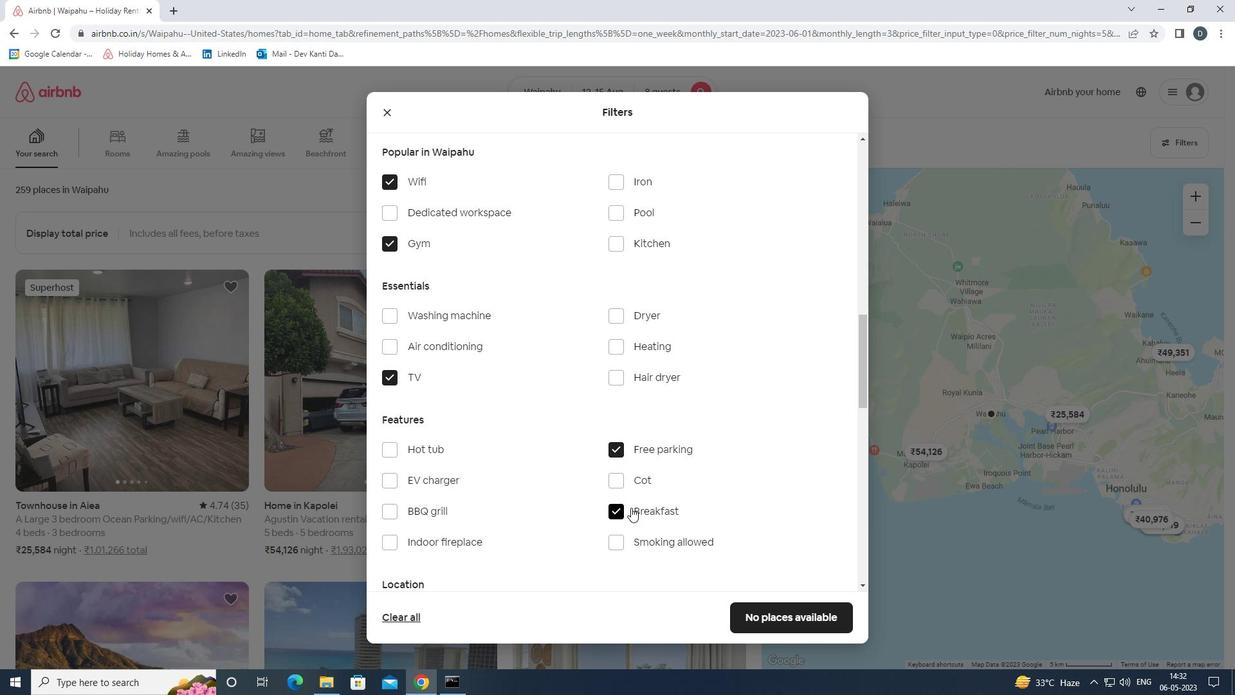 
Action: Mouse scrolled (631, 507) with delta (0, 0)
Screenshot: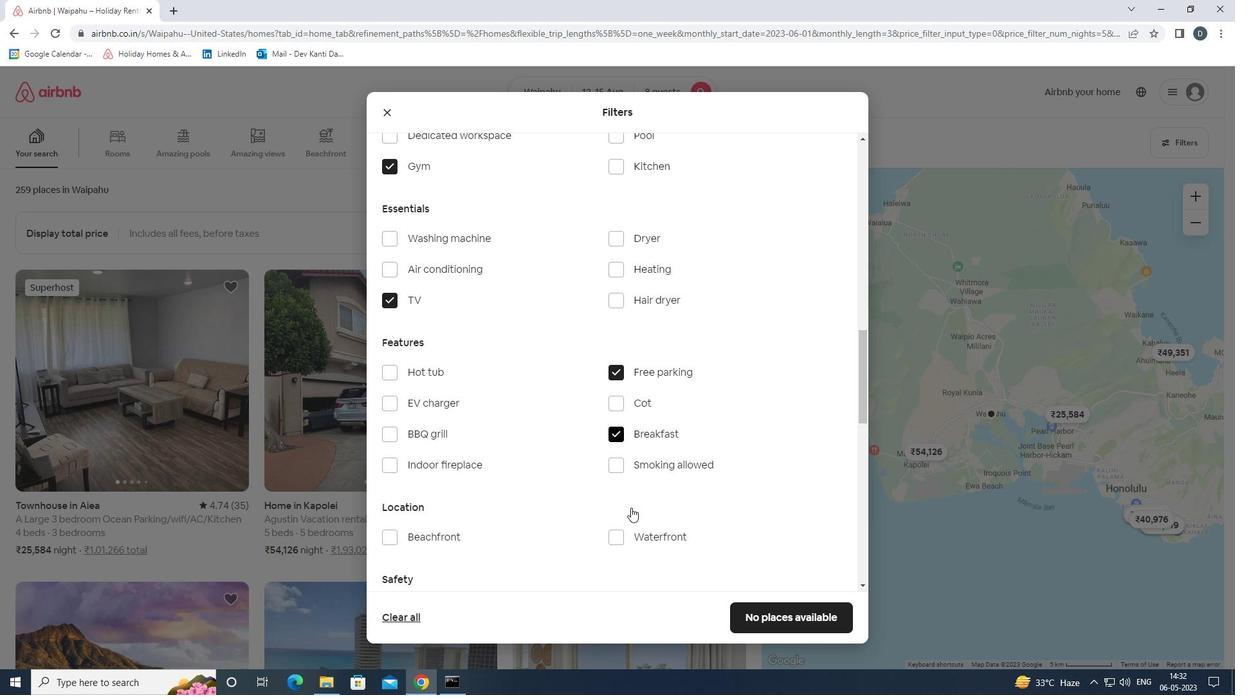 
Action: Mouse moved to (633, 504)
Screenshot: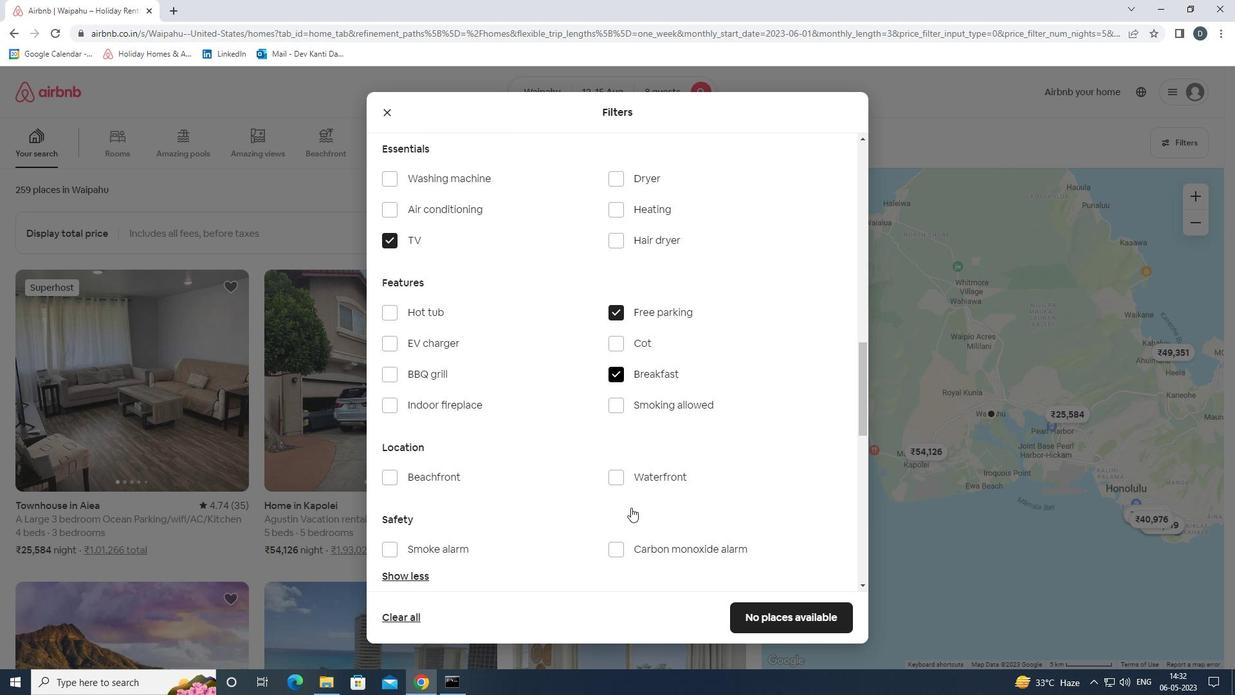 
Action: Mouse scrolled (633, 503) with delta (0, 0)
Screenshot: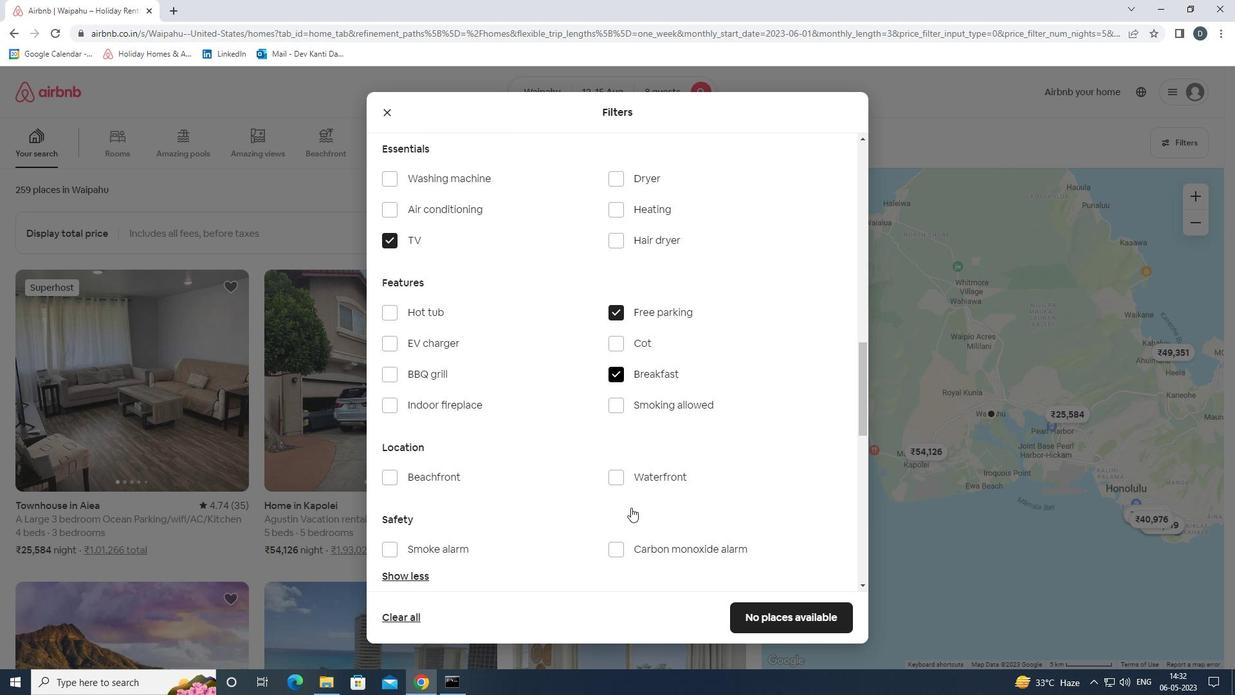 
Action: Mouse moved to (754, 495)
Screenshot: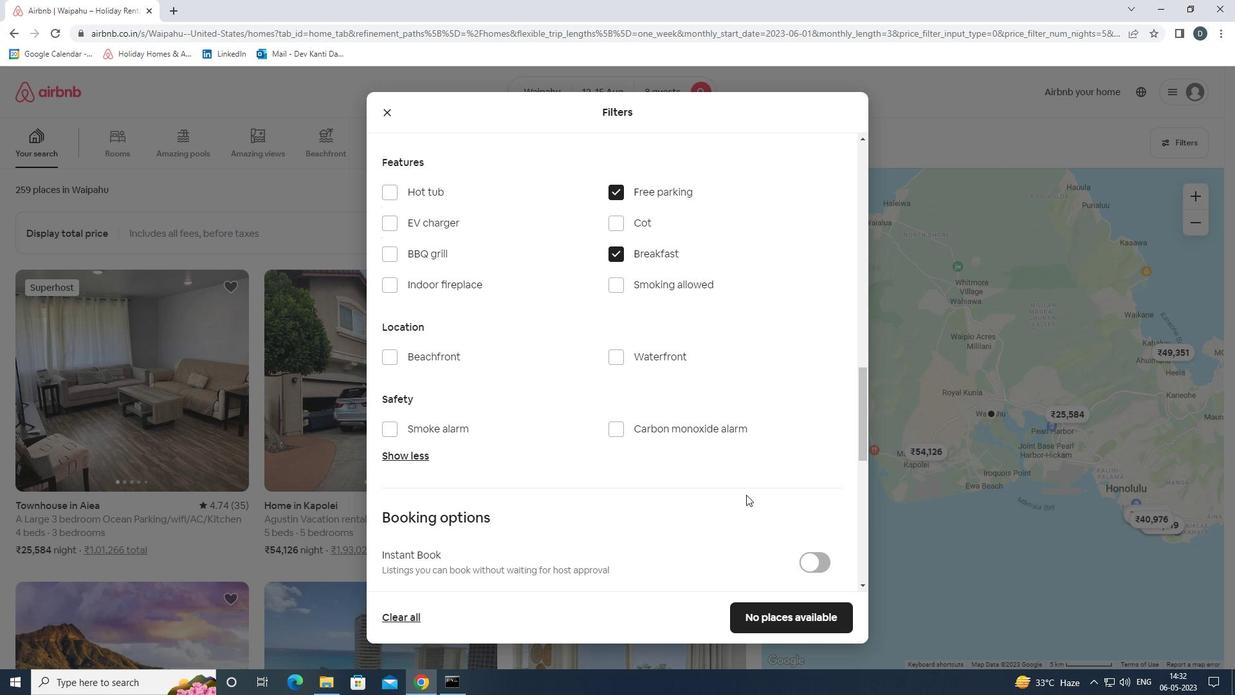 
Action: Mouse scrolled (754, 494) with delta (0, 0)
Screenshot: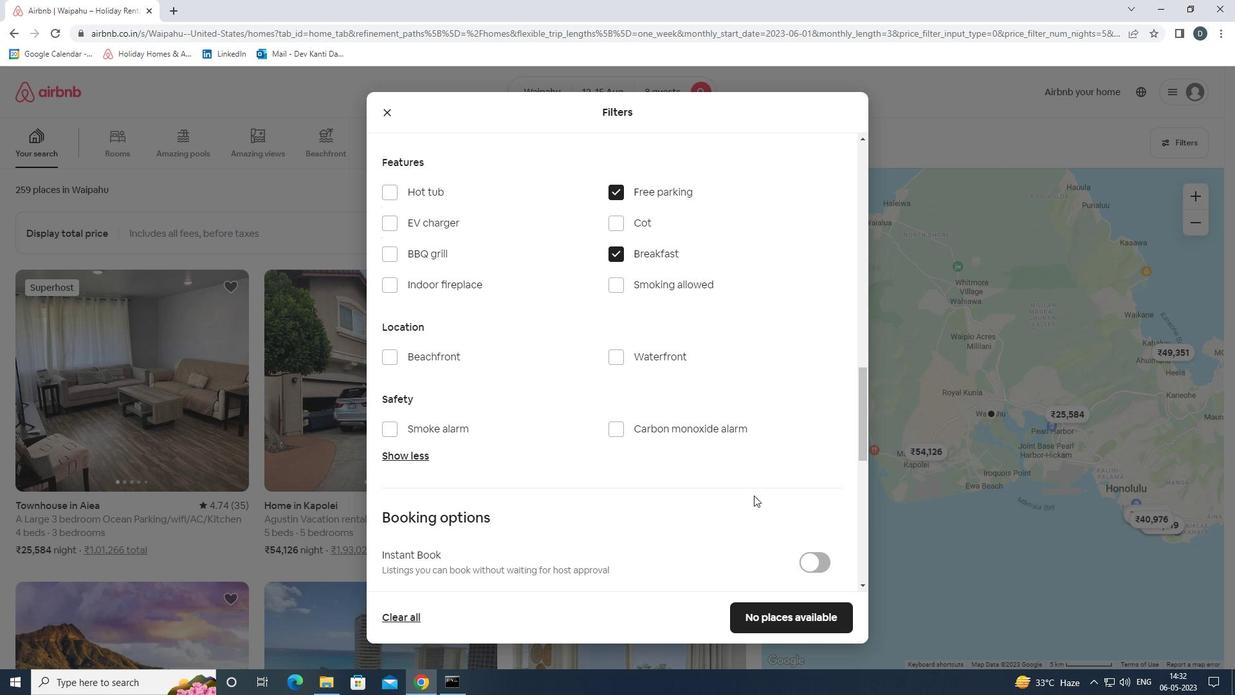 
Action: Mouse moved to (742, 501)
Screenshot: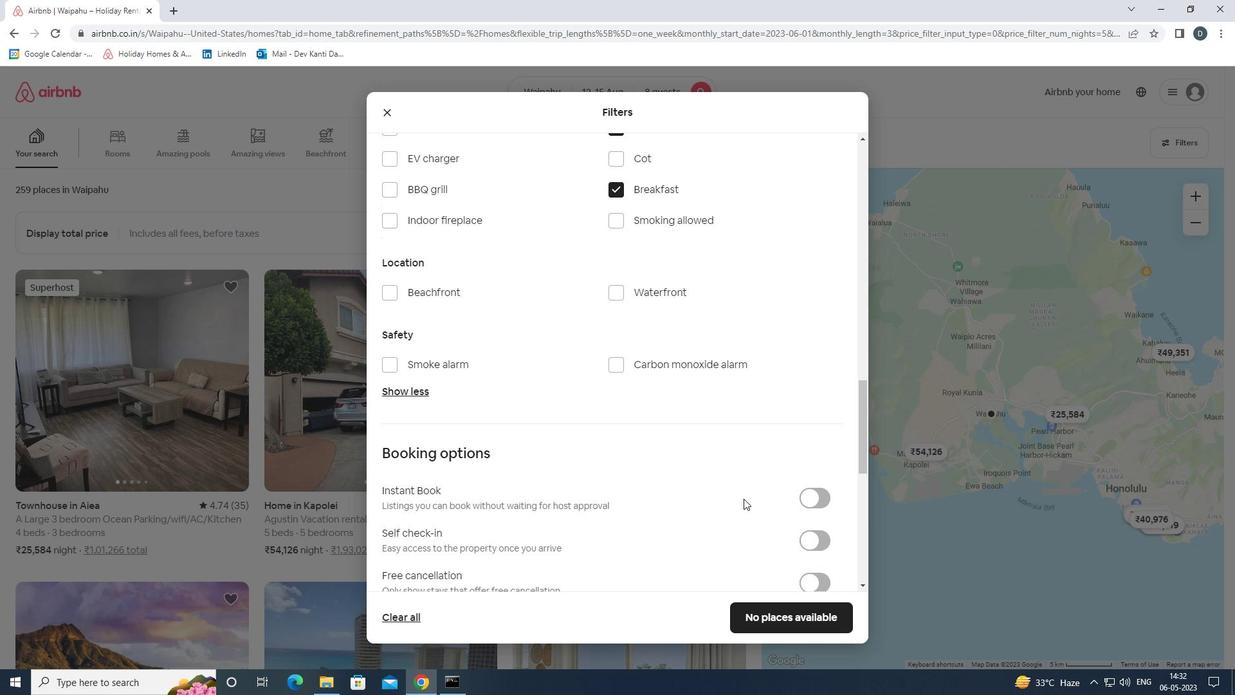 
Action: Mouse scrolled (742, 500) with delta (0, 0)
Screenshot: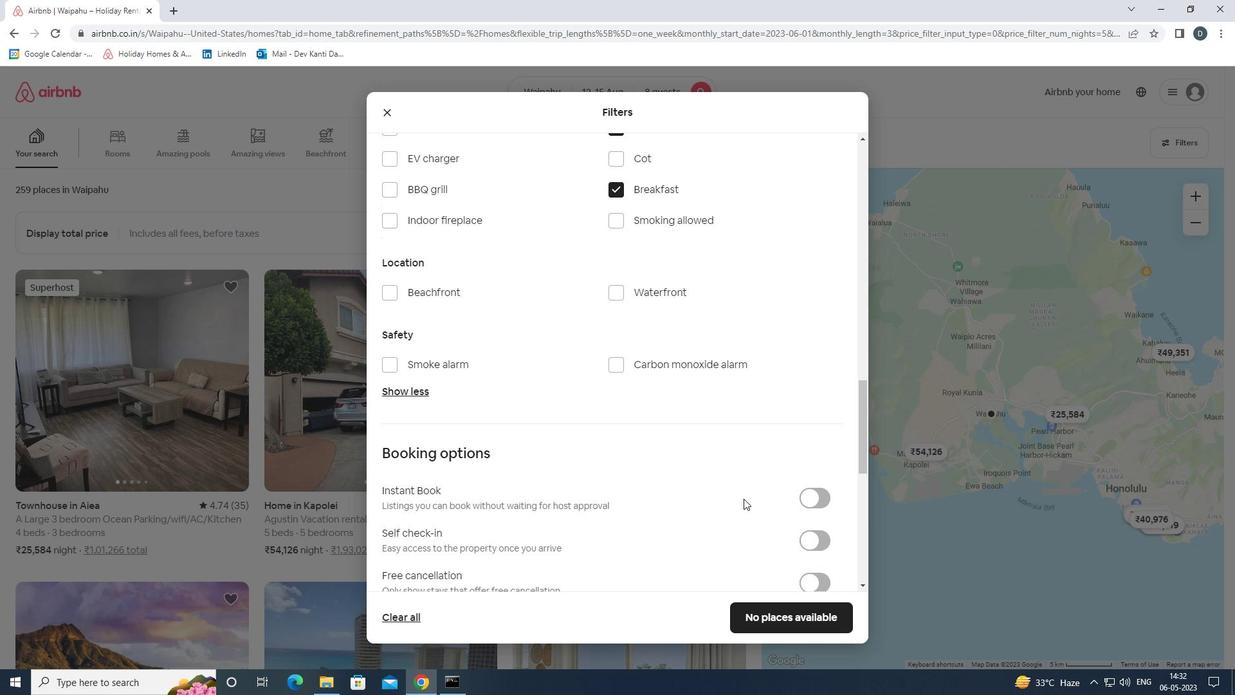 
Action: Mouse moved to (812, 471)
Screenshot: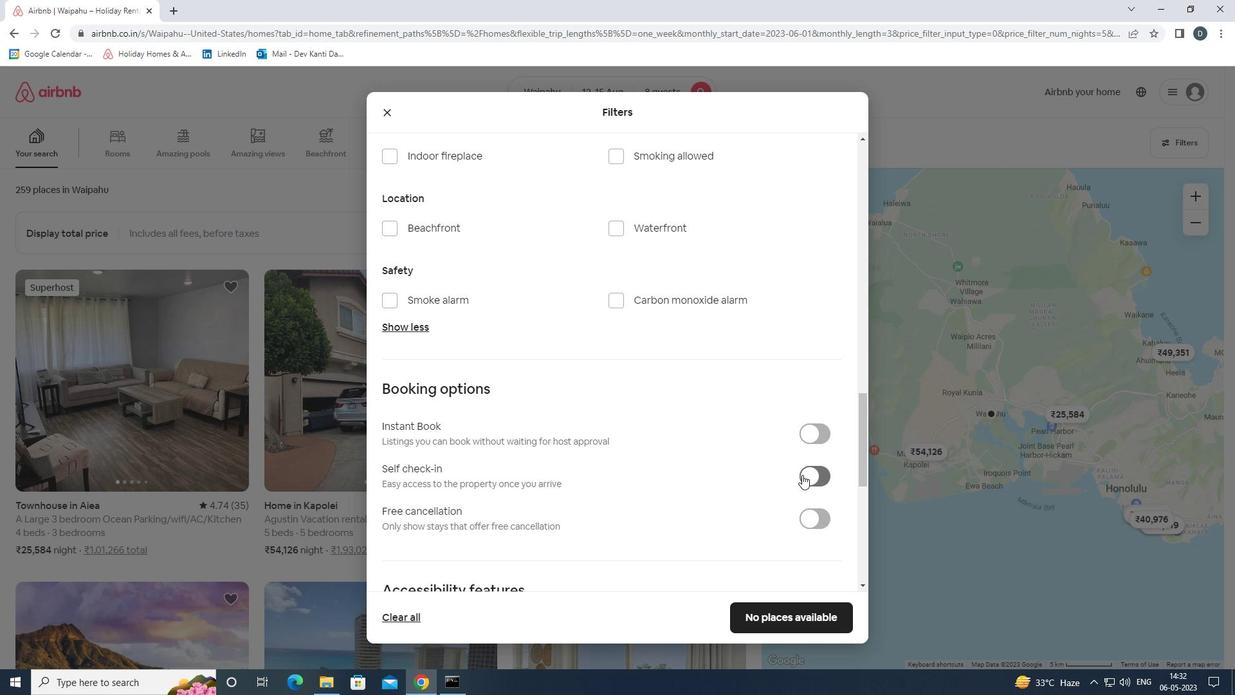 
Action: Mouse pressed left at (812, 471)
Screenshot: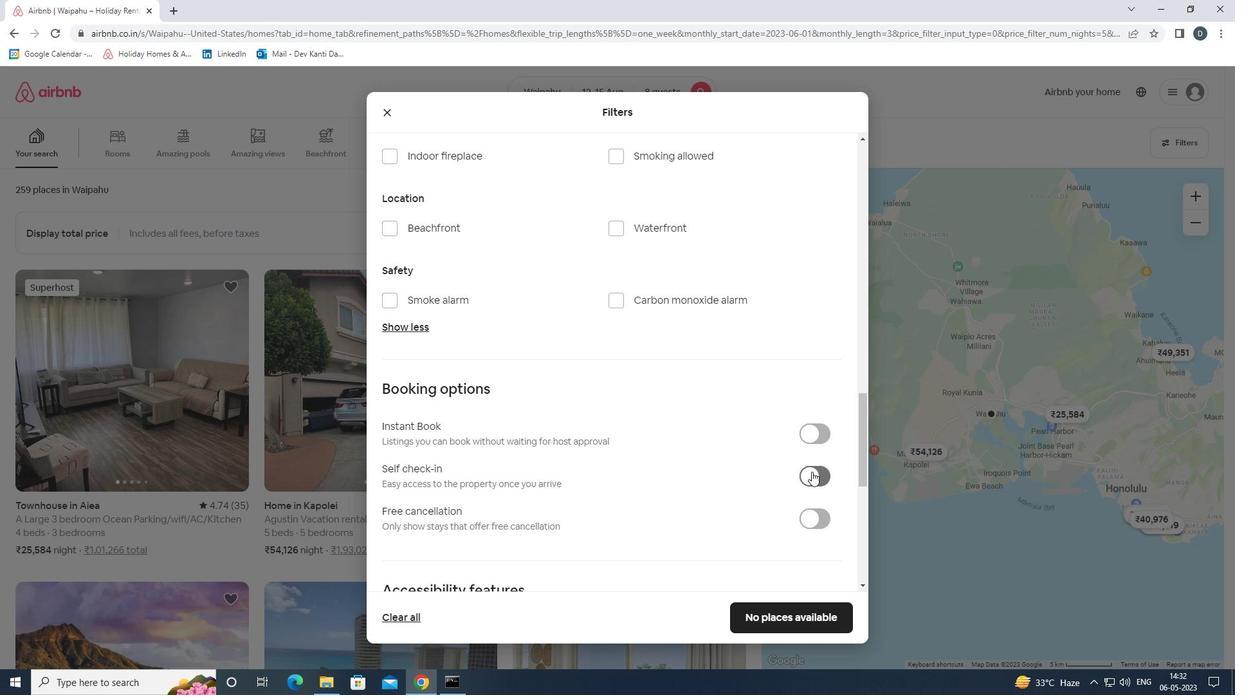 
Action: Mouse moved to (810, 472)
Screenshot: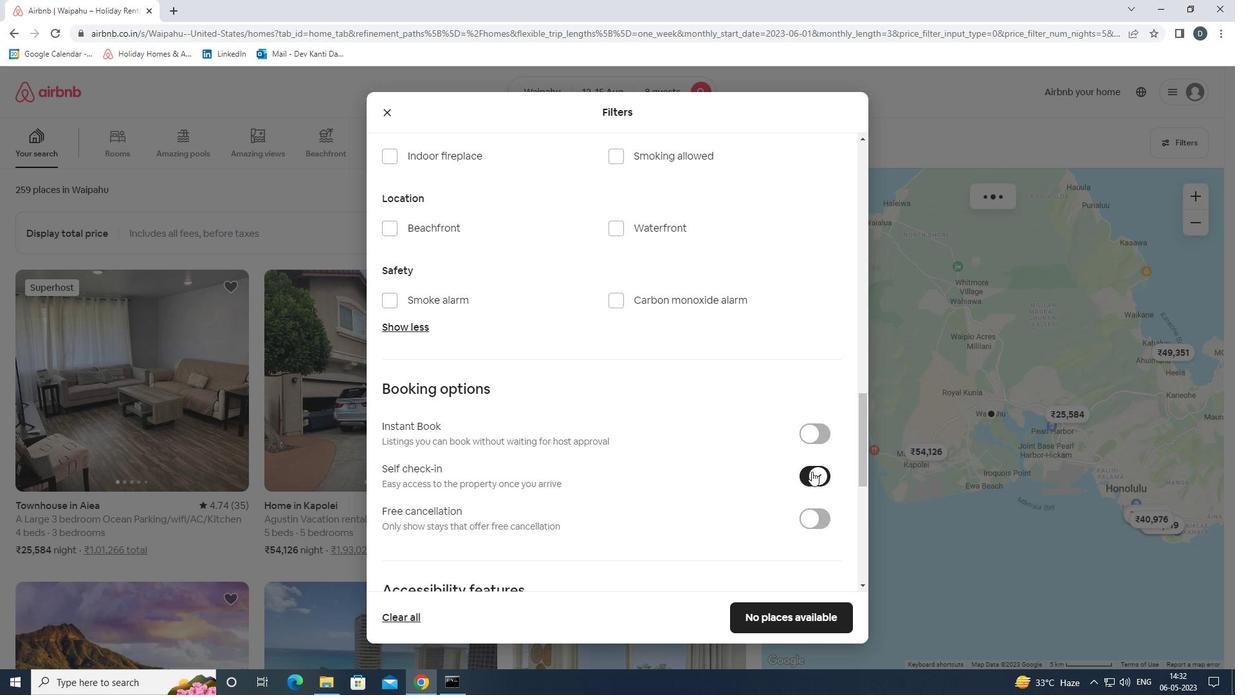 
Action: Mouse scrolled (810, 471) with delta (0, 0)
Screenshot: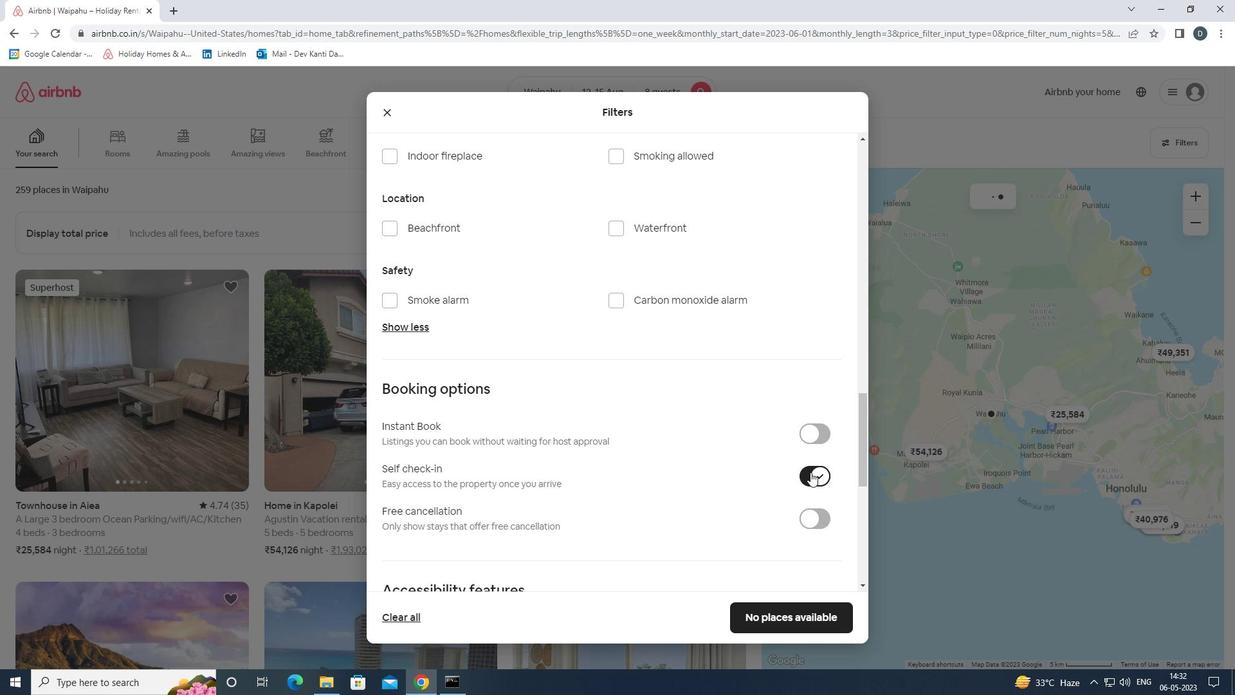 
Action: Mouse scrolled (810, 471) with delta (0, 0)
Screenshot: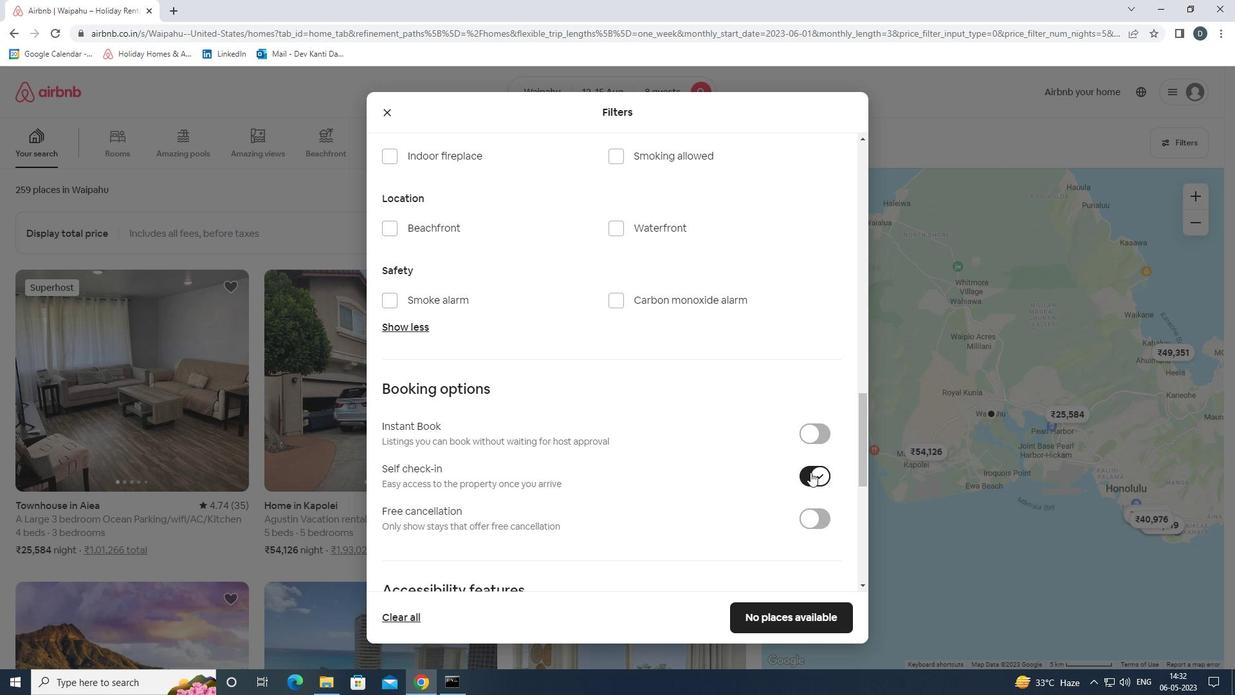 
Action: Mouse scrolled (810, 471) with delta (0, 0)
Screenshot: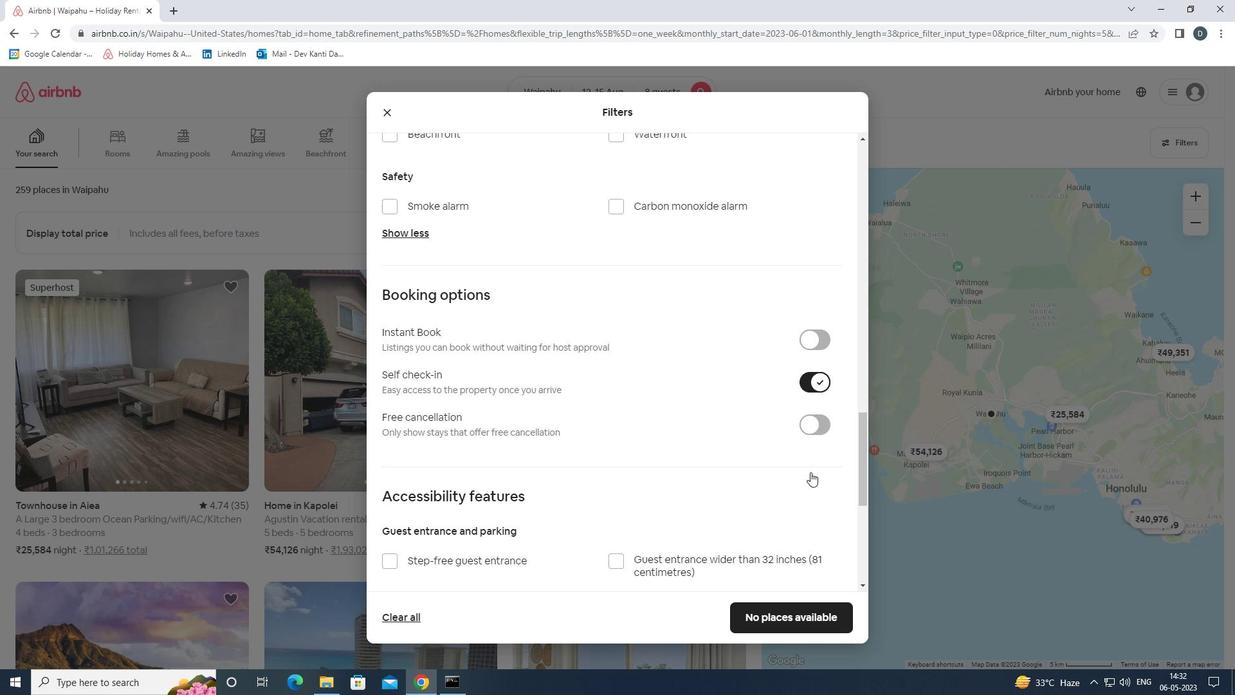 
Action: Mouse scrolled (810, 471) with delta (0, 0)
Screenshot: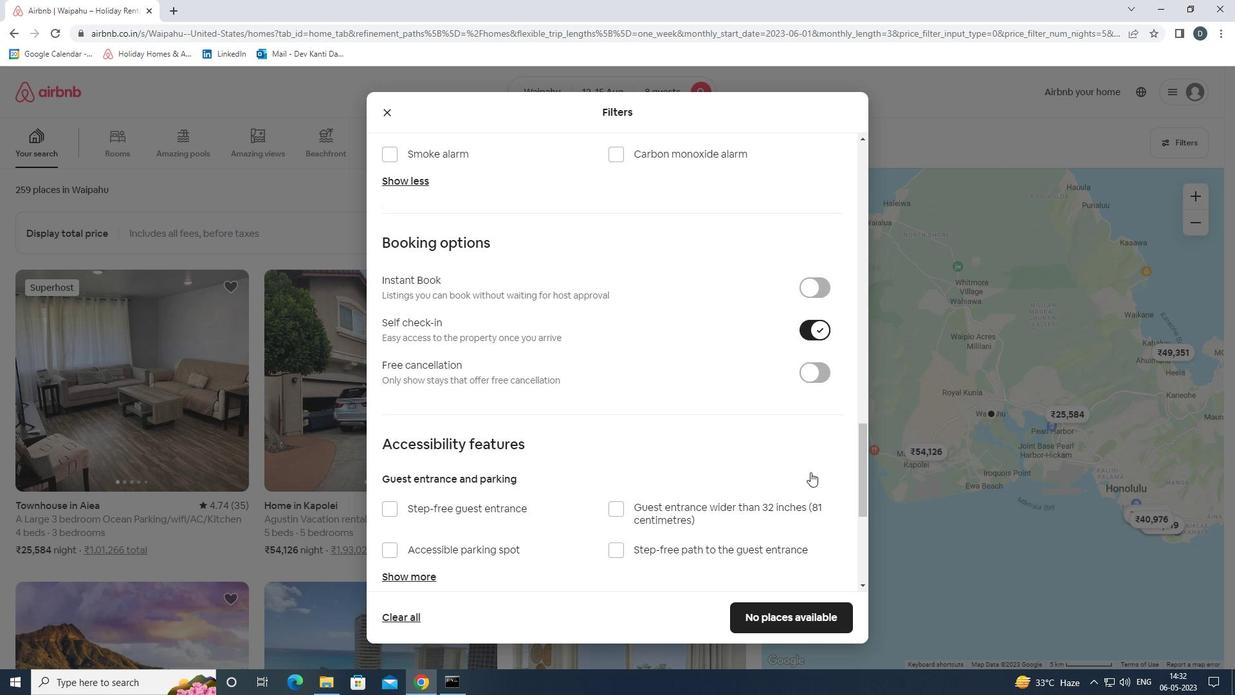 
Action: Mouse scrolled (810, 471) with delta (0, 0)
Screenshot: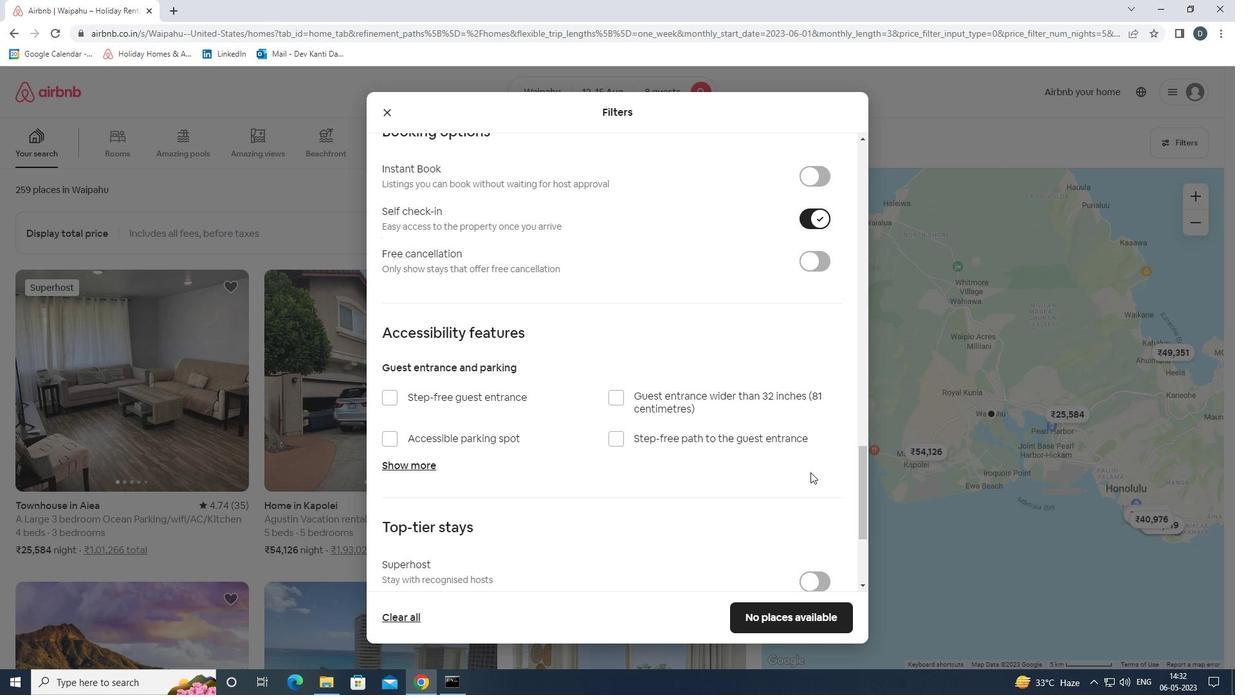 
Action: Mouse scrolled (810, 471) with delta (0, 0)
Screenshot: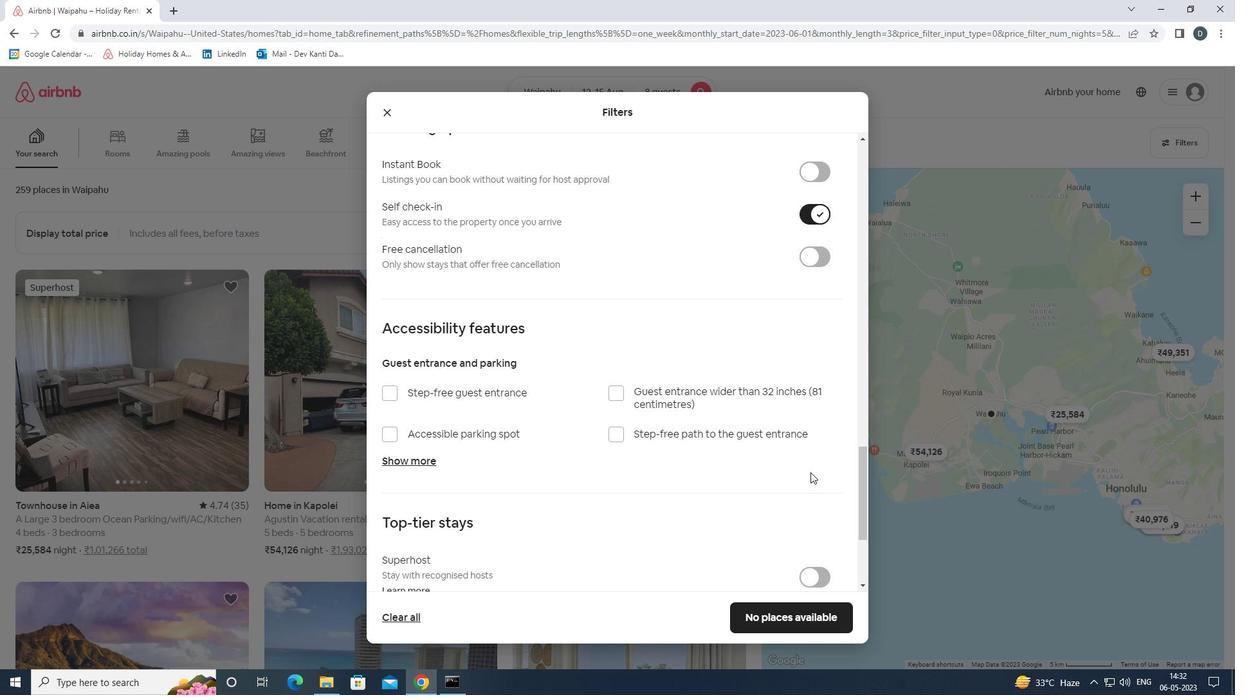 
Action: Mouse scrolled (810, 471) with delta (0, 0)
Screenshot: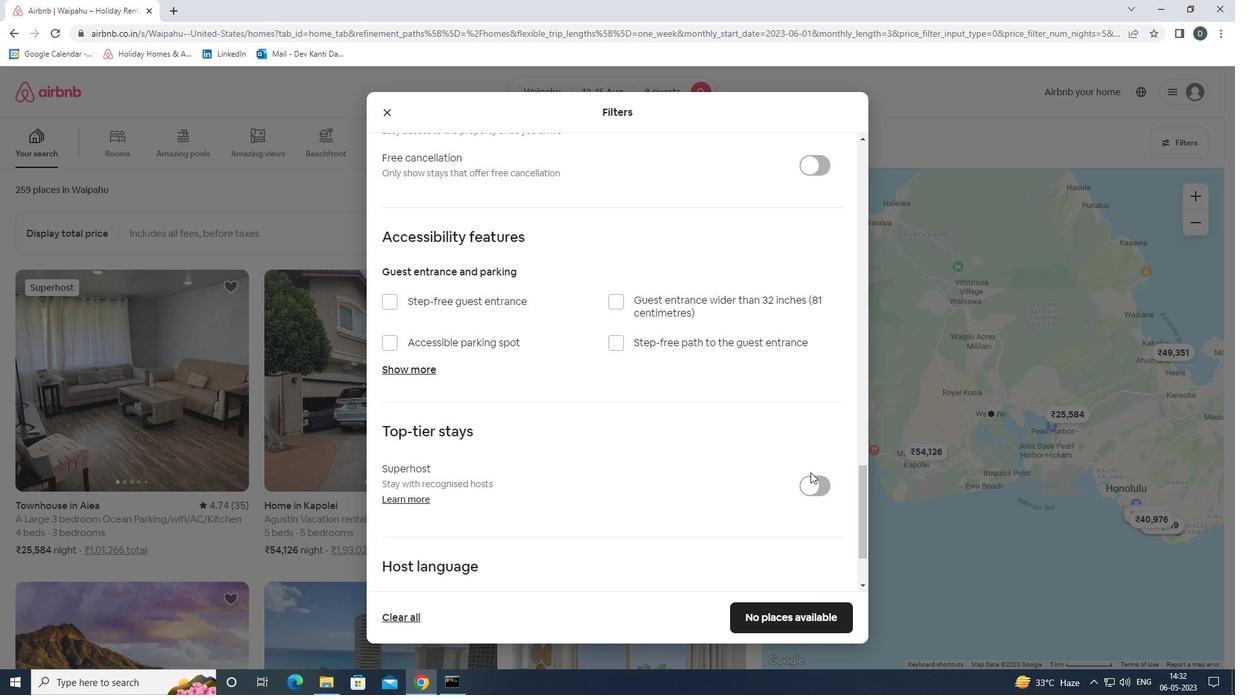 
Action: Mouse scrolled (810, 471) with delta (0, 0)
Screenshot: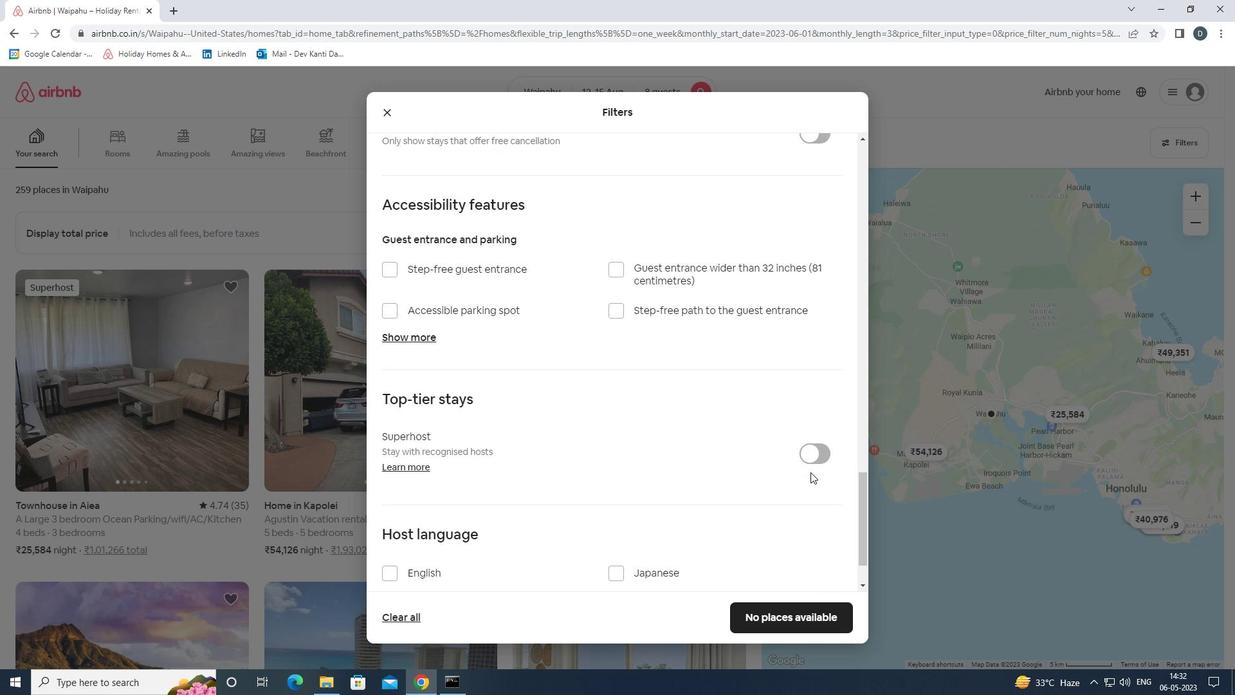 
Action: Mouse moved to (445, 505)
Screenshot: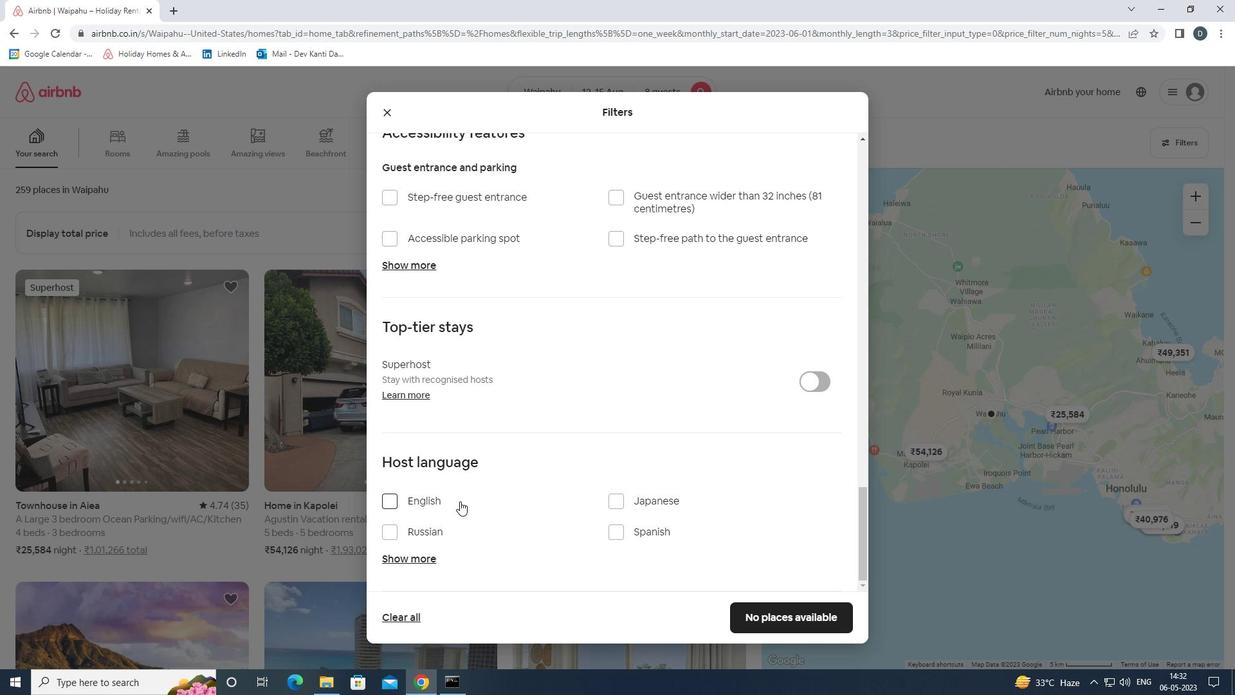 
Action: Mouse pressed left at (445, 505)
Screenshot: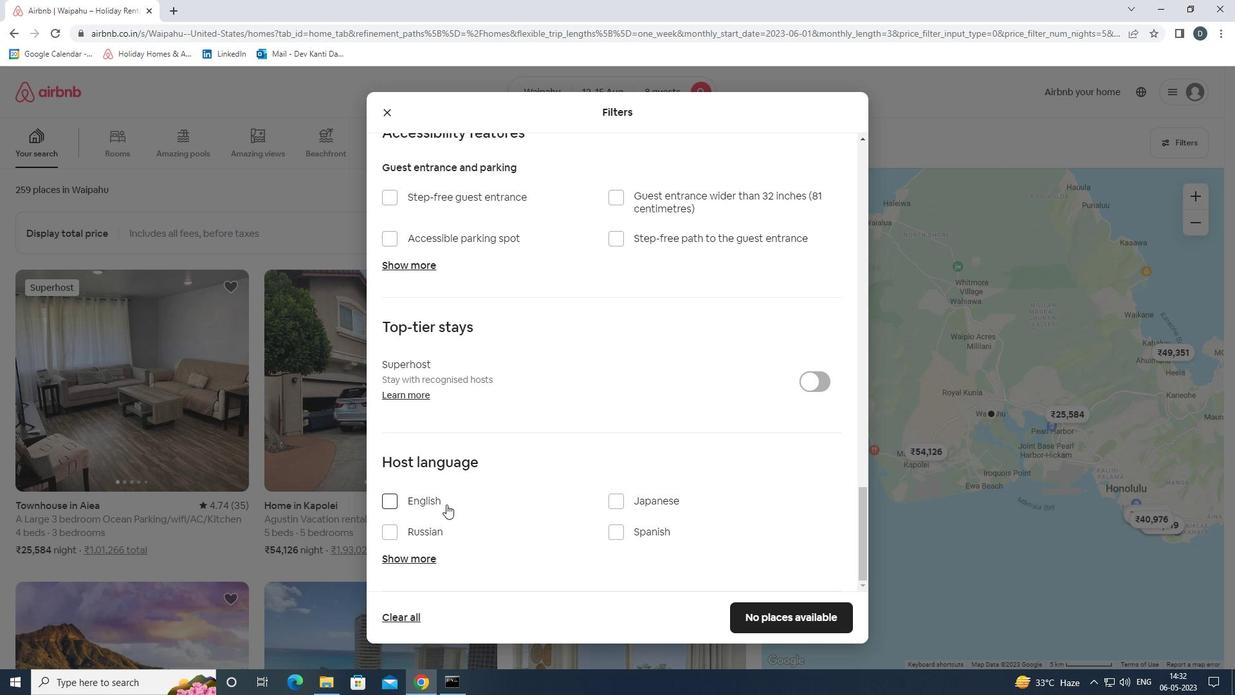 
Action: Mouse moved to (768, 606)
Screenshot: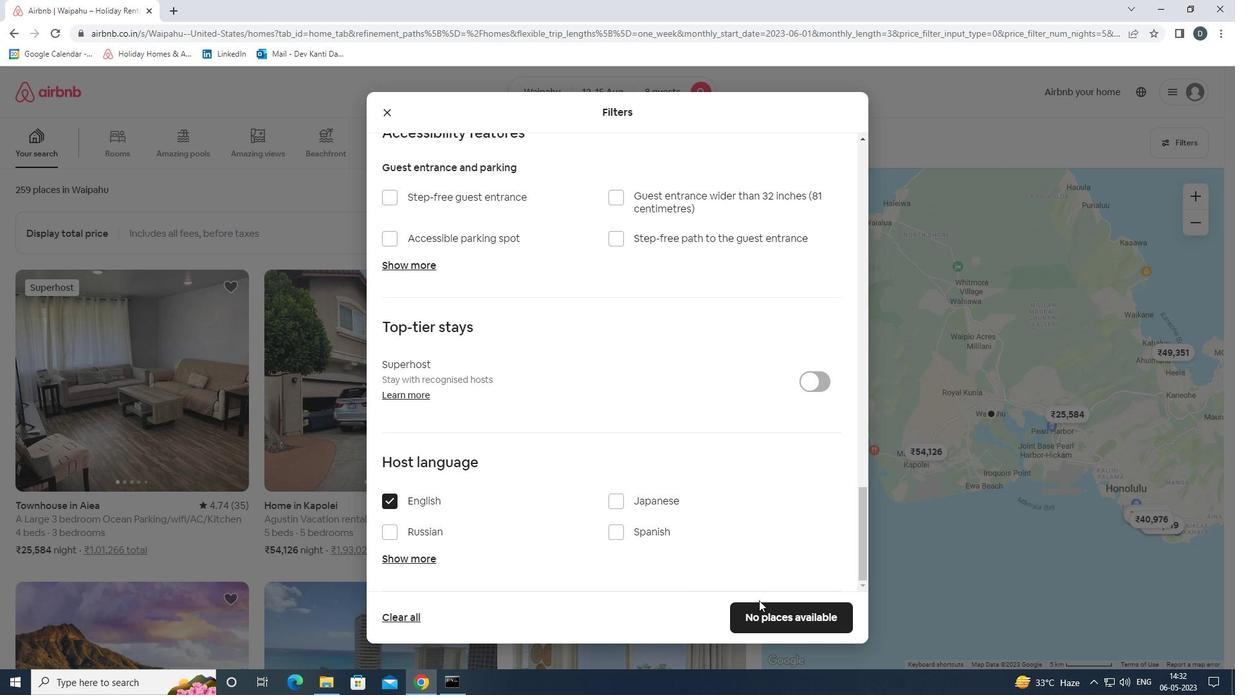 
Action: Mouse pressed left at (768, 606)
Screenshot: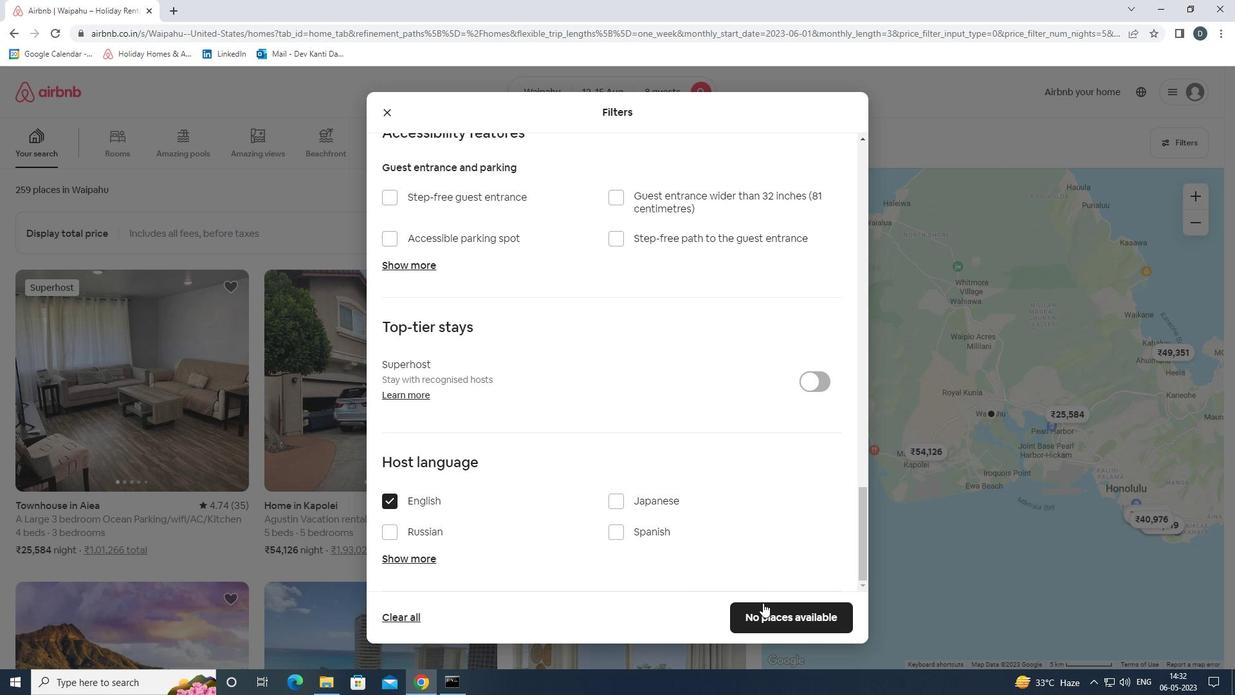 
Action: Mouse moved to (769, 595)
Screenshot: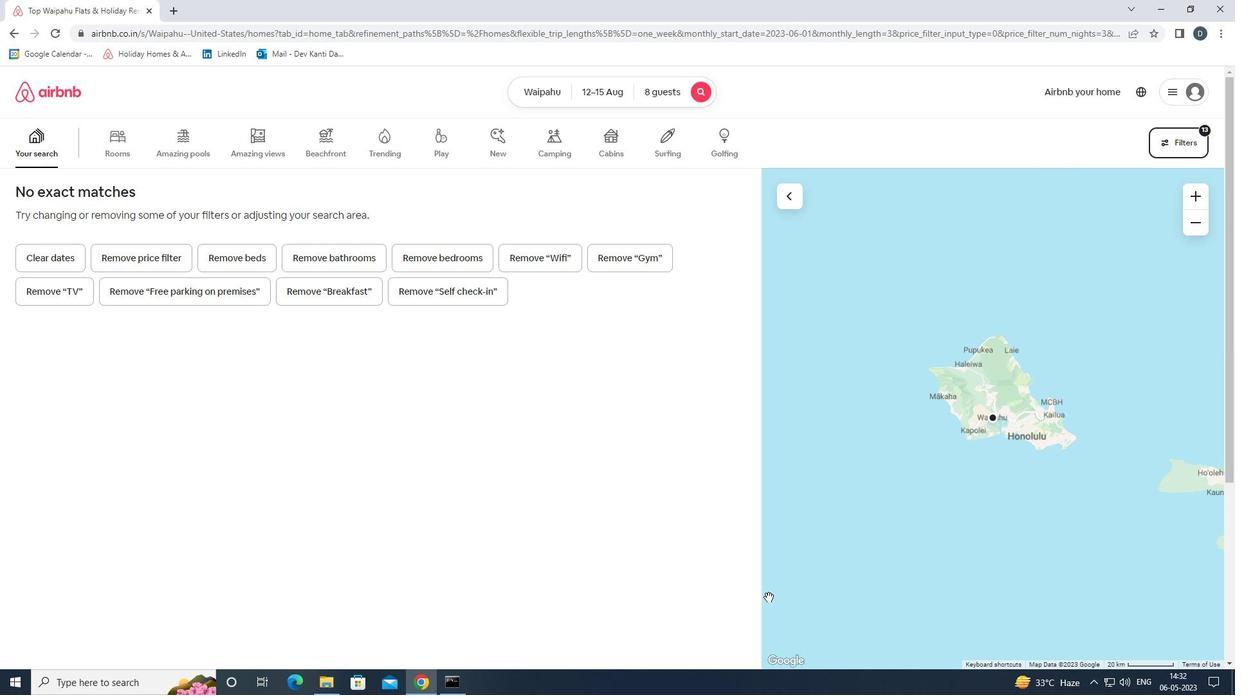 
